 Task: Look for Airbnb options in Slavonski Brod, Croatia from 10th December, 2023 to 15th December, 2023 for 7 adults.4 bedrooms having 7 beds and 4 bathrooms. Property type can be house. Amenities needed are: wifi, TV, free parkinig on premises, gym, breakfast. Look for 4 properties as per requirement.
Action: Mouse pressed left at (523, 142)
Screenshot: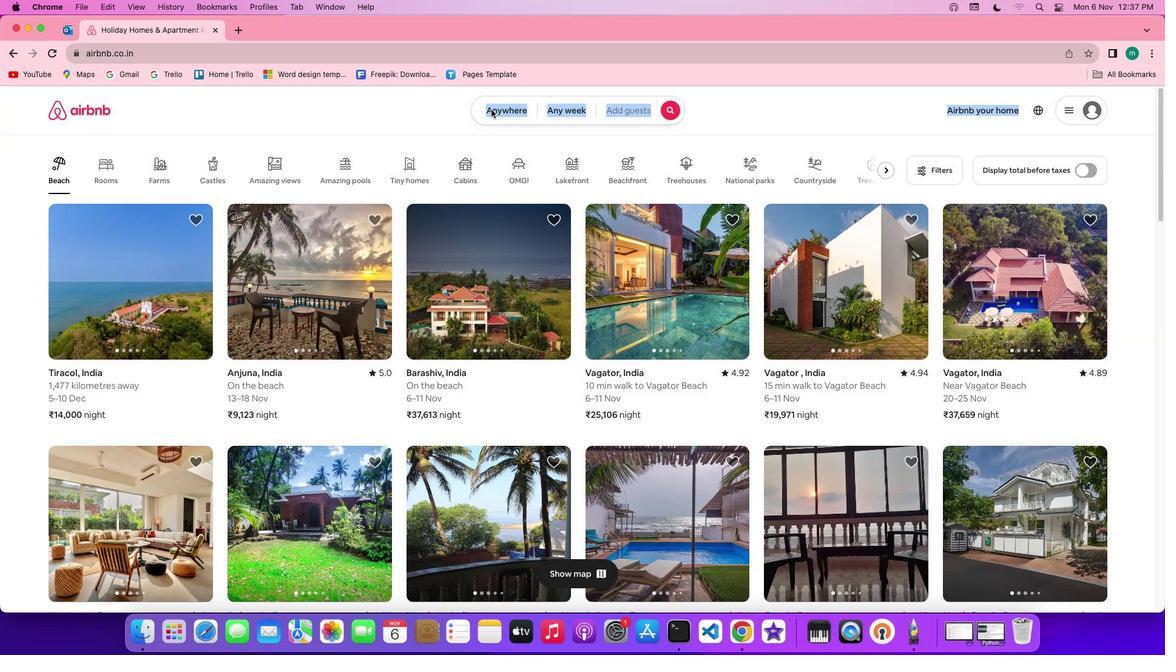 
Action: Mouse pressed left at (523, 142)
Screenshot: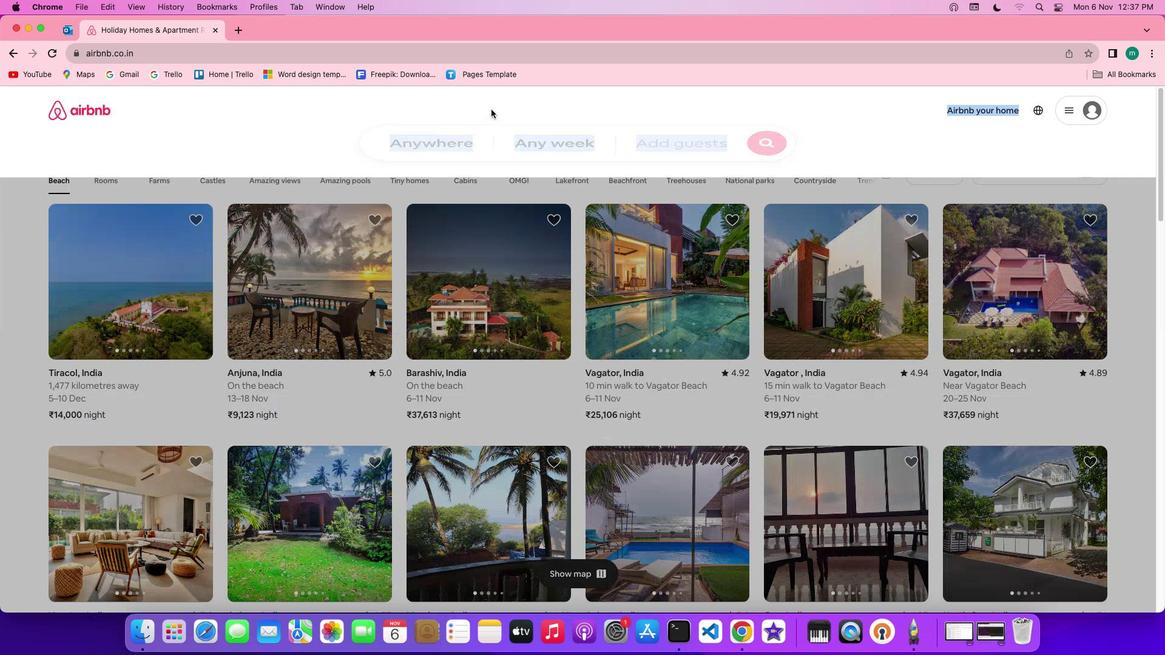 
Action: Mouse moved to (469, 188)
Screenshot: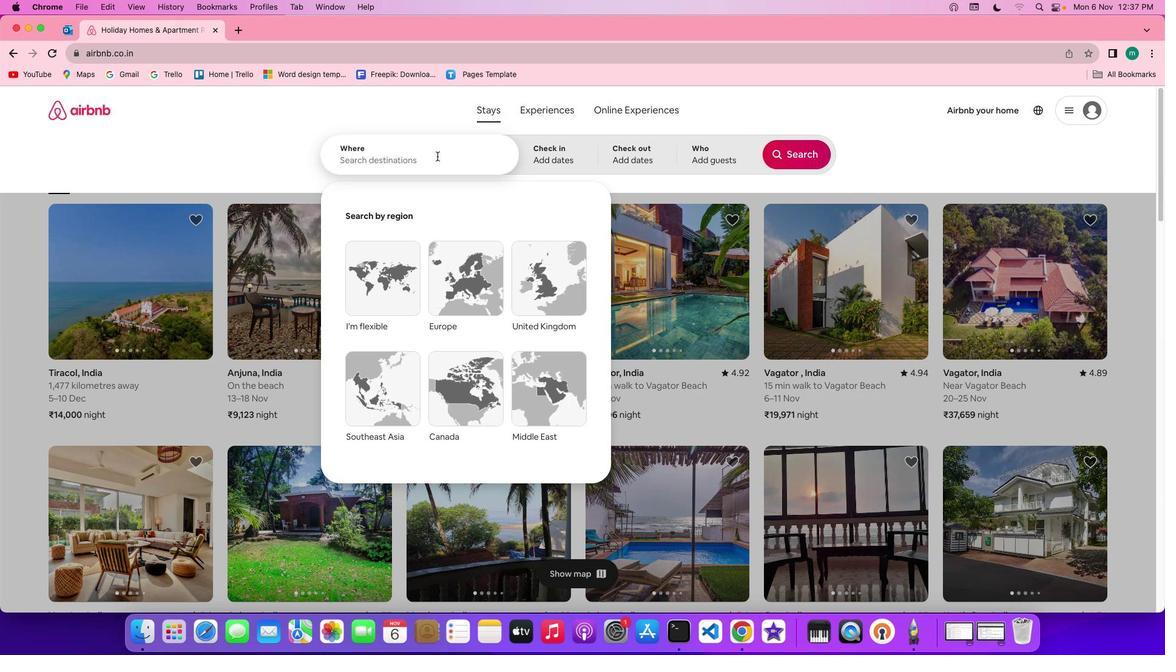 
Action: Key pressed Key.shift'S''l''a''v''o''n'
Screenshot: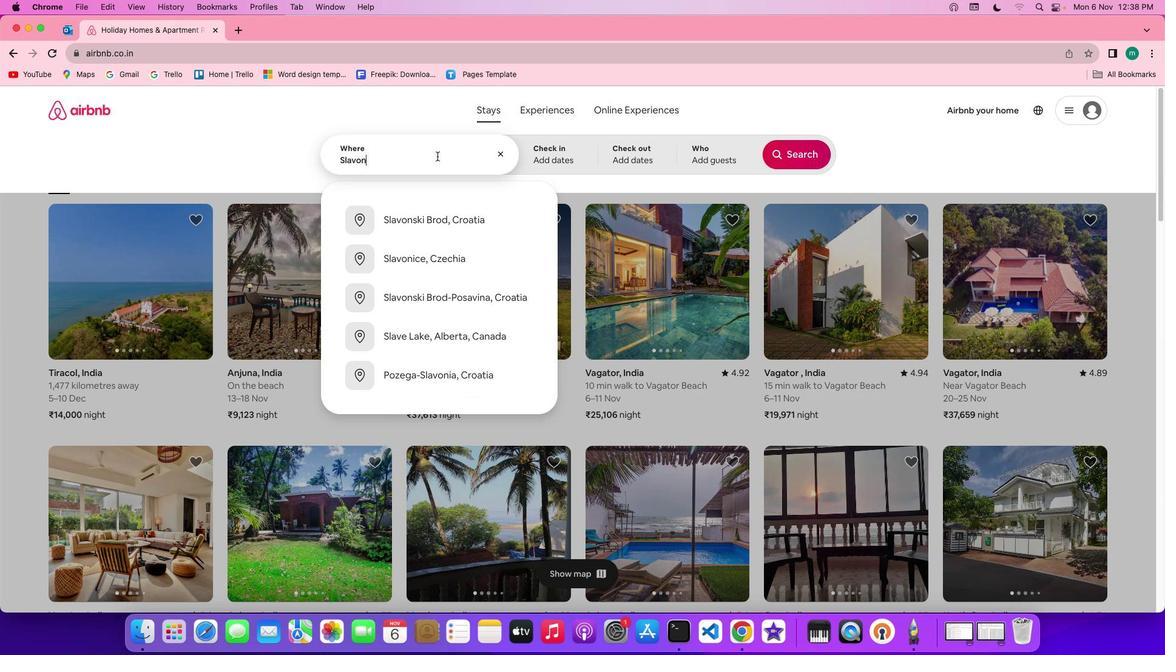 
Action: Mouse moved to (469, 189)
Screenshot: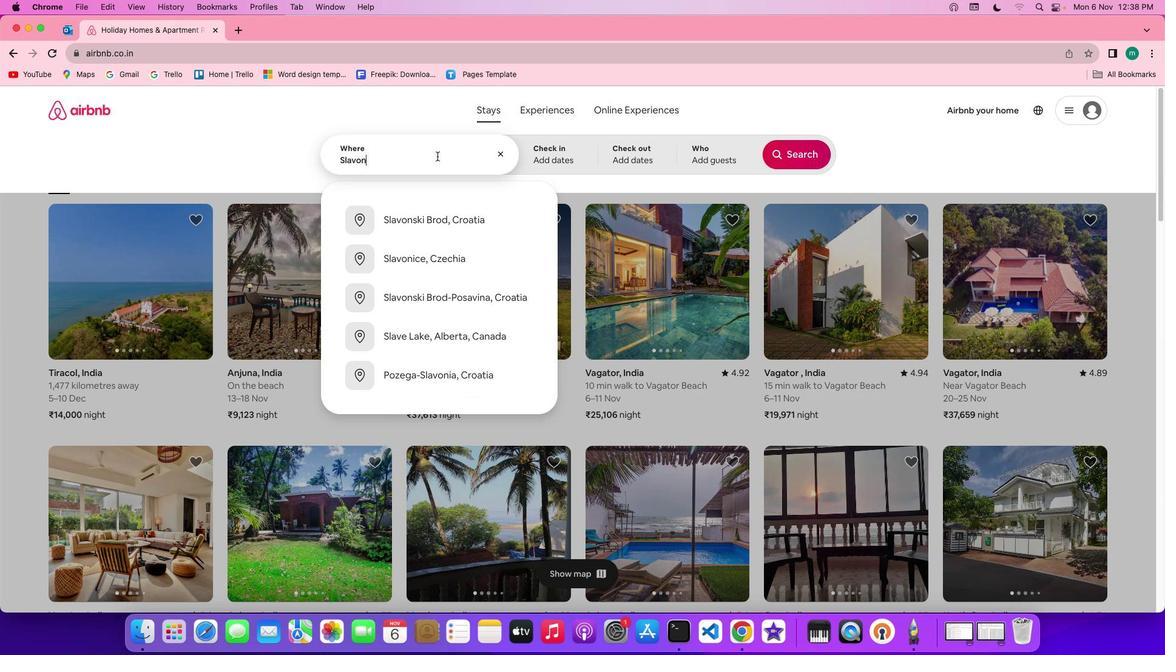 
Action: Key pressed 's''k''i'Key.spaceKey.shift'b''r''o''d'','Key.spaceKey.shift'C''r''o''a''t''i''a'
Screenshot: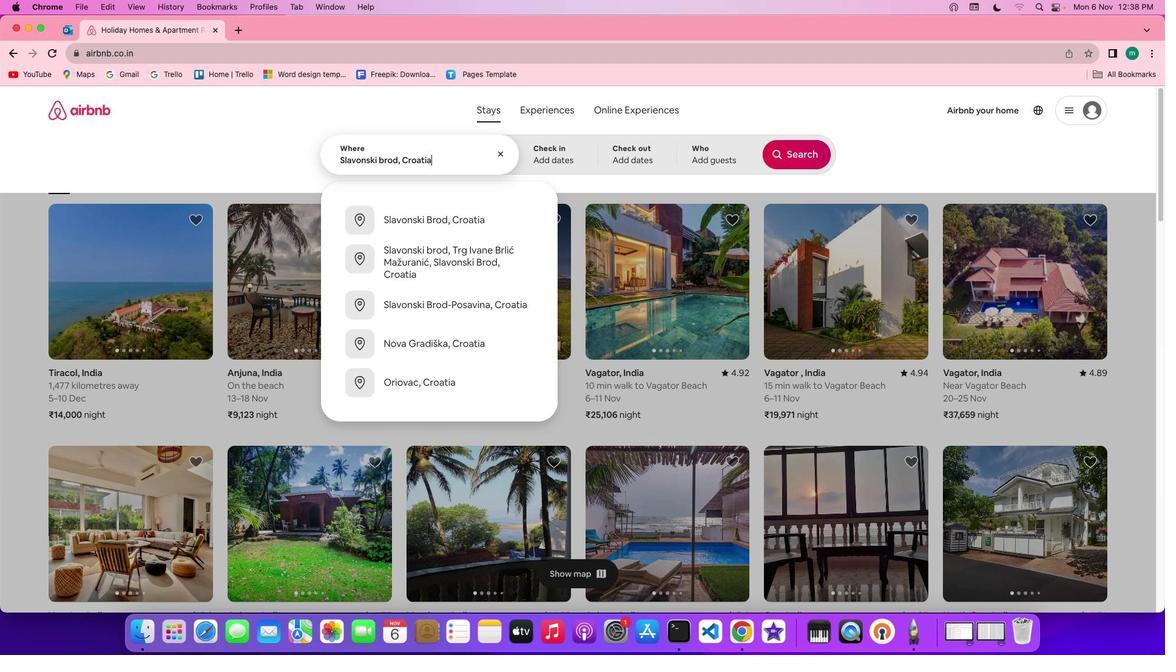 
Action: Mouse moved to (600, 189)
Screenshot: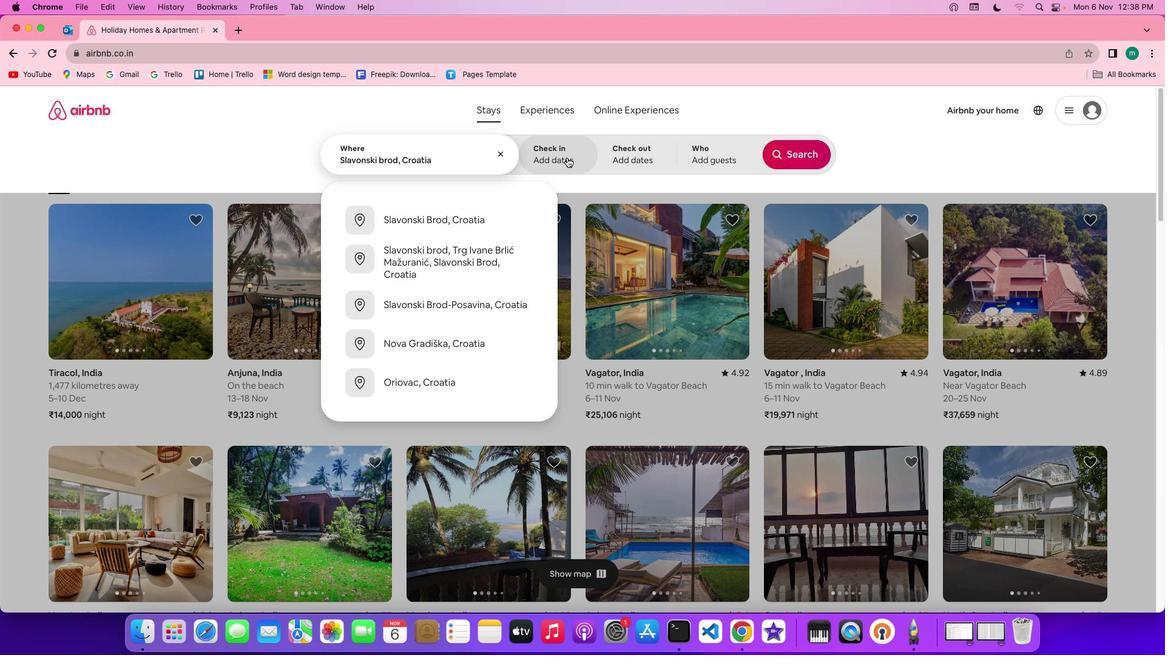 
Action: Mouse pressed left at (600, 189)
Screenshot: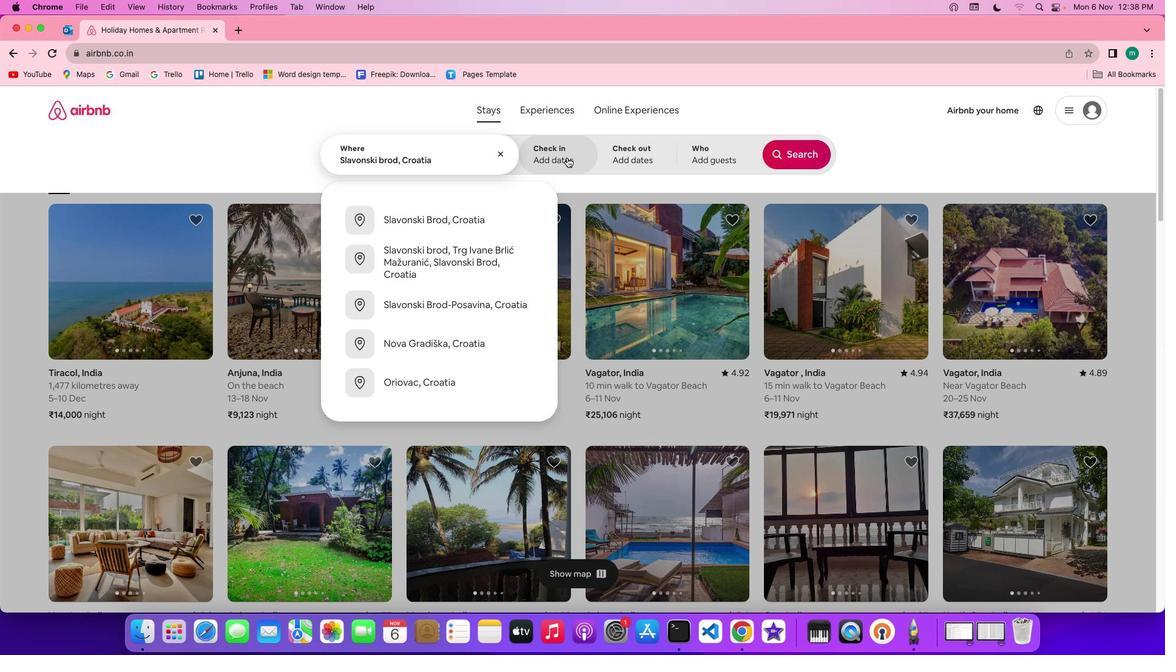
Action: Mouse moved to (646, 401)
Screenshot: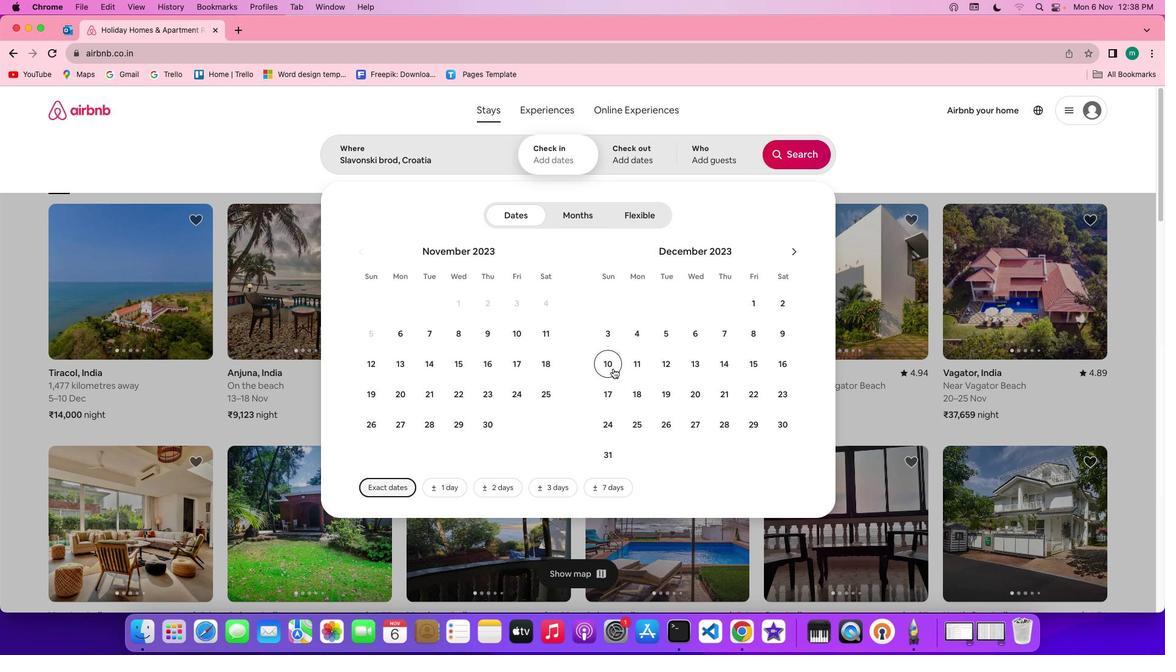 
Action: Mouse pressed left at (646, 401)
Screenshot: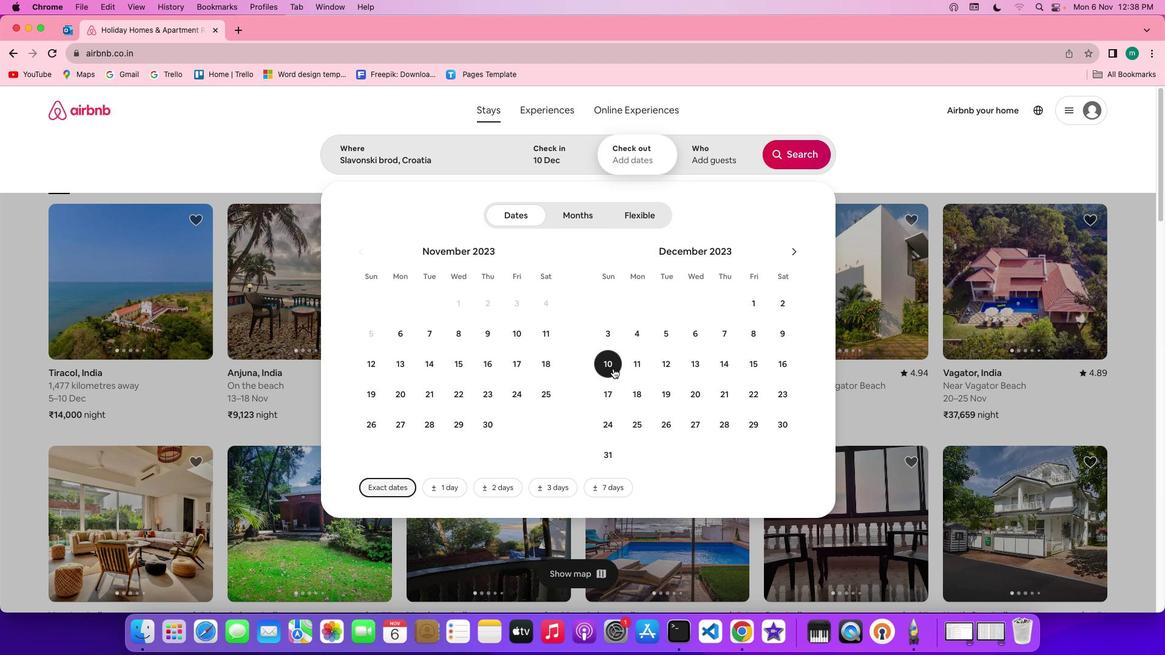 
Action: Mouse moved to (790, 400)
Screenshot: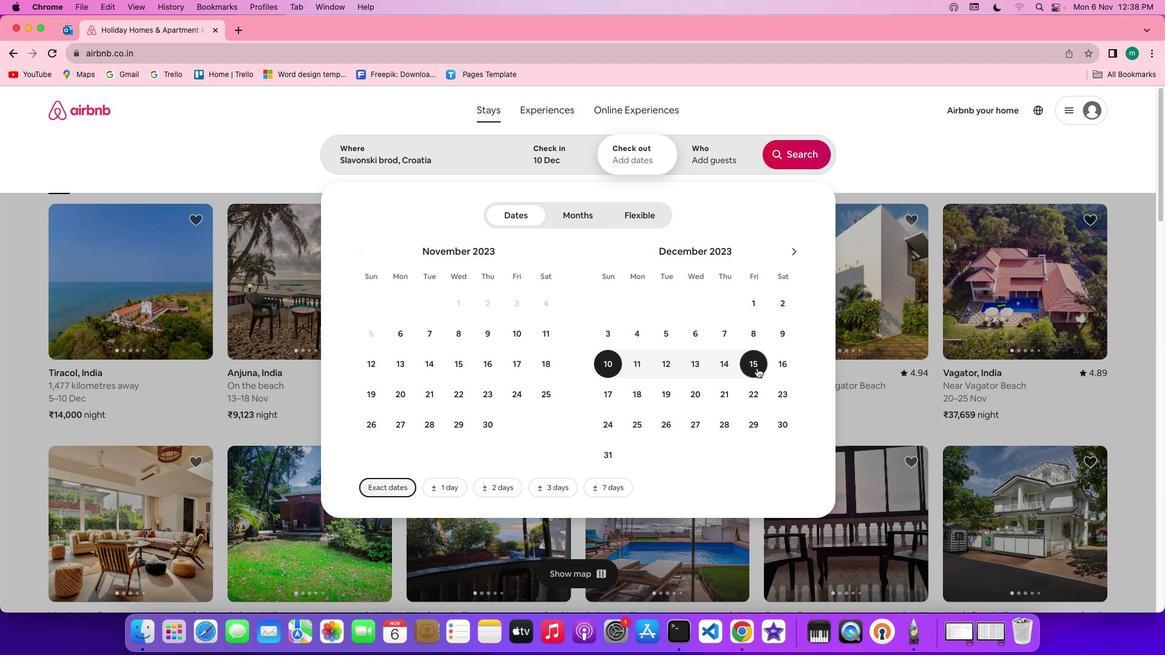 
Action: Mouse pressed left at (790, 400)
Screenshot: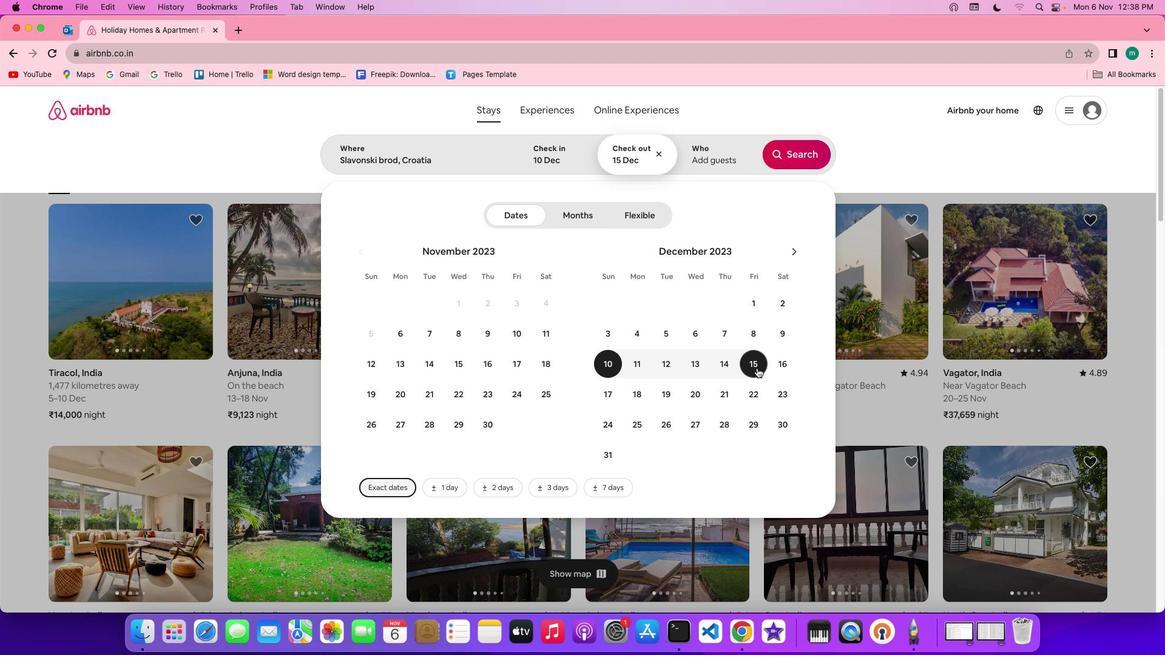 
Action: Mouse moved to (764, 183)
Screenshot: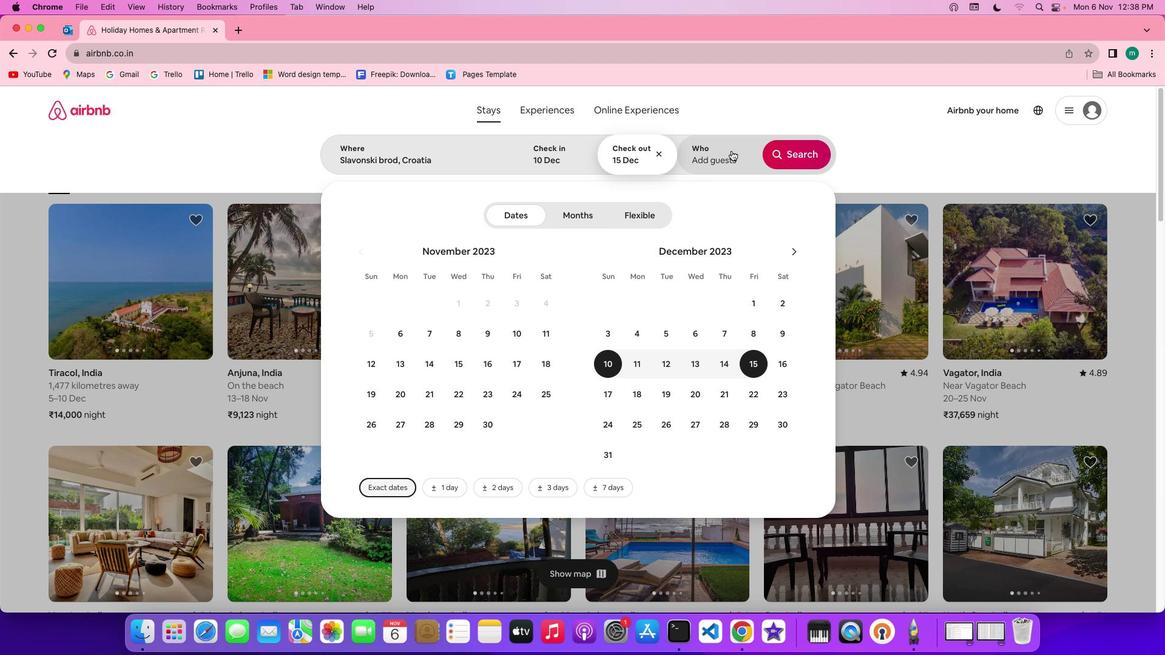 
Action: Mouse pressed left at (764, 183)
Screenshot: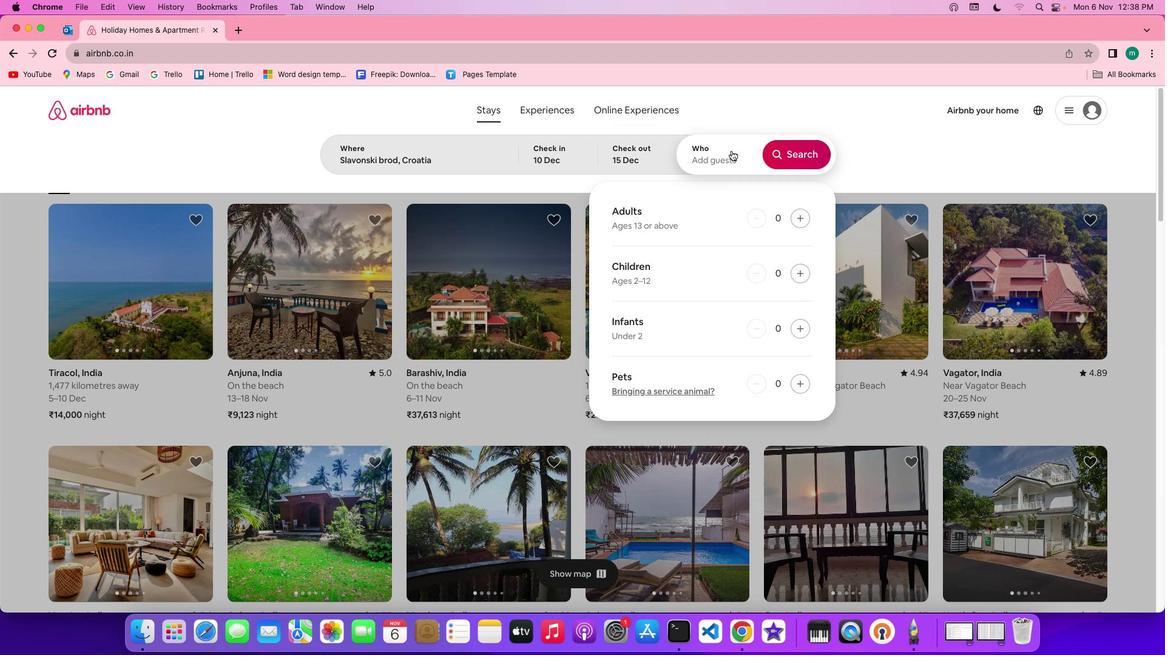 
Action: Mouse moved to (829, 250)
Screenshot: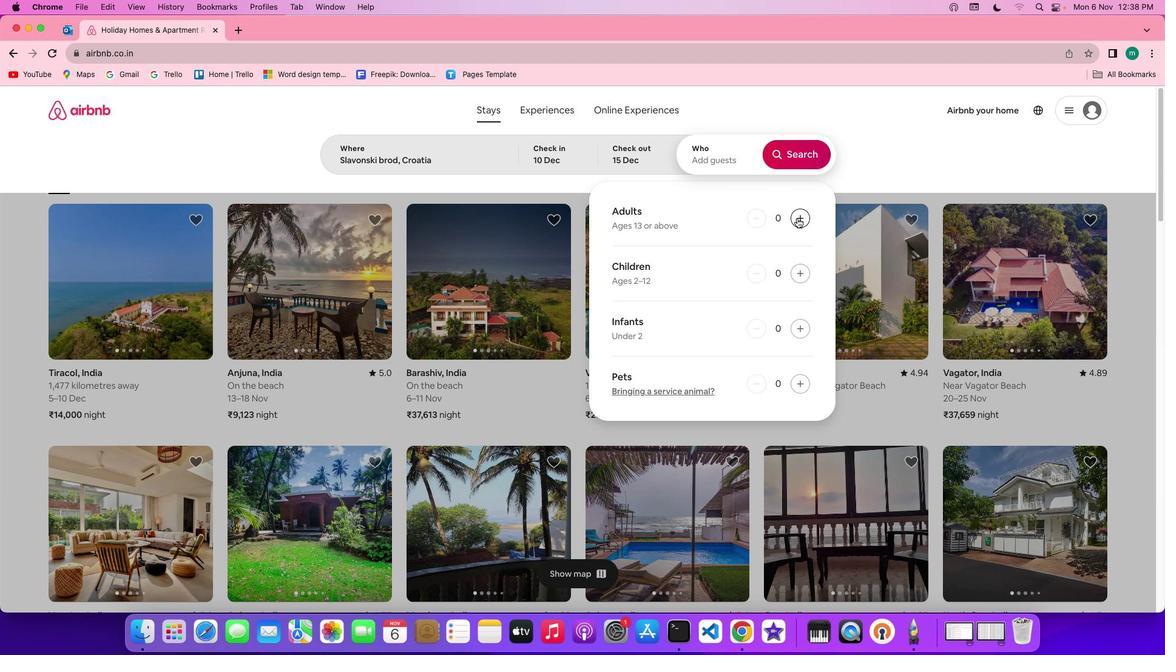 
Action: Mouse pressed left at (829, 250)
Screenshot: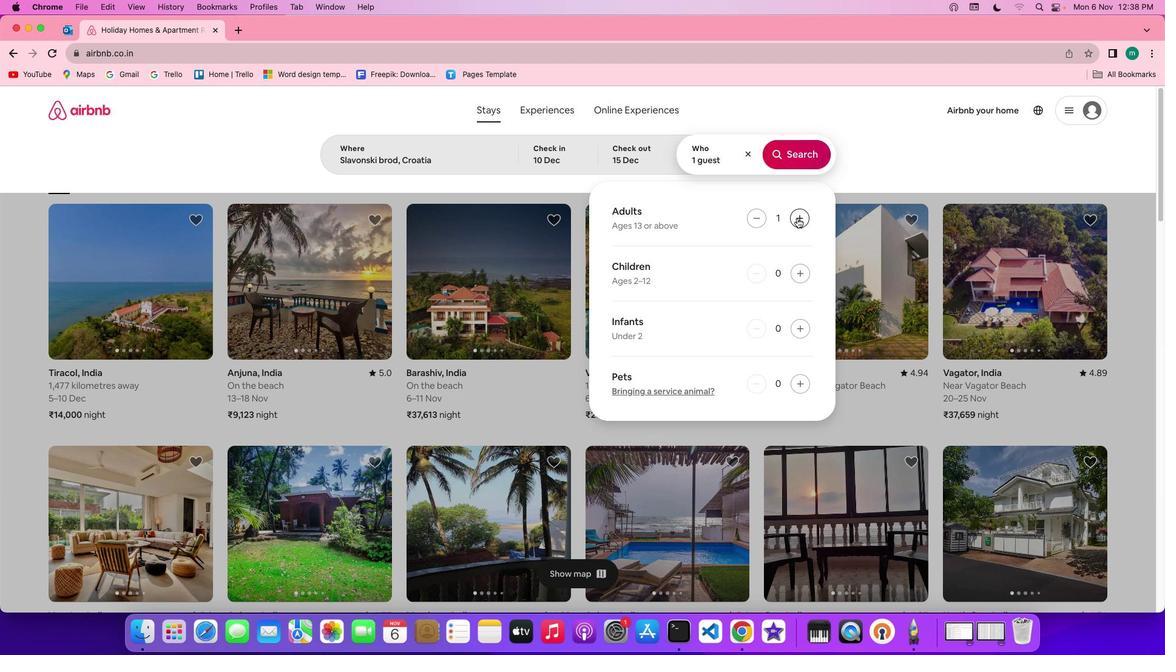 
Action: Mouse pressed left at (829, 250)
Screenshot: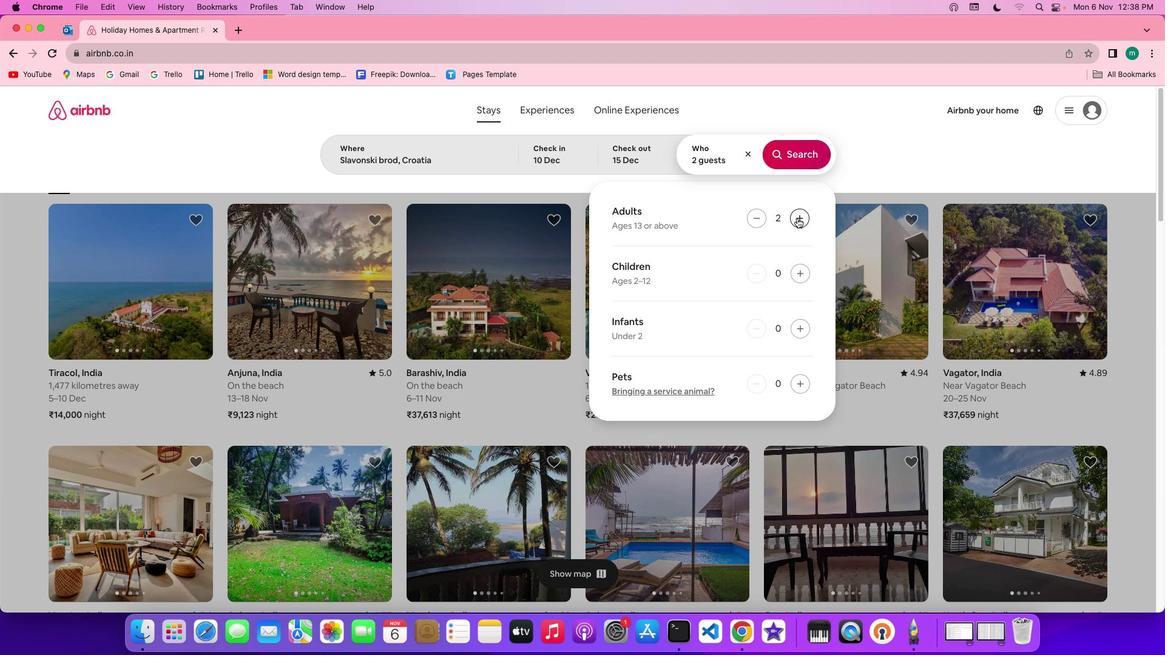 
Action: Mouse pressed left at (829, 250)
Screenshot: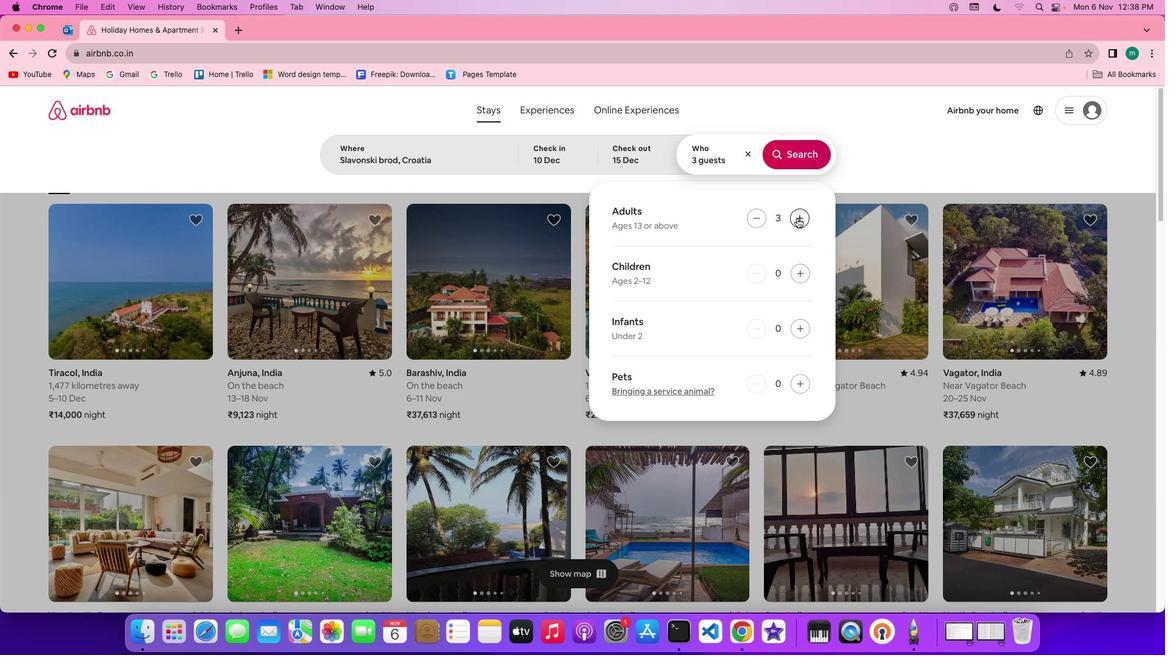 
Action: Mouse pressed left at (829, 250)
Screenshot: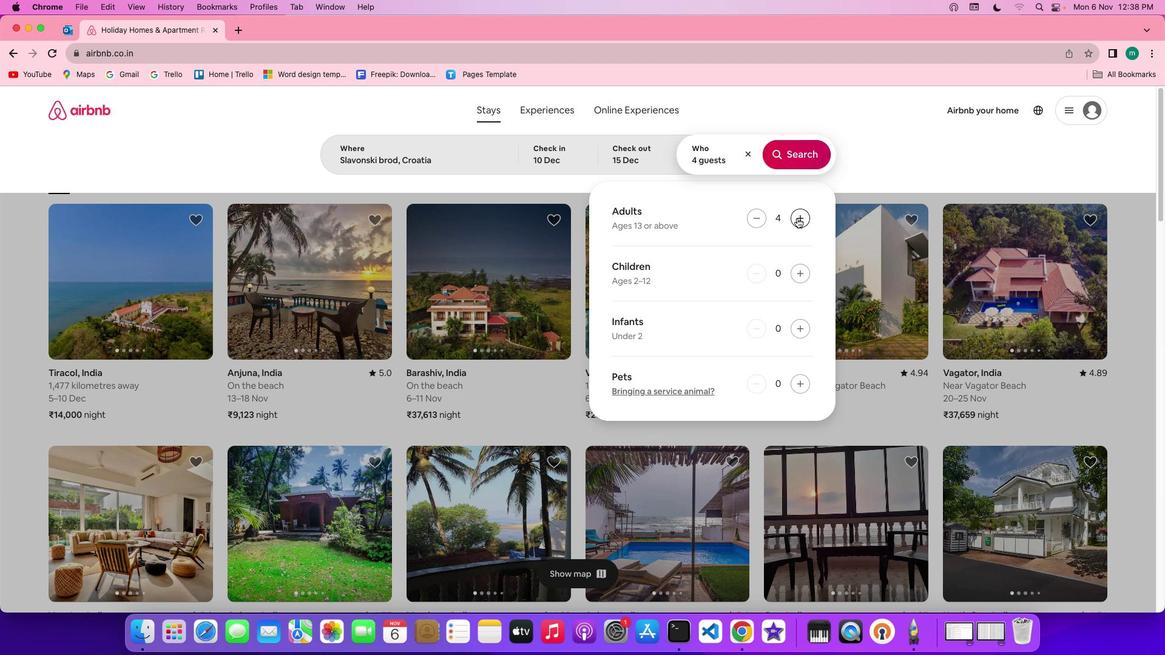 
Action: Mouse pressed left at (829, 250)
Screenshot: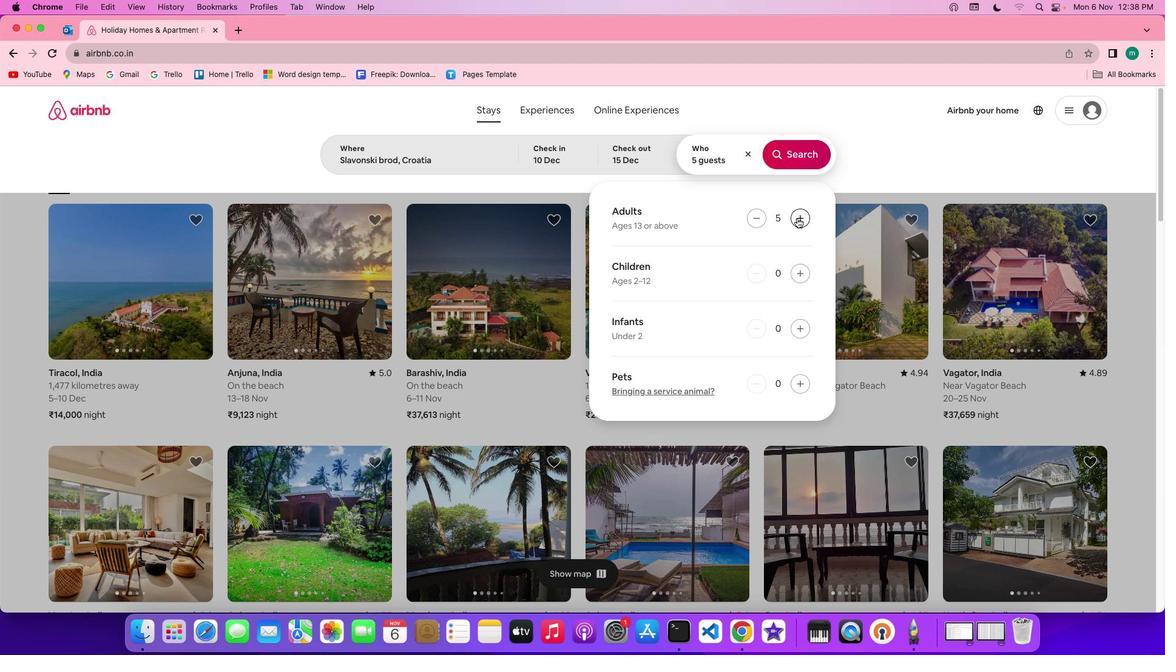 
Action: Mouse pressed left at (829, 250)
Screenshot: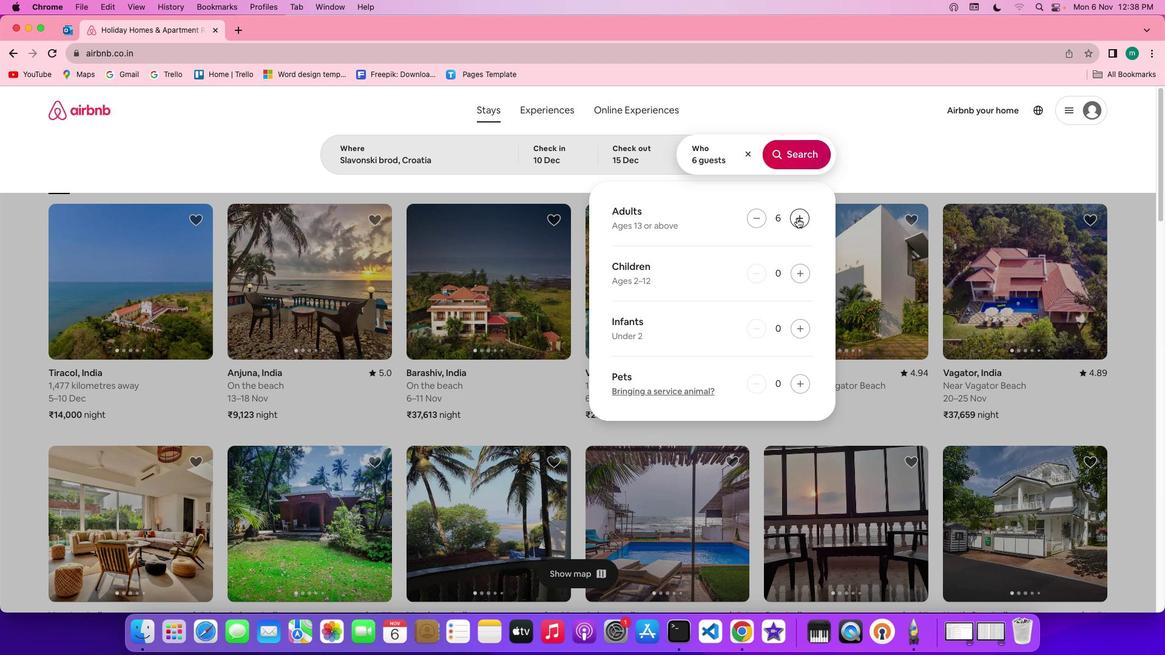 
Action: Mouse moved to (830, 251)
Screenshot: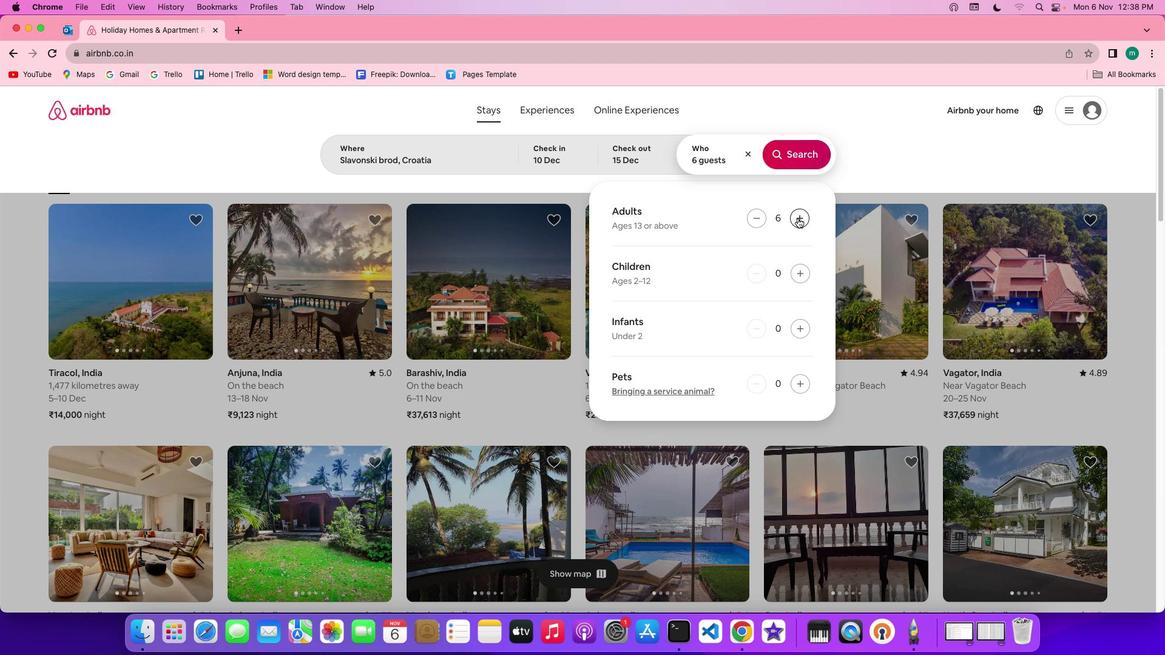 
Action: Mouse pressed left at (830, 251)
Screenshot: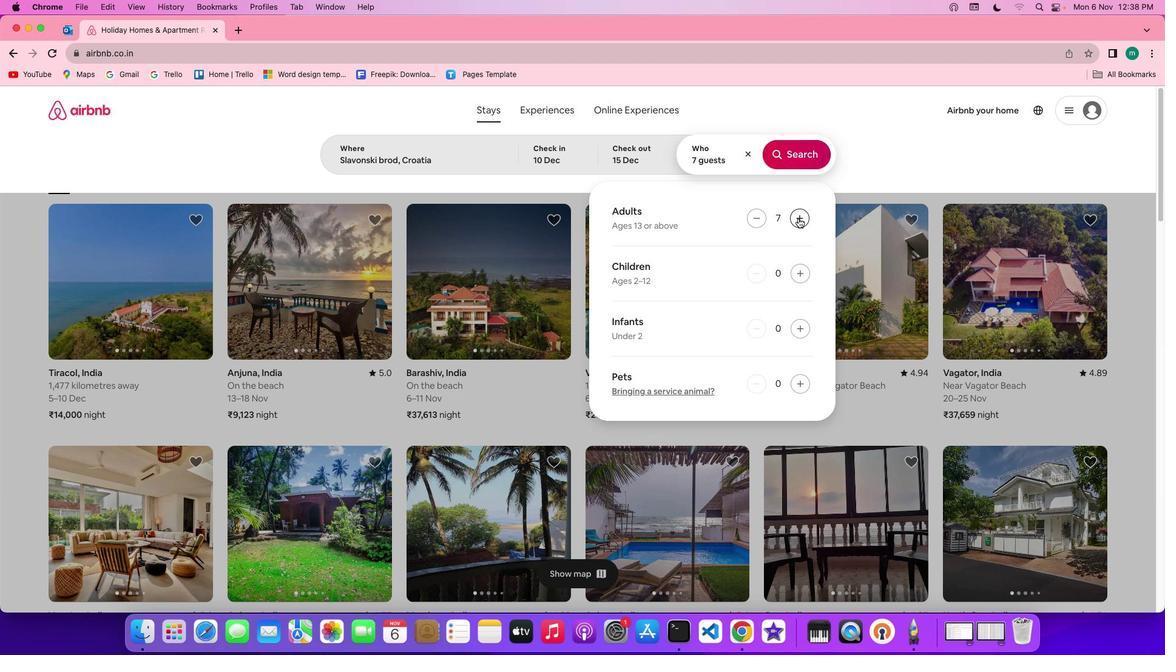 
Action: Mouse moved to (835, 188)
Screenshot: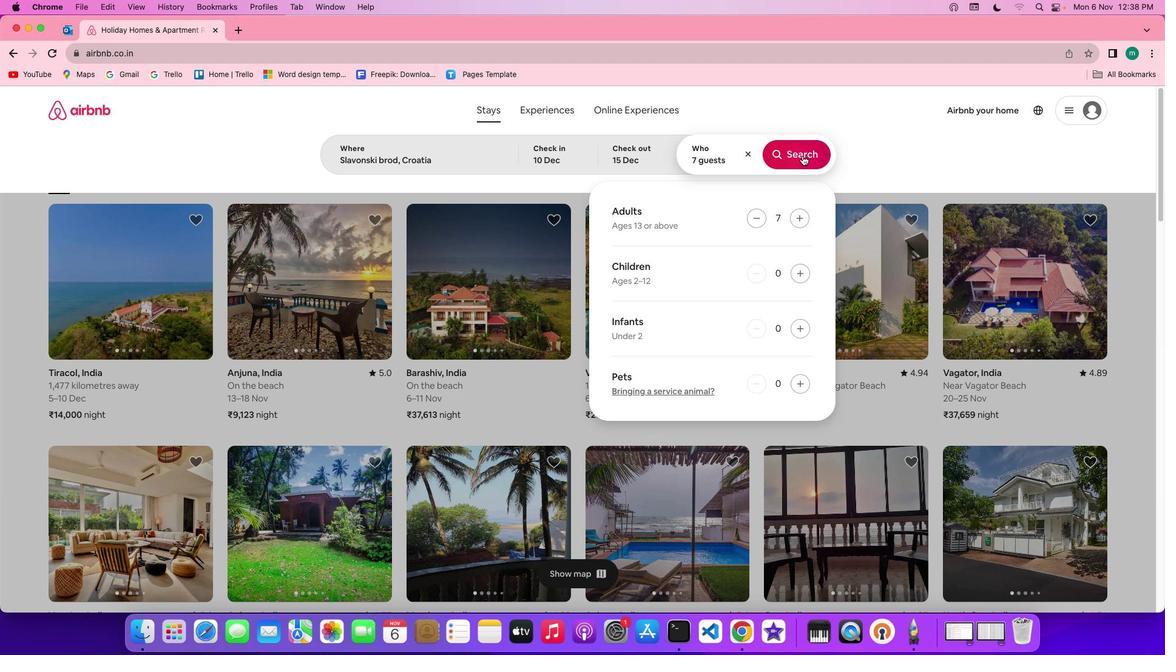 
Action: Mouse pressed left at (835, 188)
Screenshot: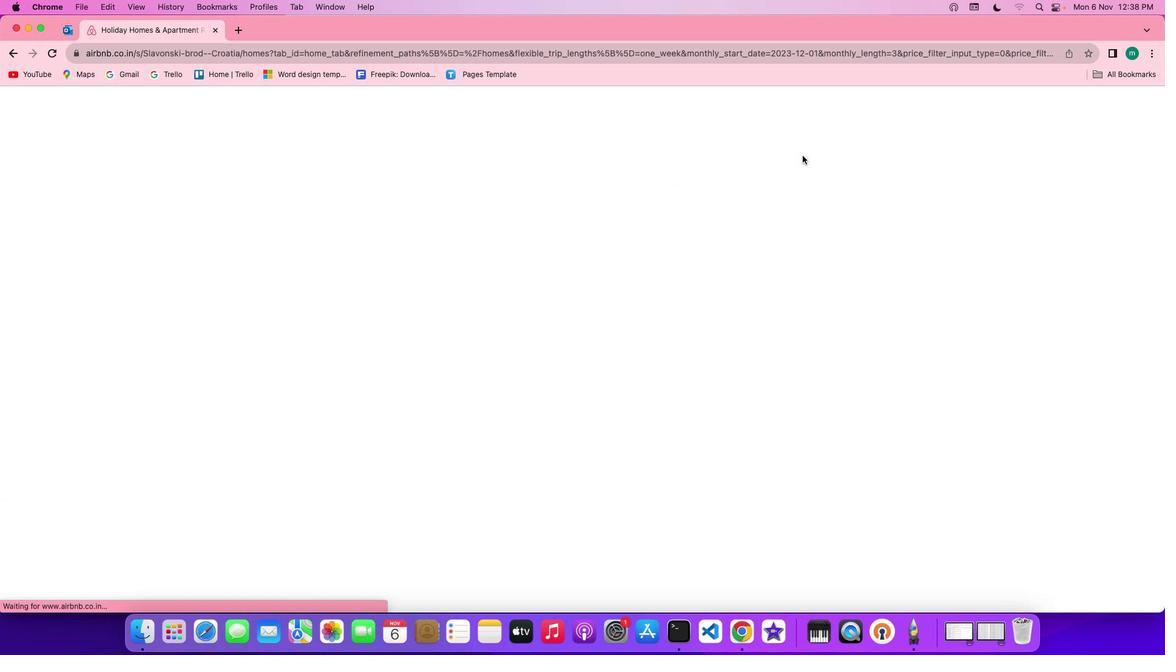 
Action: Mouse moved to (989, 185)
Screenshot: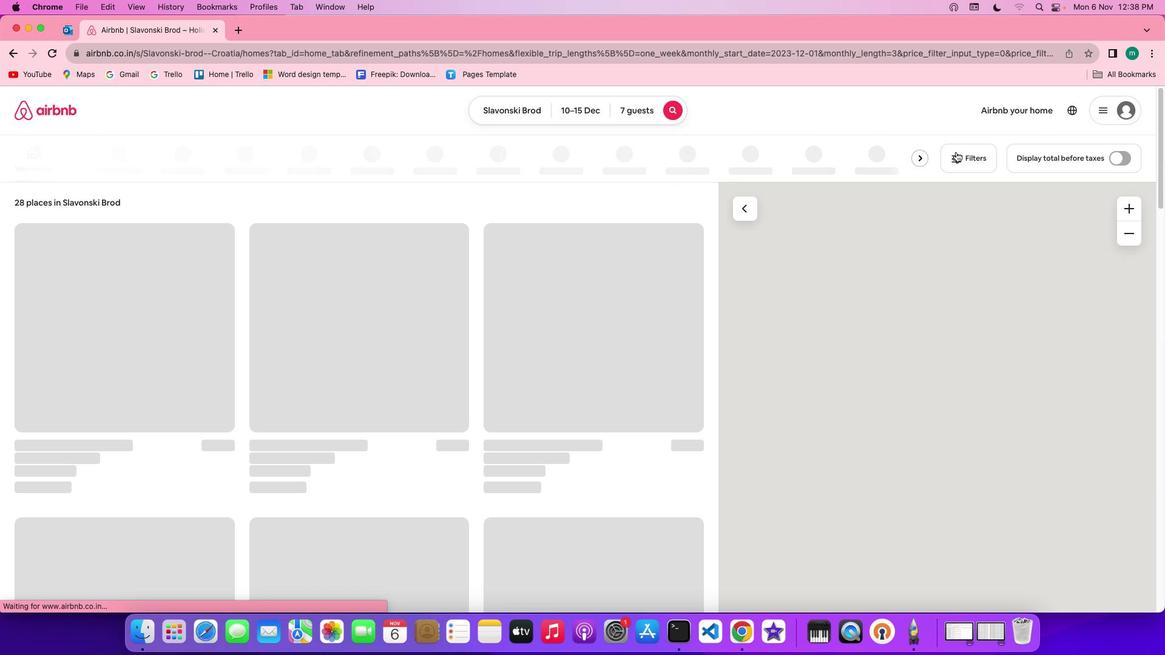 
Action: Mouse pressed left at (989, 185)
Screenshot: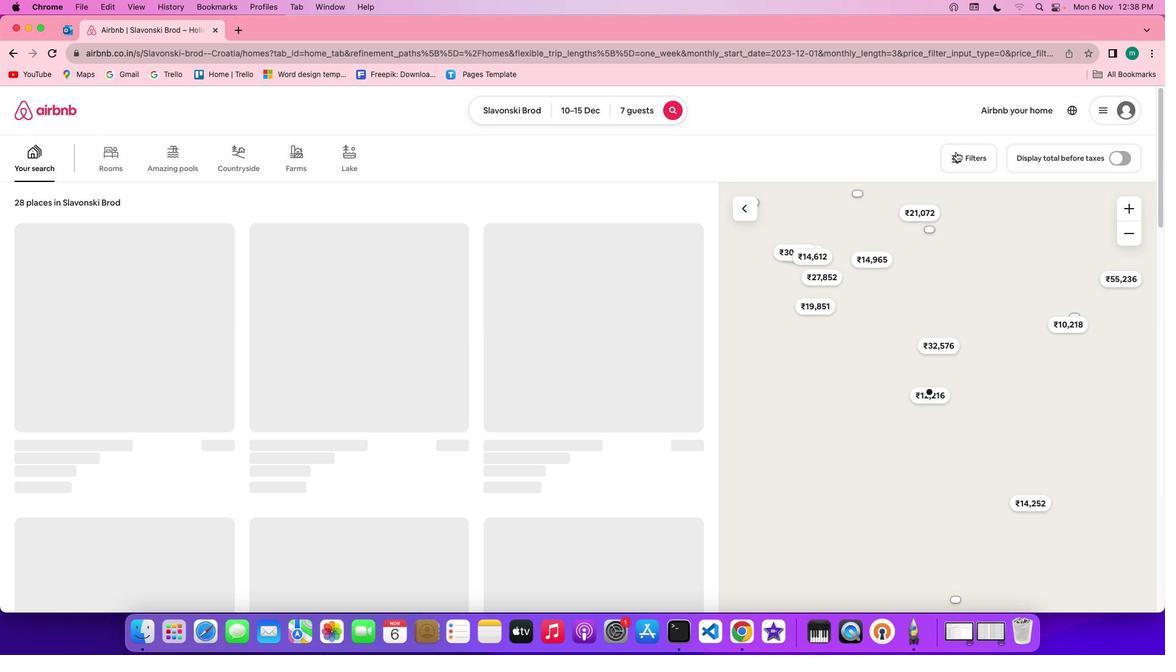 
Action: Mouse moved to (996, 189)
Screenshot: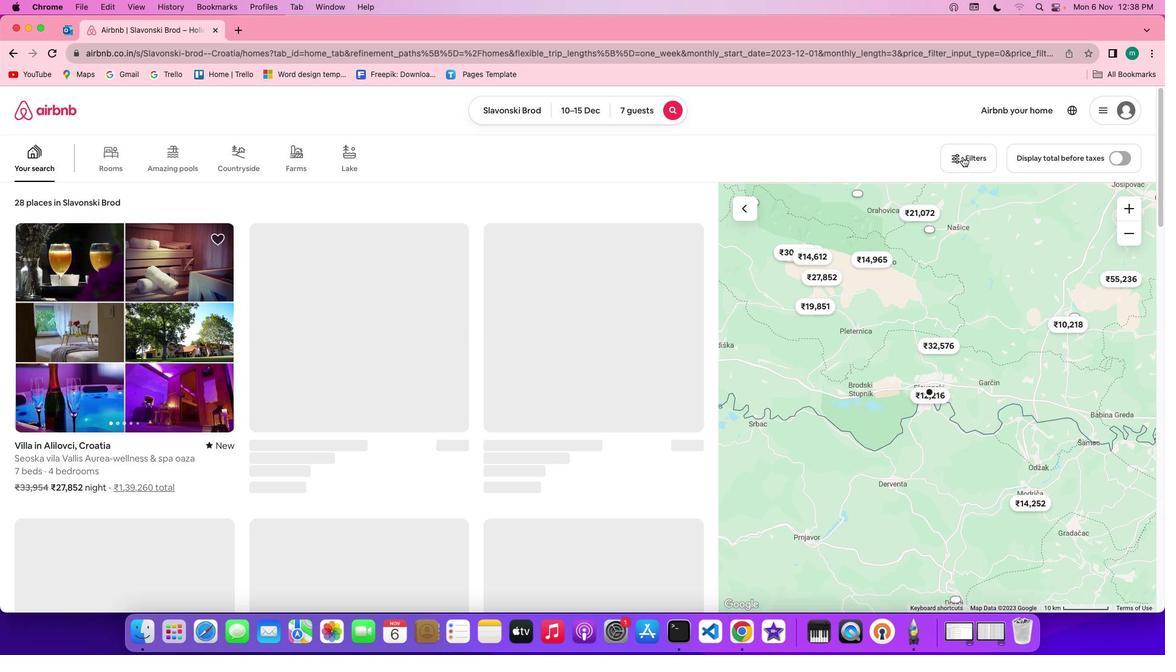 
Action: Mouse pressed left at (996, 189)
Screenshot: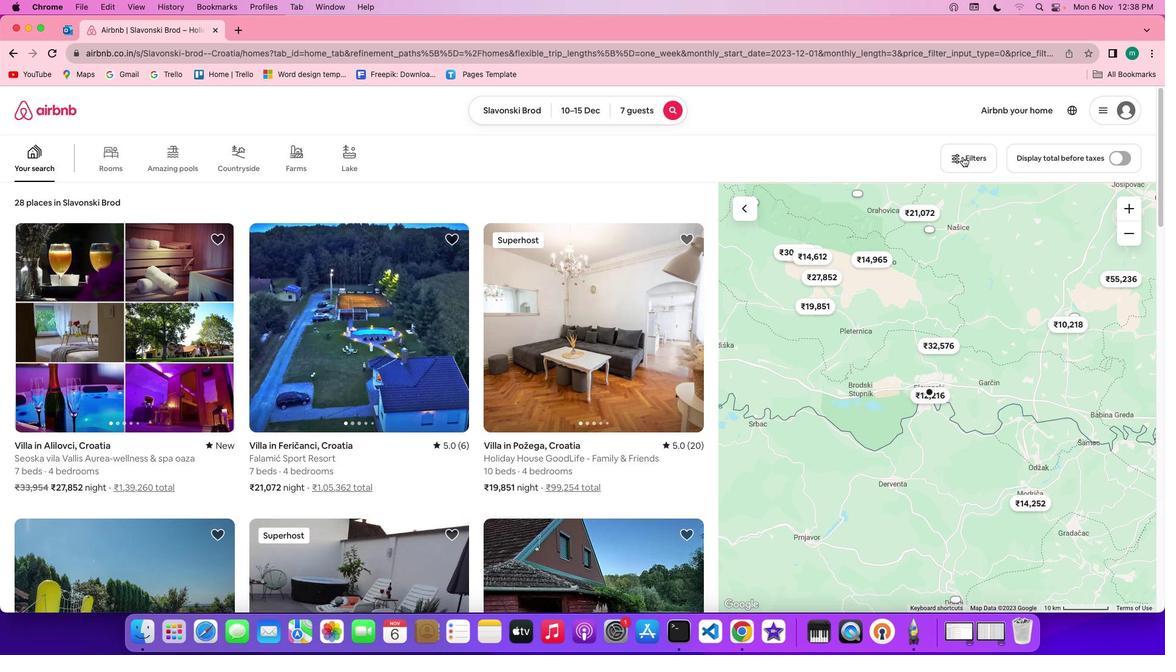 
Action: Mouse moved to (631, 387)
Screenshot: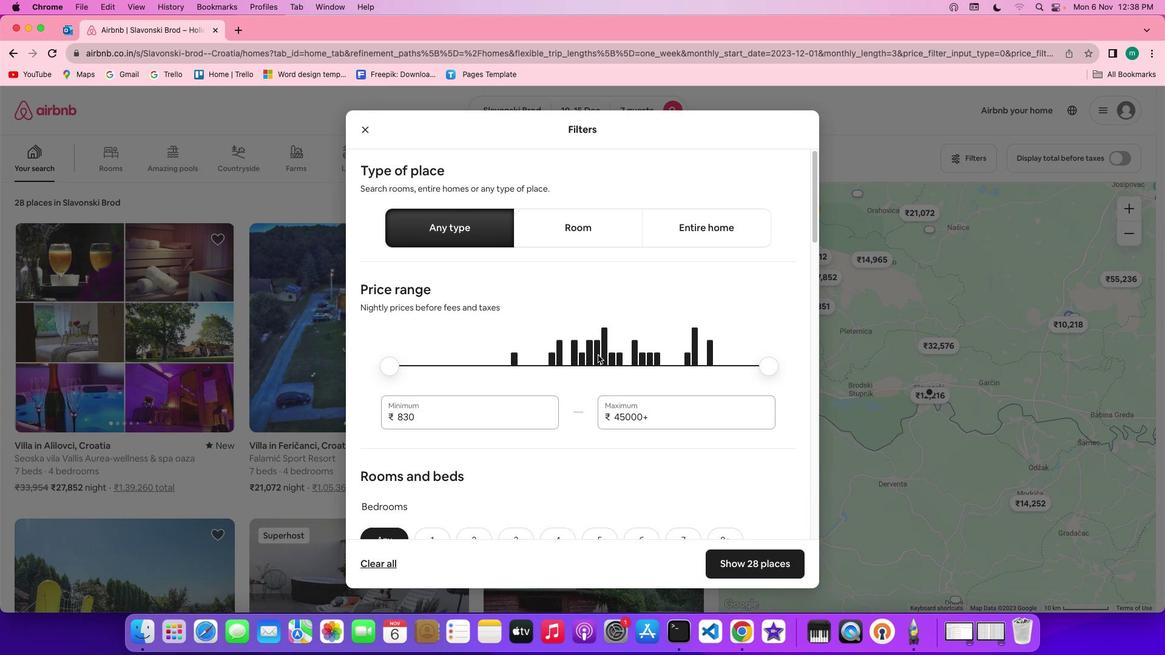 
Action: Mouse scrolled (631, 387) with delta (32, 32)
Screenshot: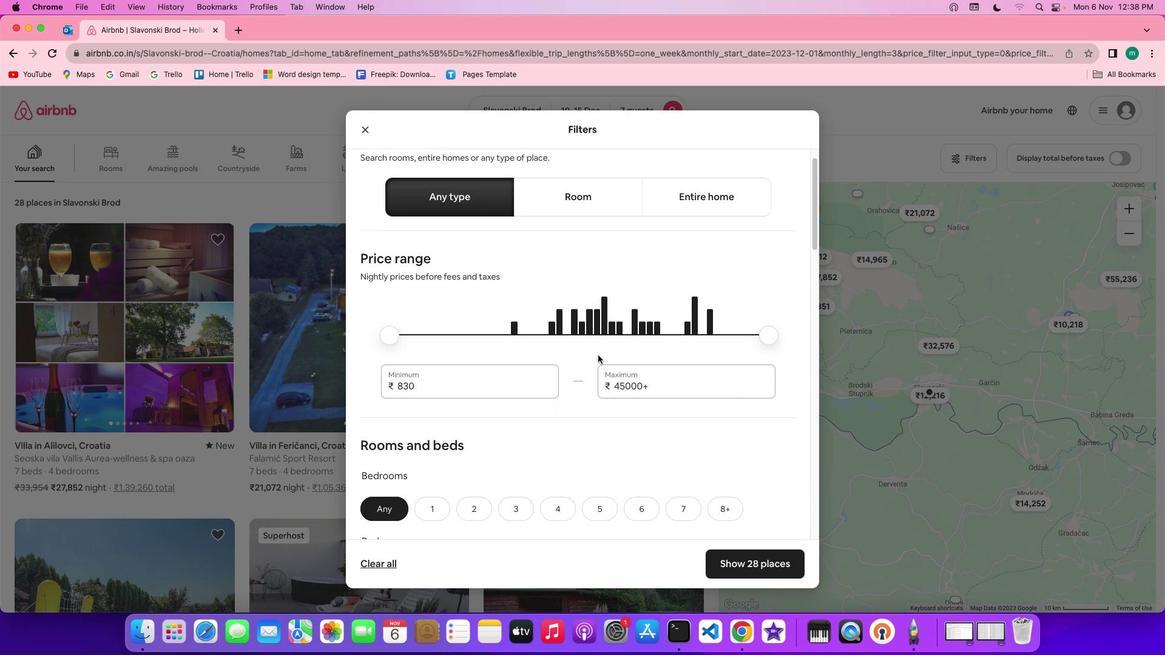 
Action: Mouse scrolled (631, 387) with delta (32, 32)
Screenshot: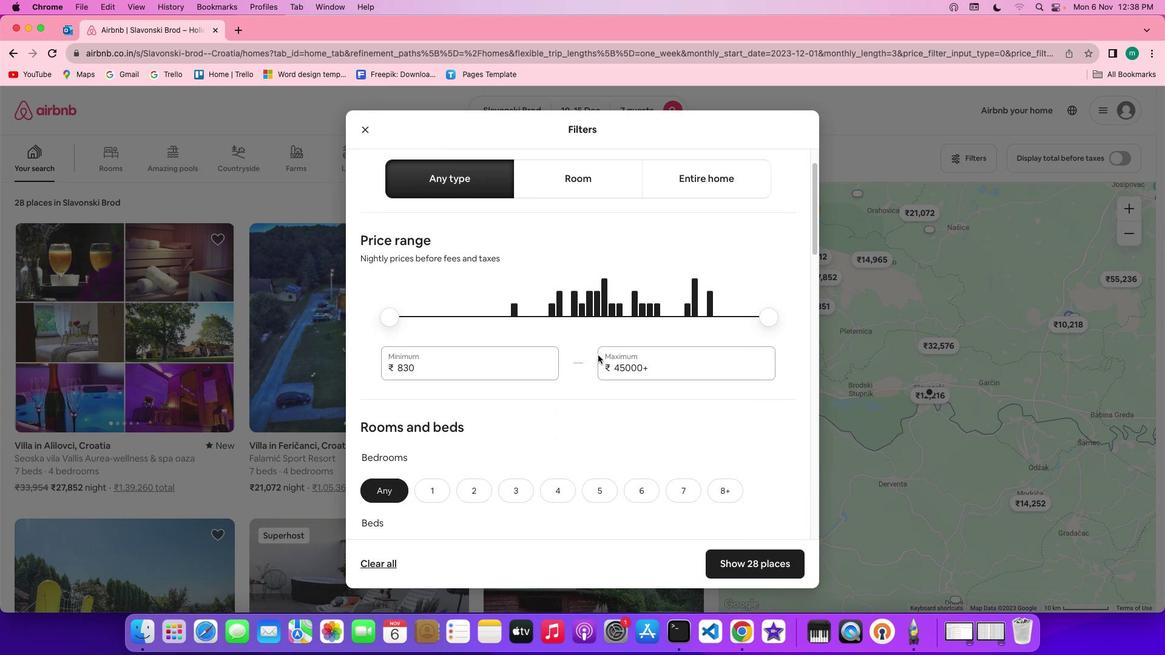 
Action: Mouse scrolled (631, 387) with delta (32, 31)
Screenshot: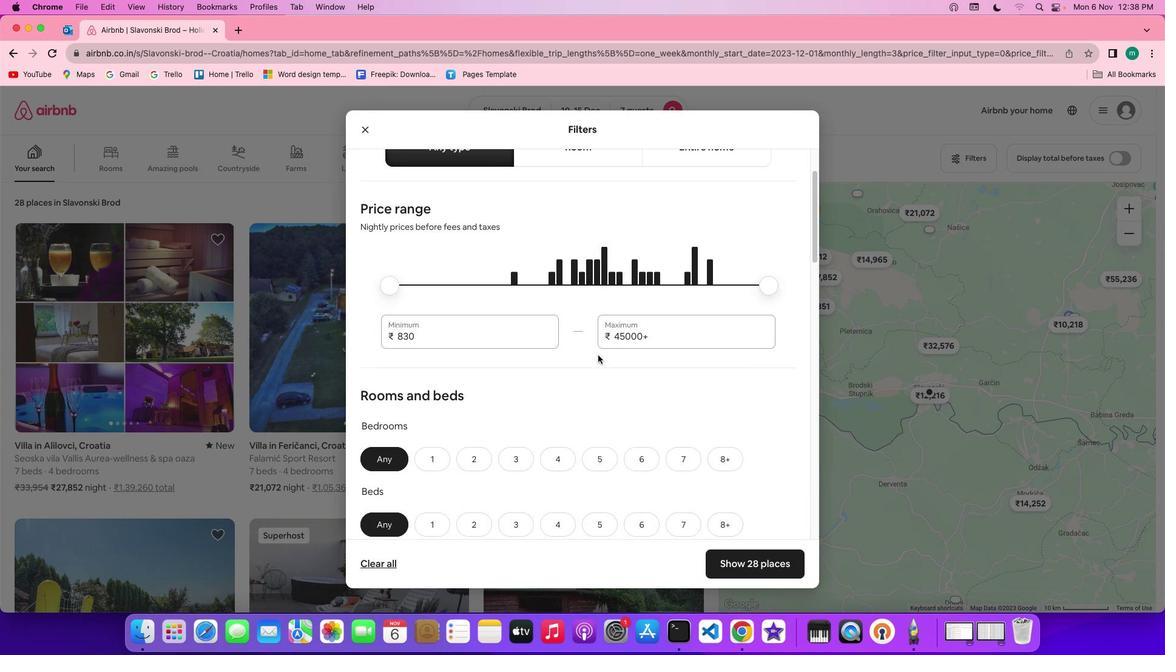 
Action: Mouse scrolled (631, 387) with delta (32, 32)
Screenshot: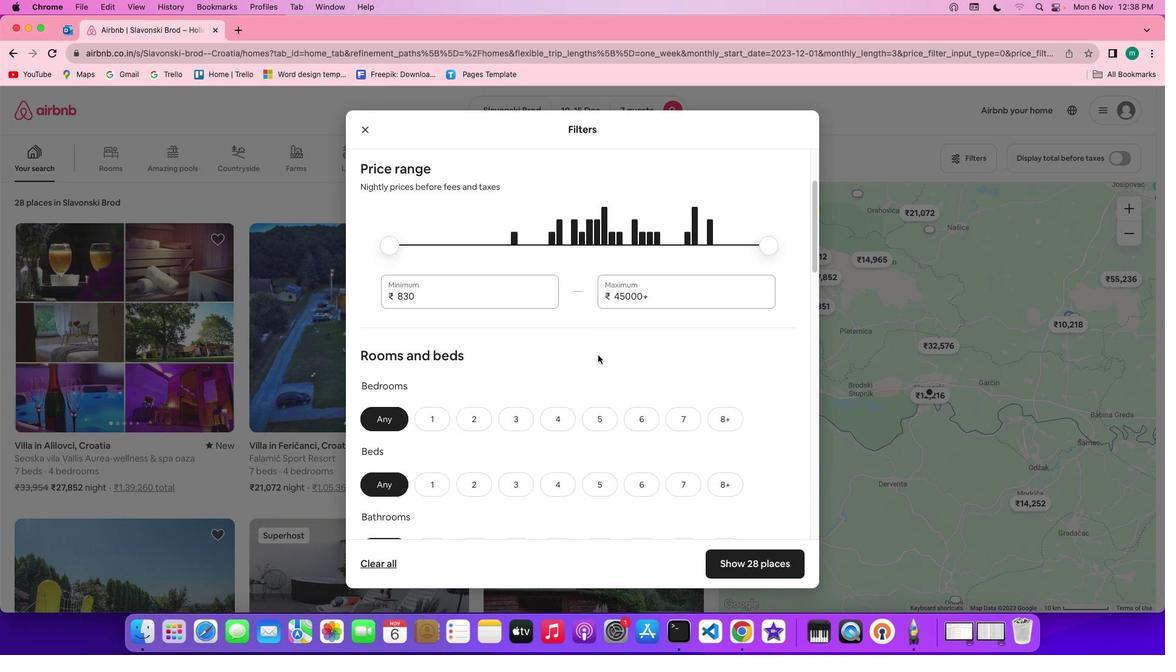
Action: Mouse scrolled (631, 387) with delta (32, 32)
Screenshot: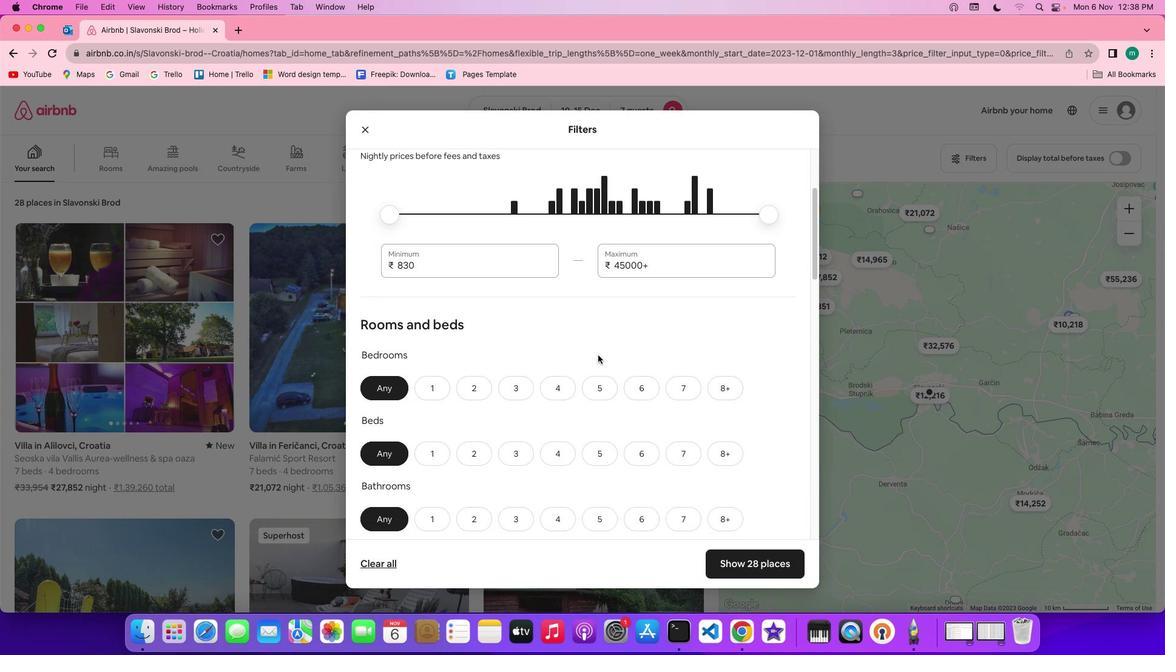 
Action: Mouse scrolled (631, 387) with delta (32, 32)
Screenshot: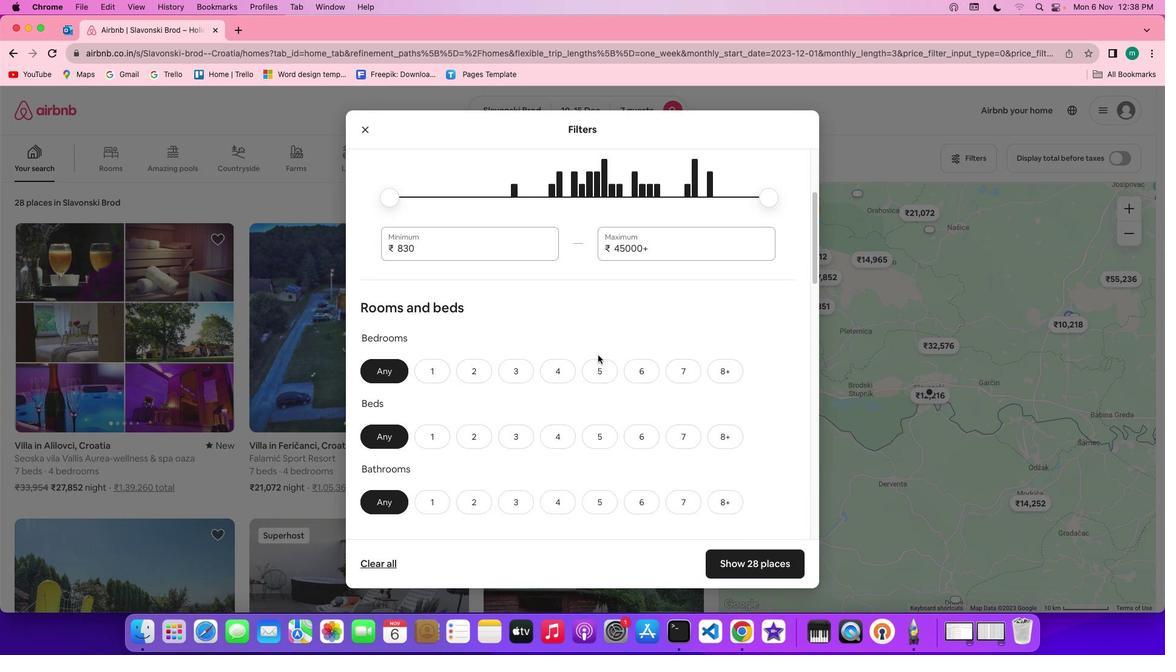 
Action: Mouse scrolled (631, 387) with delta (32, 31)
Screenshot: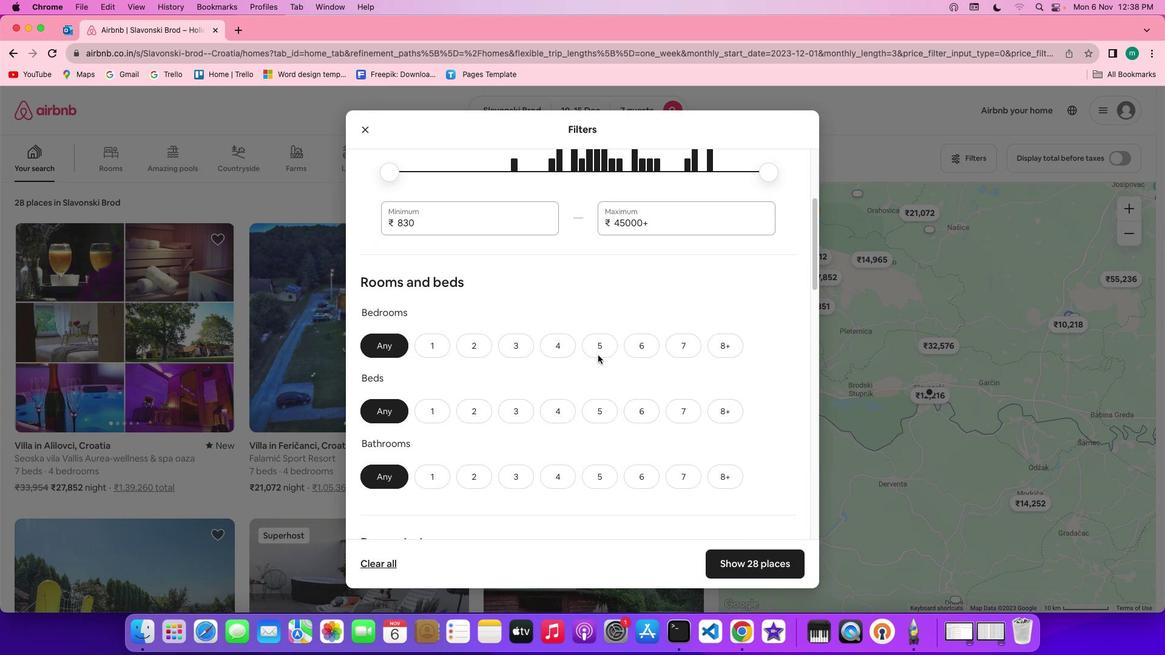 
Action: Mouse scrolled (631, 387) with delta (32, 31)
Screenshot: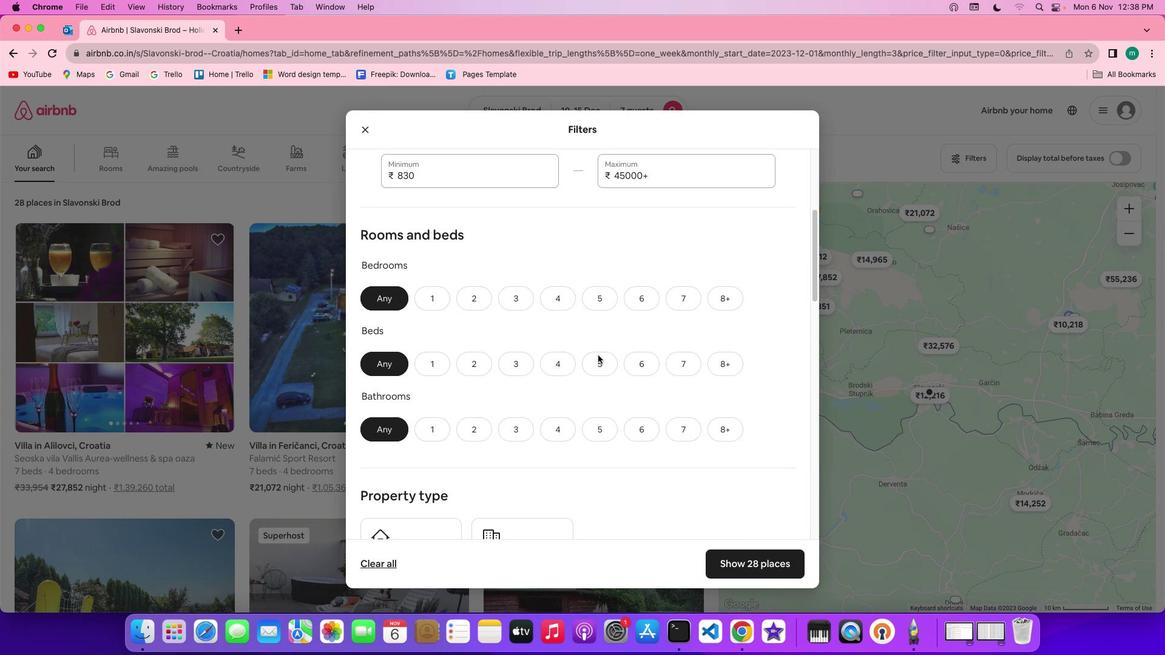 
Action: Mouse scrolled (631, 387) with delta (32, 32)
Screenshot: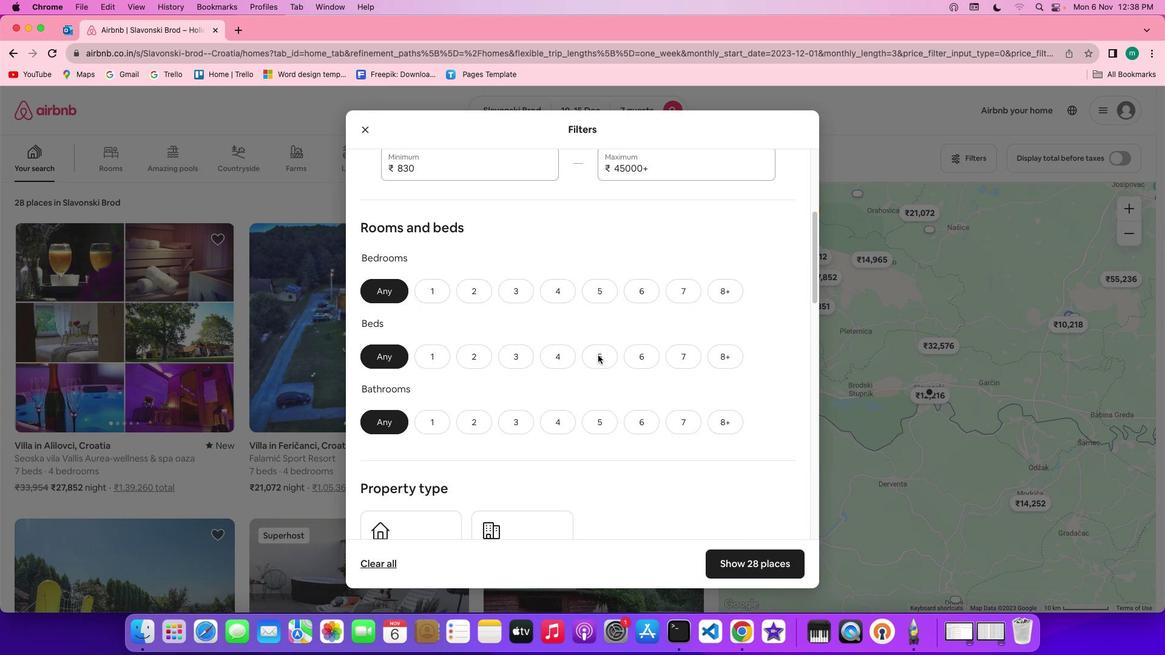 
Action: Mouse scrolled (631, 387) with delta (32, 32)
Screenshot: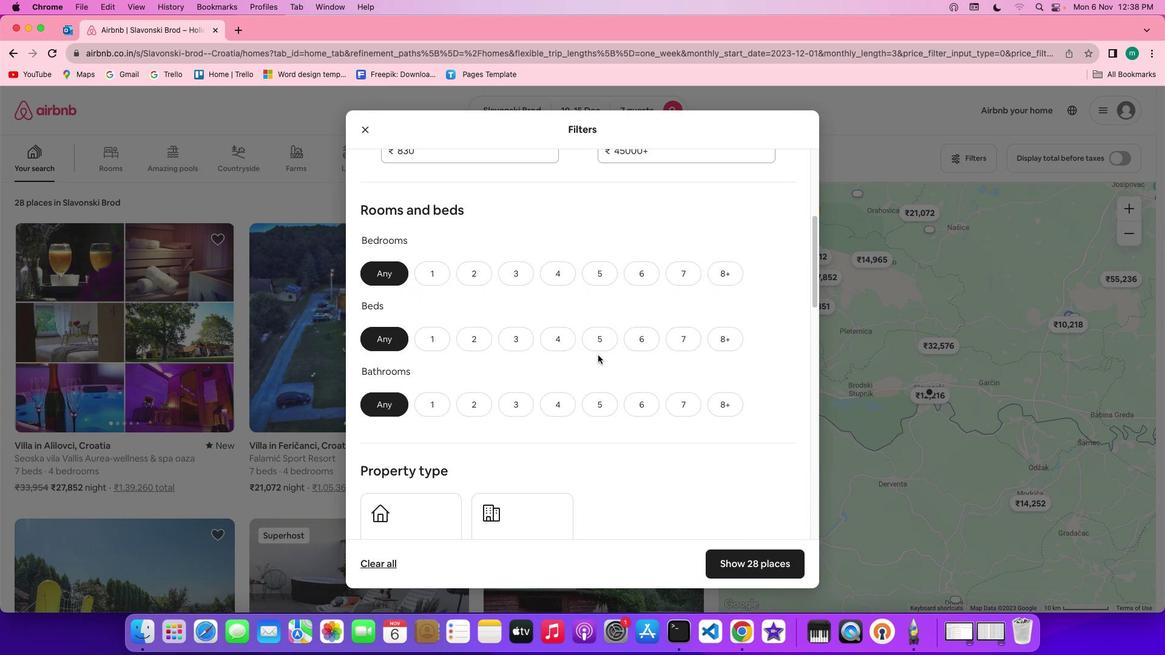 
Action: Mouse scrolled (631, 387) with delta (32, 32)
Screenshot: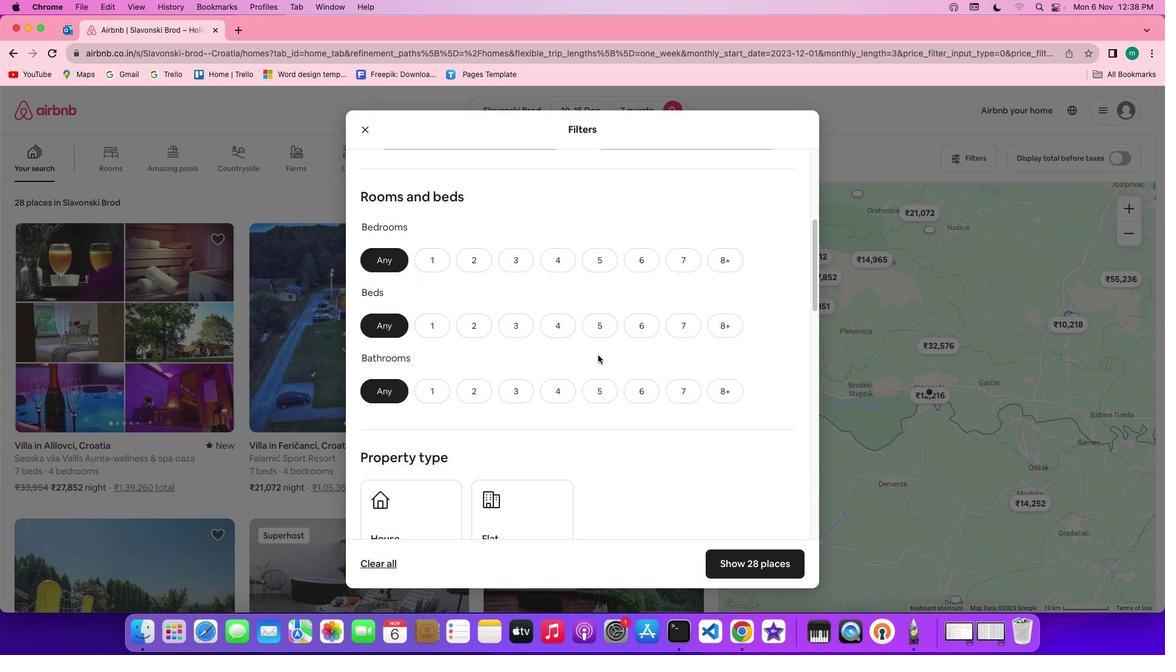 
Action: Mouse scrolled (631, 387) with delta (32, 32)
Screenshot: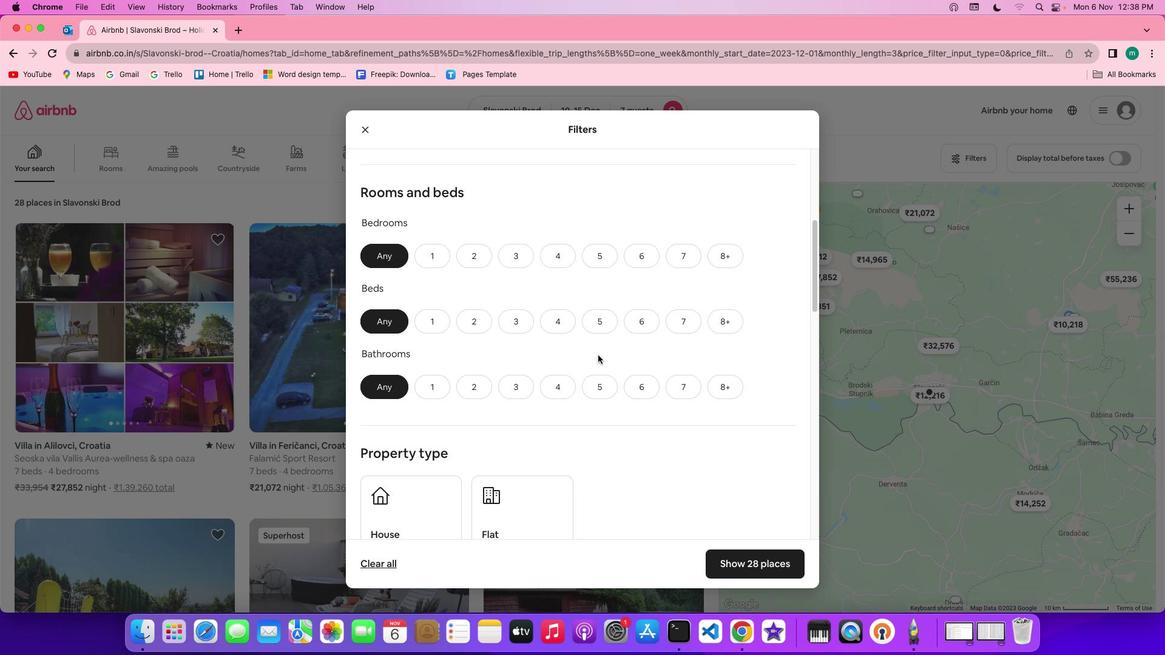 
Action: Mouse scrolled (631, 387) with delta (32, 32)
Screenshot: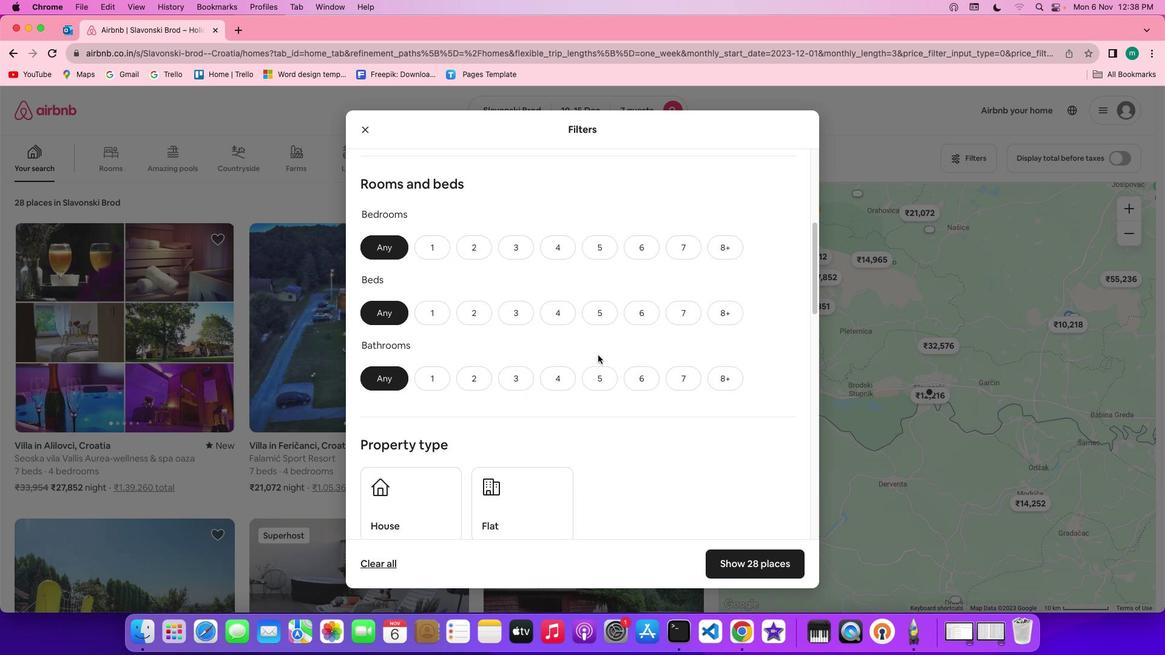 
Action: Mouse scrolled (631, 387) with delta (32, 32)
Screenshot: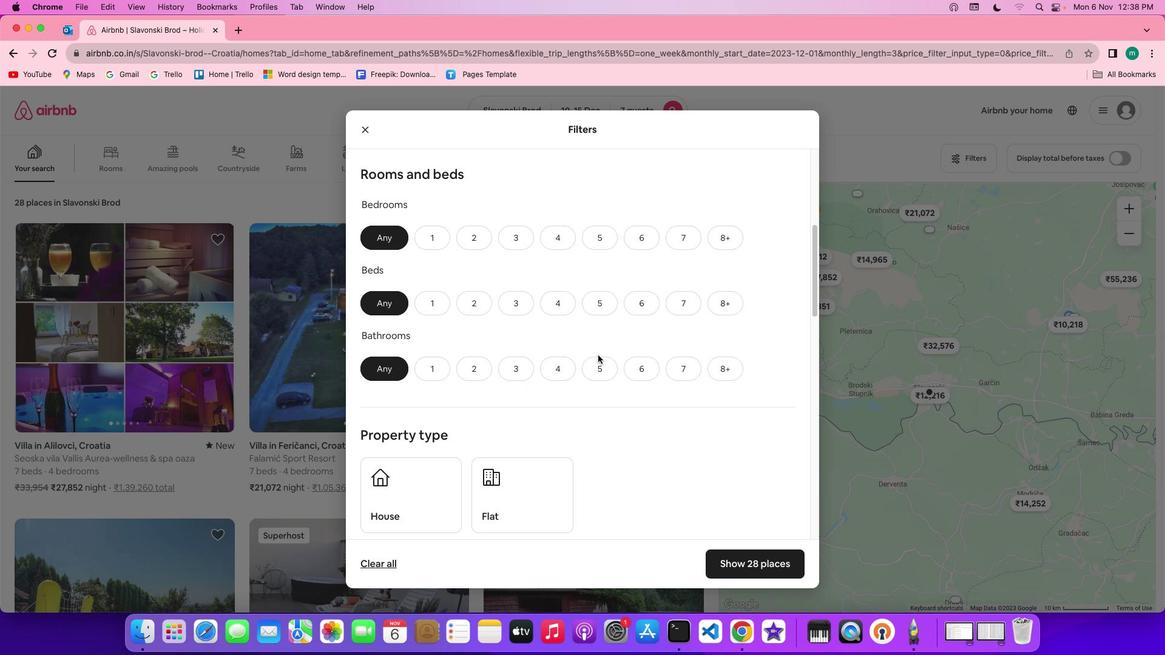 
Action: Mouse scrolled (631, 387) with delta (32, 32)
Screenshot: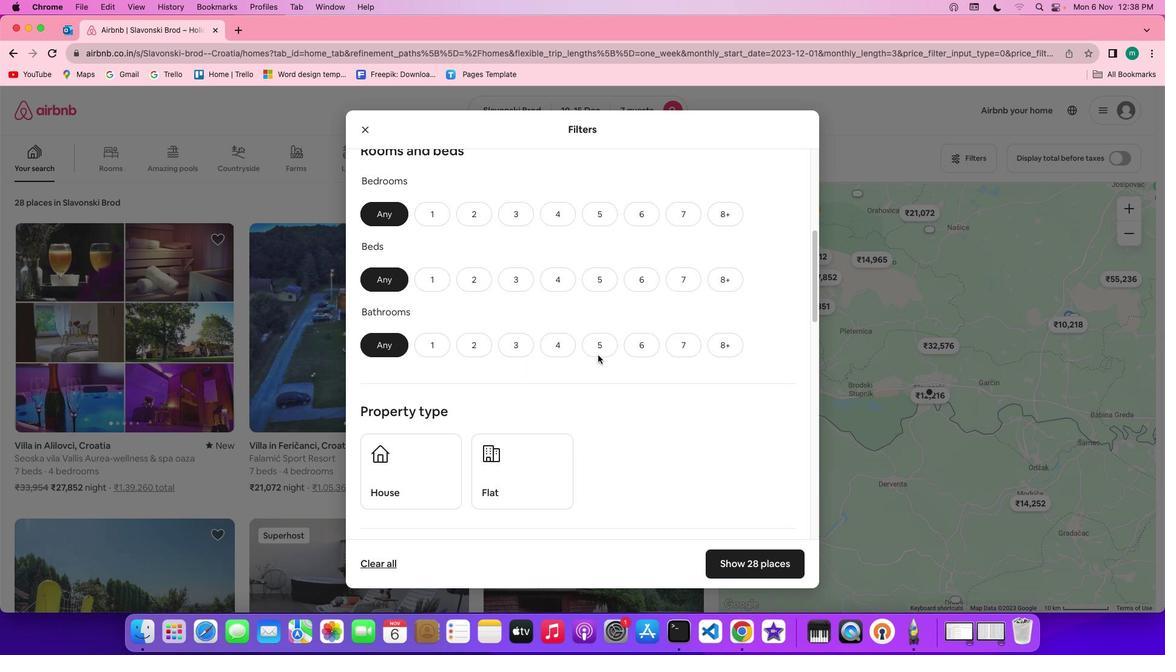 
Action: Mouse scrolled (631, 387) with delta (32, 32)
Screenshot: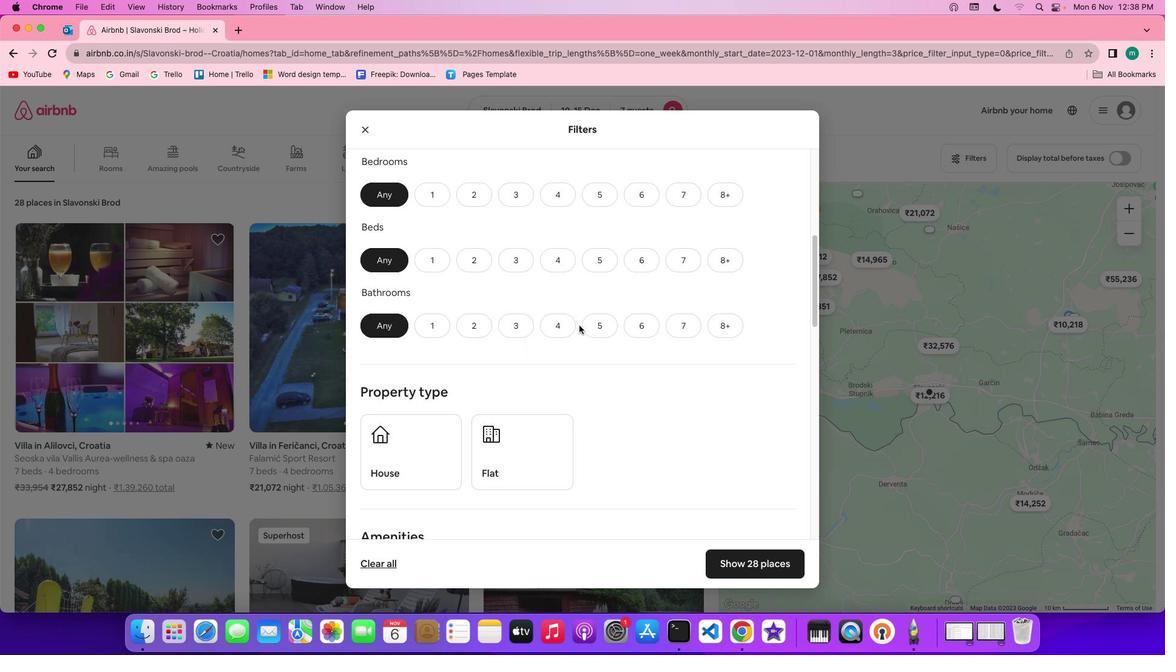
Action: Mouse moved to (594, 226)
Screenshot: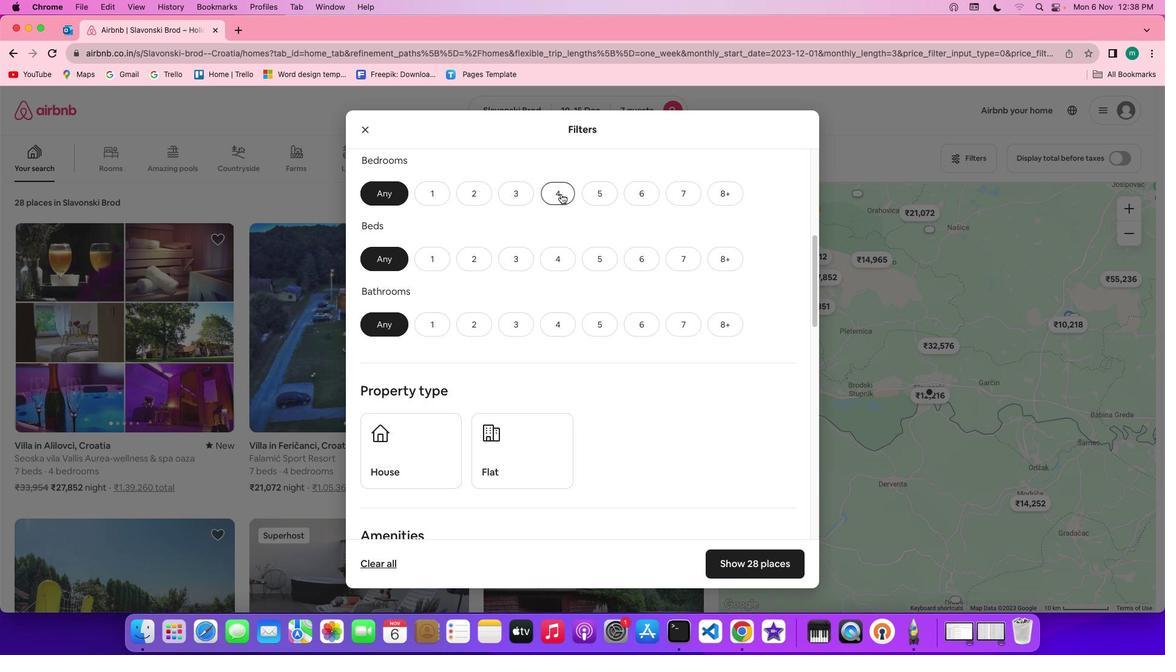 
Action: Mouse pressed left at (594, 226)
Screenshot: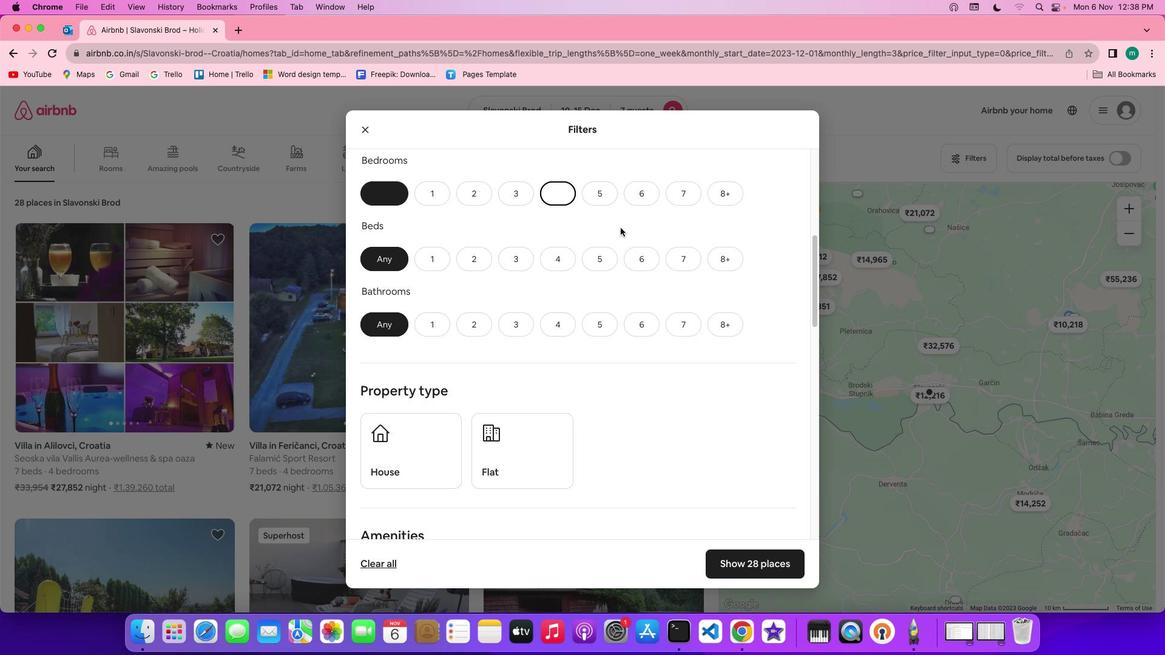 
Action: Mouse moved to (730, 285)
Screenshot: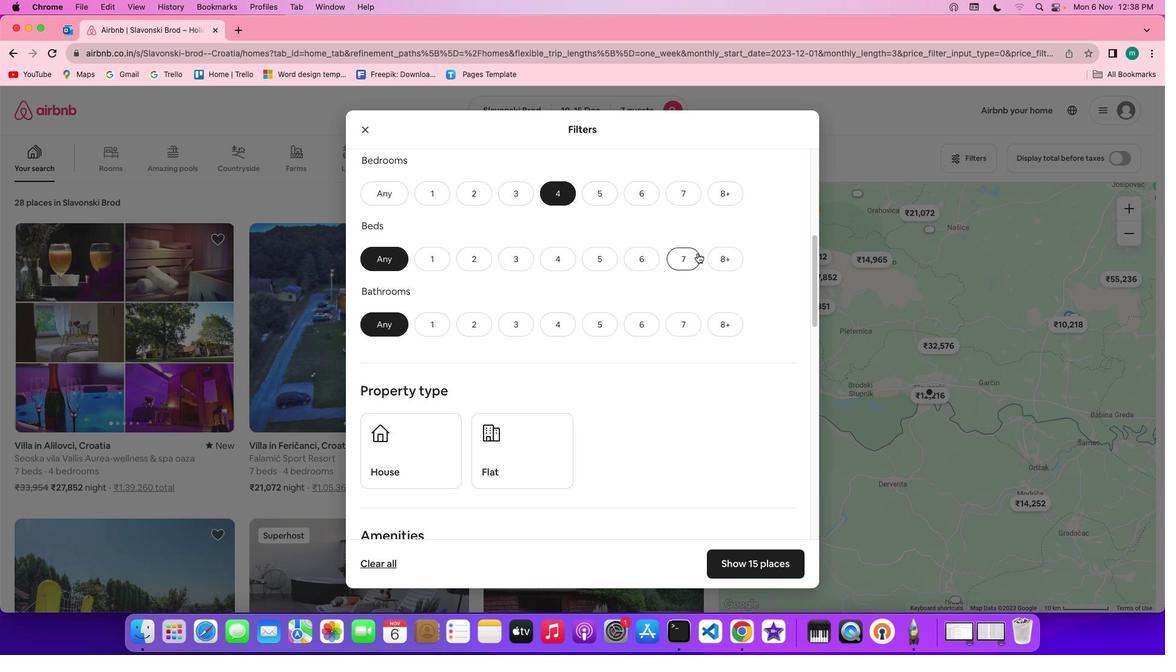 
Action: Mouse pressed left at (730, 285)
Screenshot: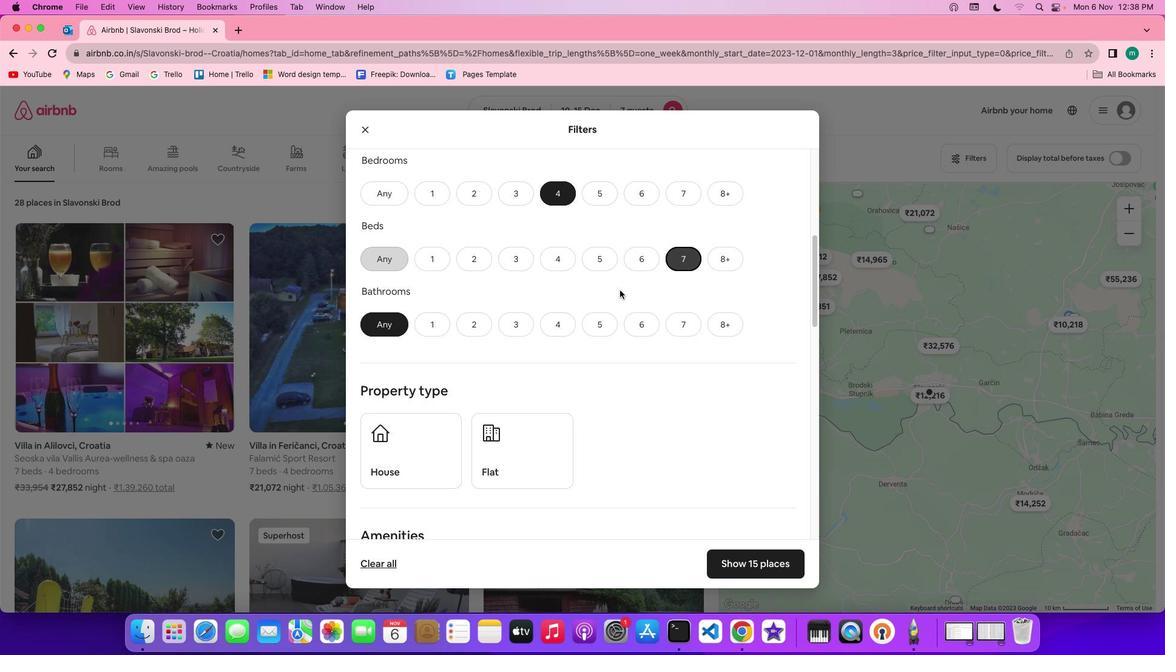 
Action: Mouse moved to (599, 353)
Screenshot: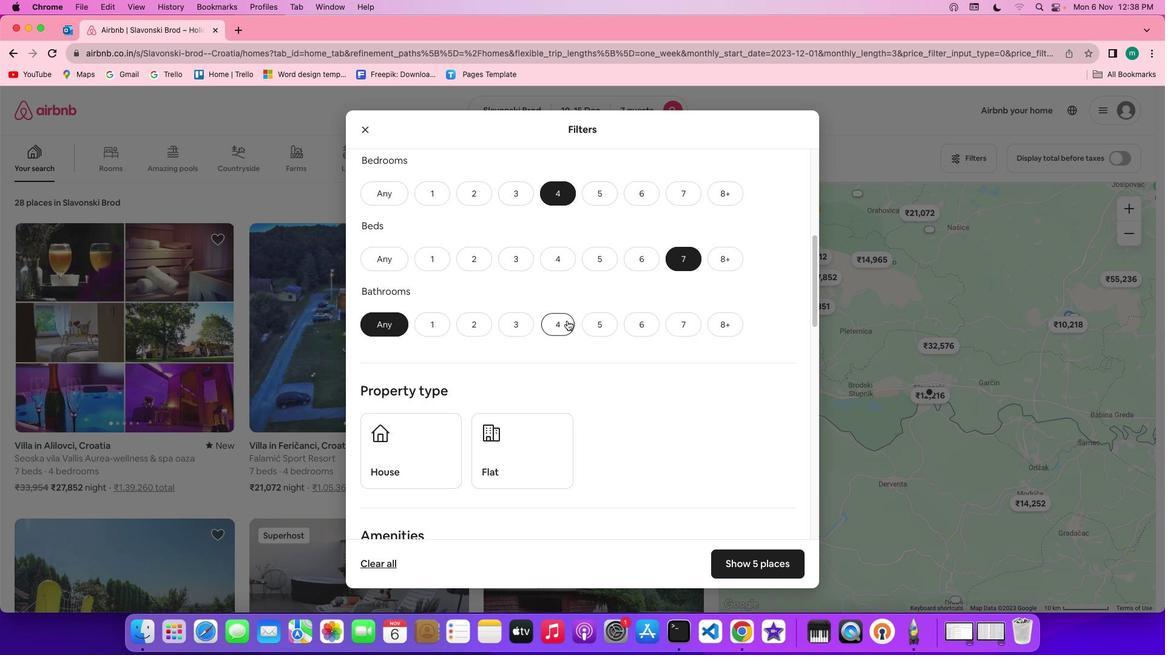 
Action: Mouse pressed left at (599, 353)
Screenshot: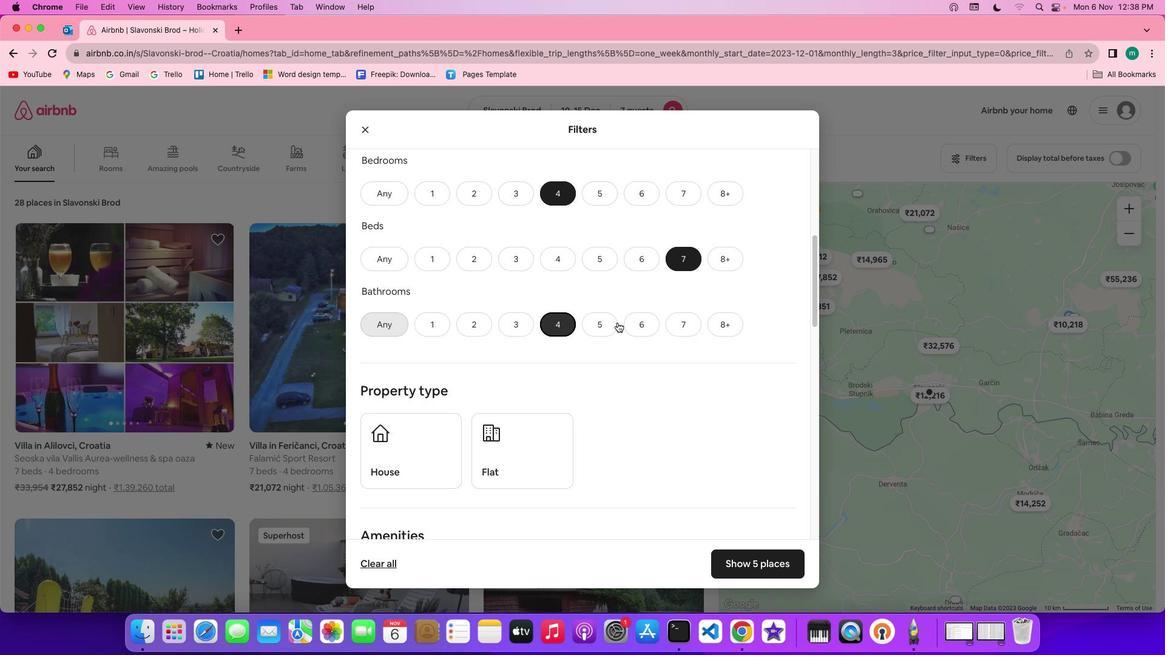 
Action: Mouse moved to (683, 359)
Screenshot: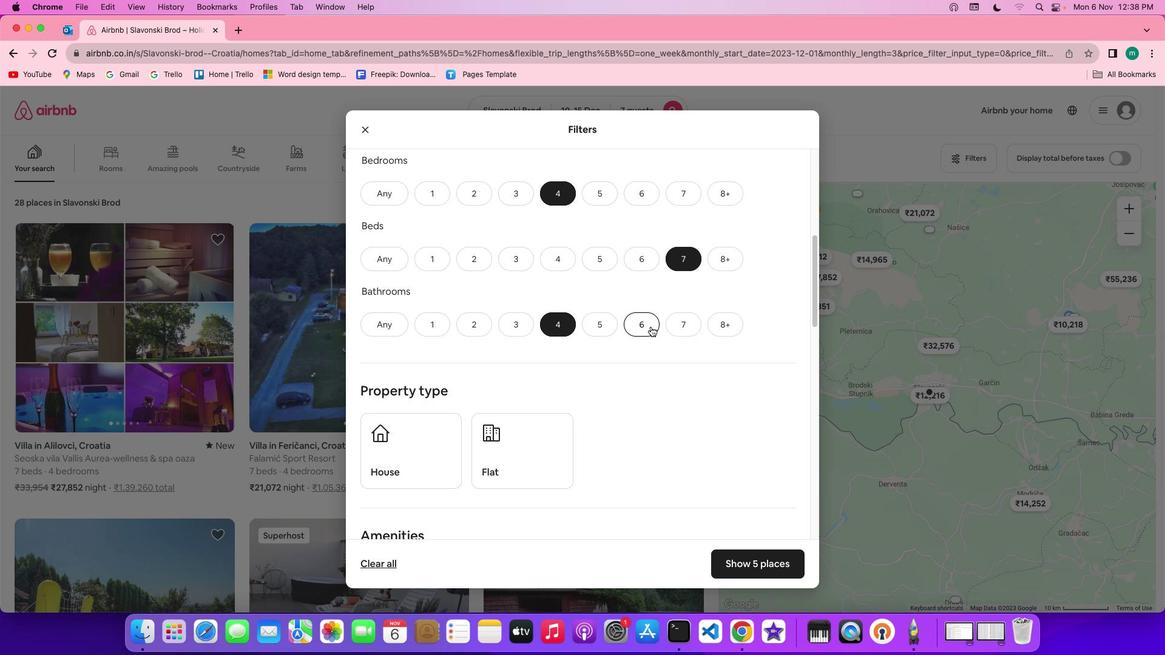 
Action: Mouse scrolled (683, 359) with delta (32, 32)
Screenshot: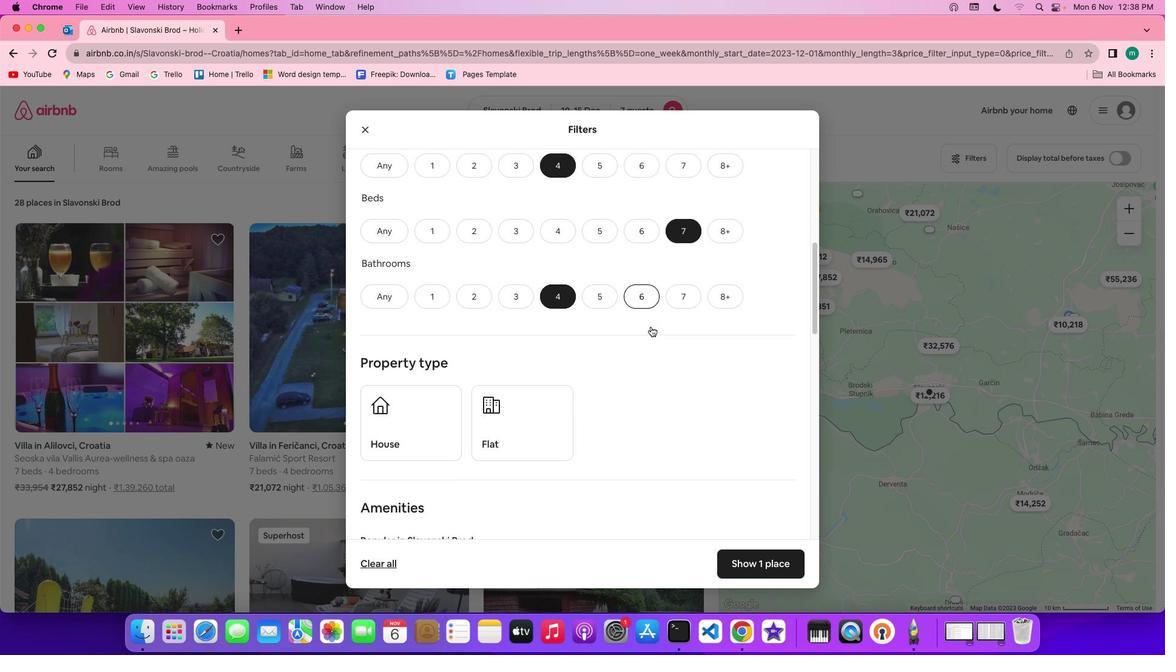 
Action: Mouse scrolled (683, 359) with delta (32, 32)
Screenshot: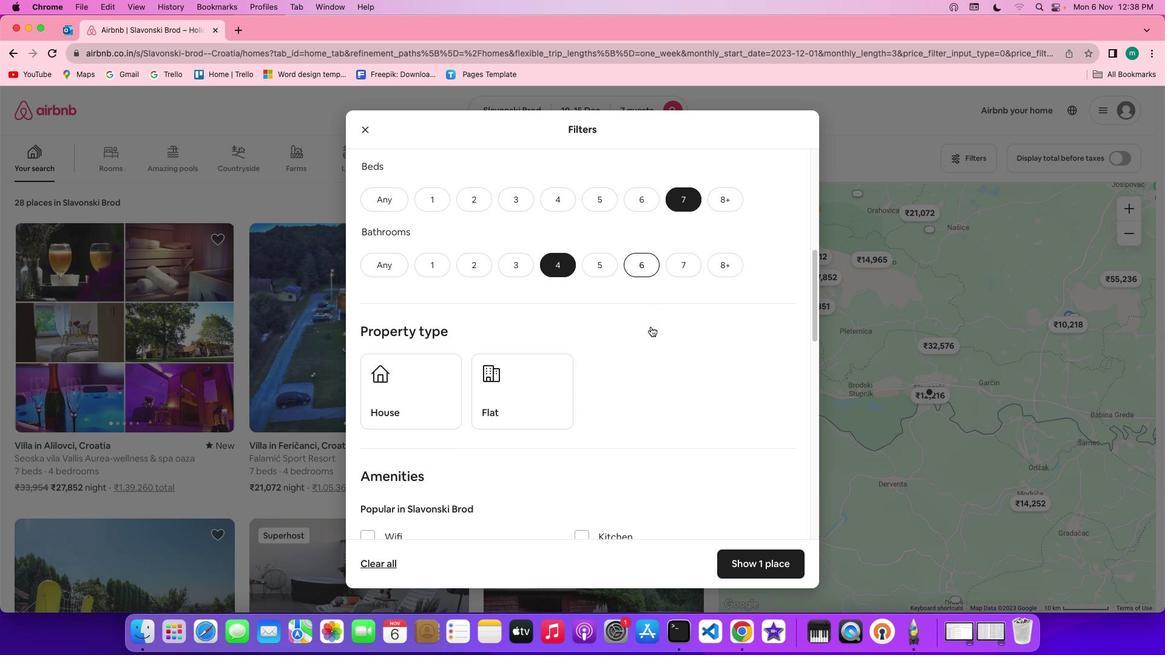
Action: Mouse scrolled (683, 359) with delta (32, 31)
Screenshot: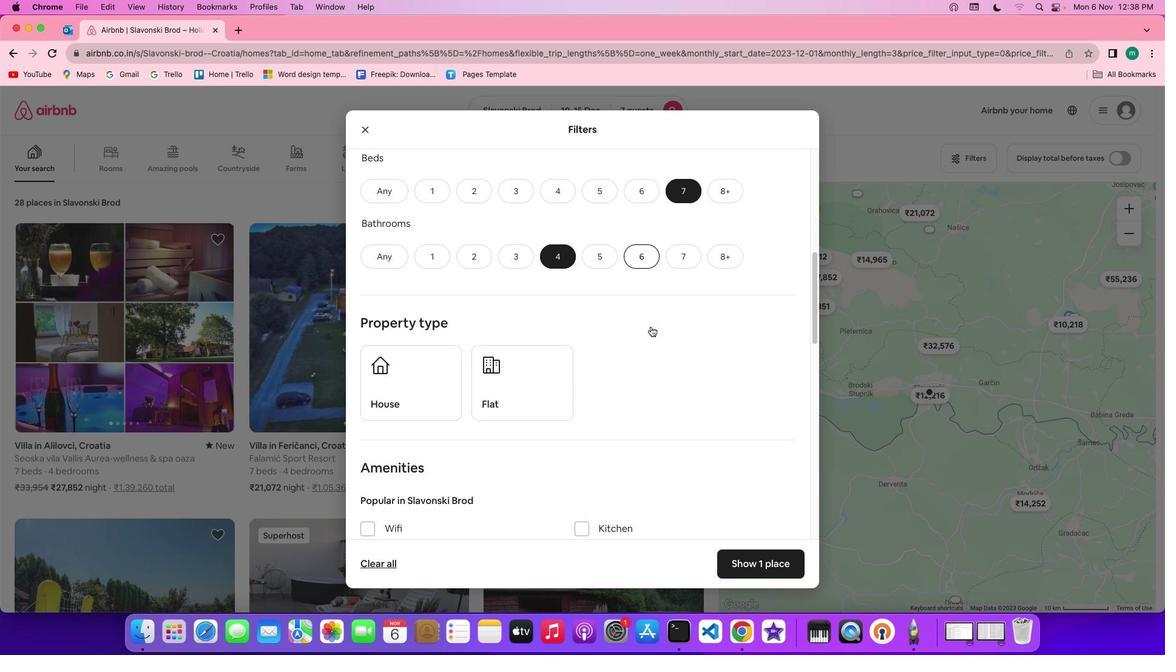 
Action: Mouse scrolled (683, 359) with delta (32, 32)
Screenshot: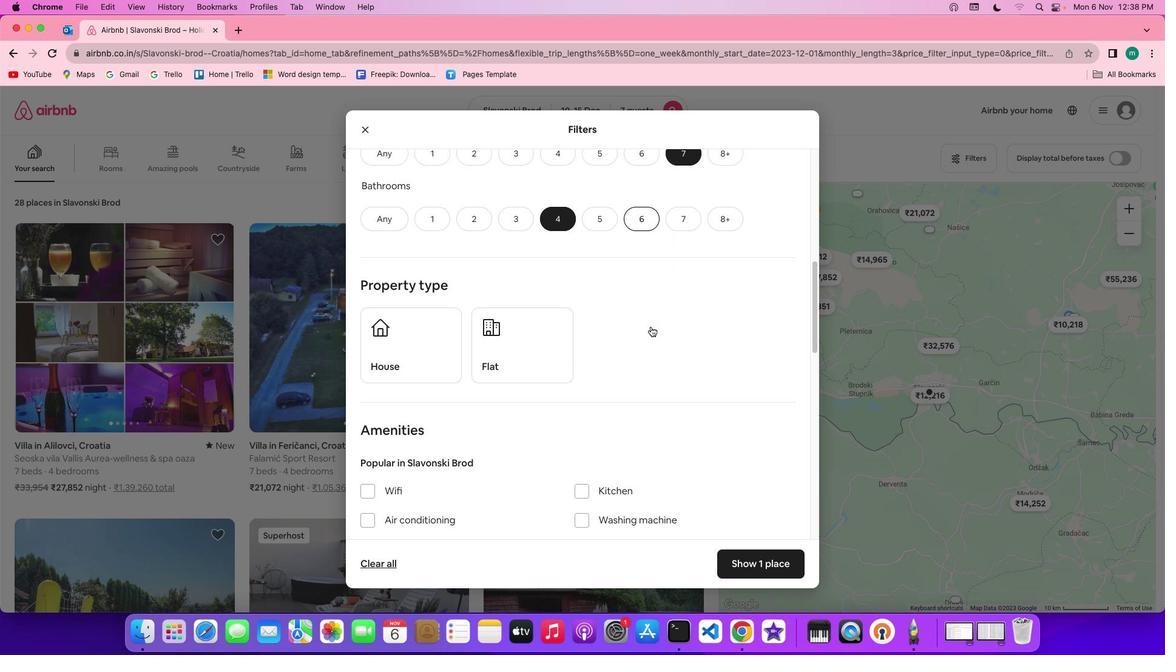 
Action: Mouse scrolled (683, 359) with delta (32, 32)
Screenshot: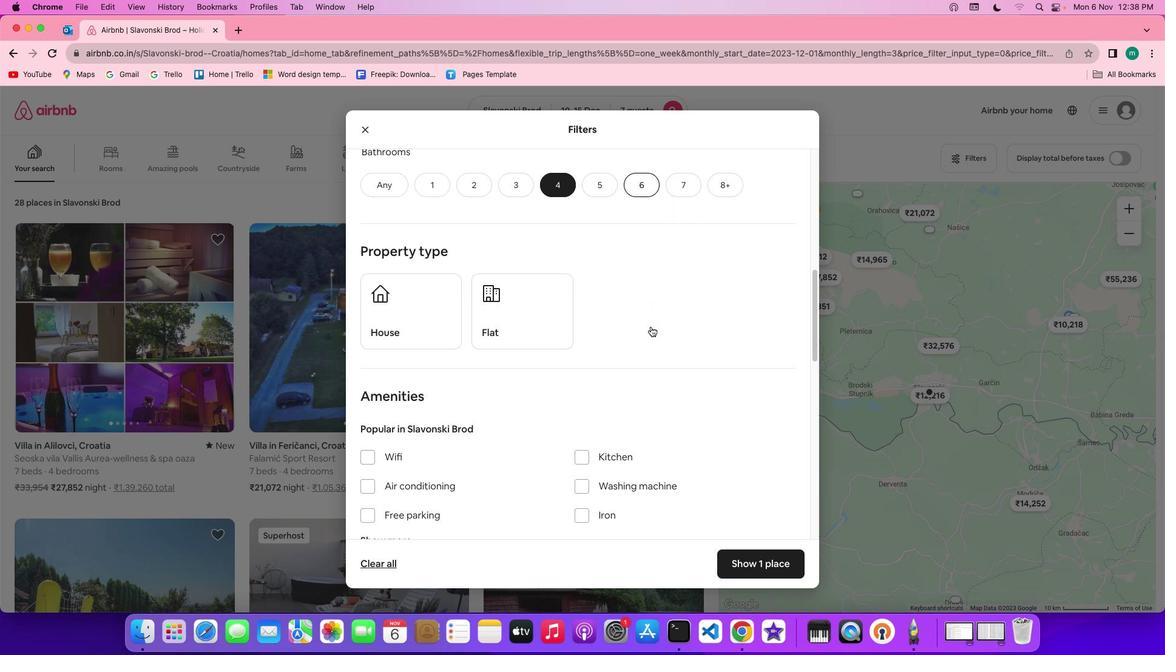 
Action: Mouse scrolled (683, 359) with delta (32, 31)
Screenshot: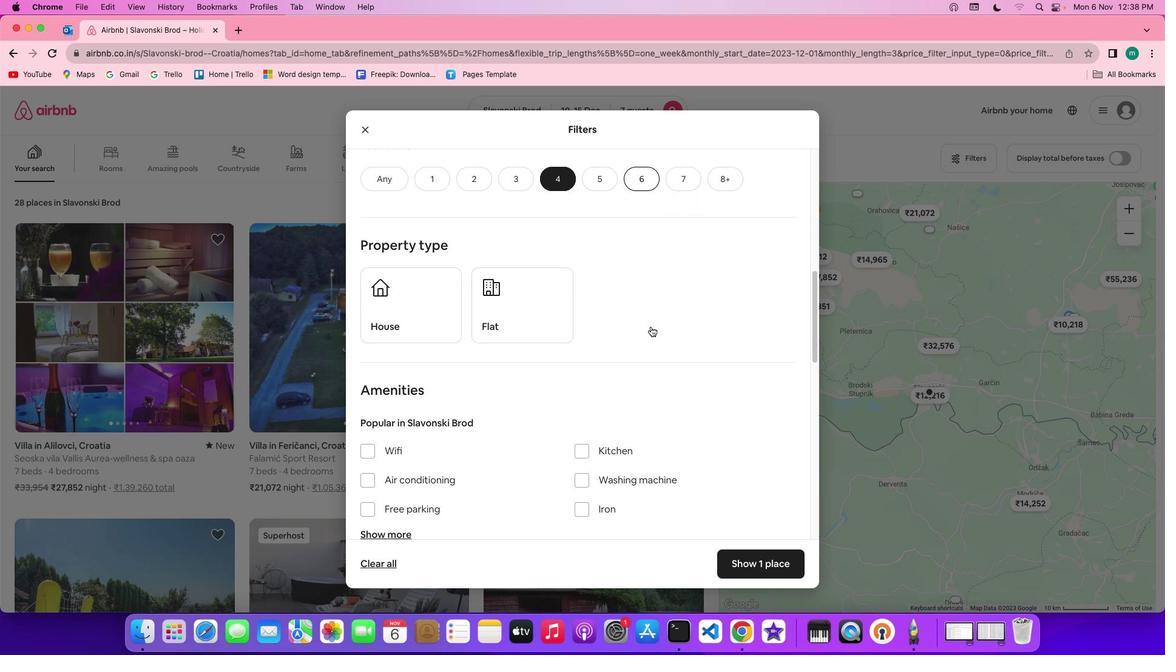
Action: Mouse scrolled (683, 359) with delta (32, 32)
Screenshot: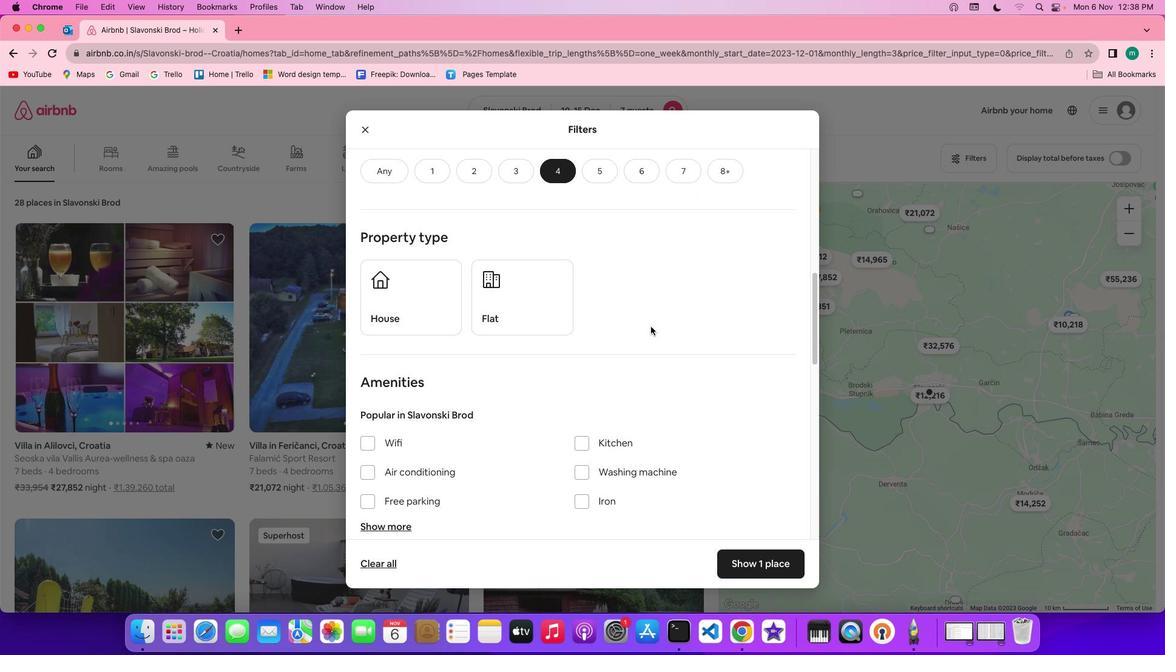 
Action: Mouse scrolled (683, 359) with delta (32, 32)
Screenshot: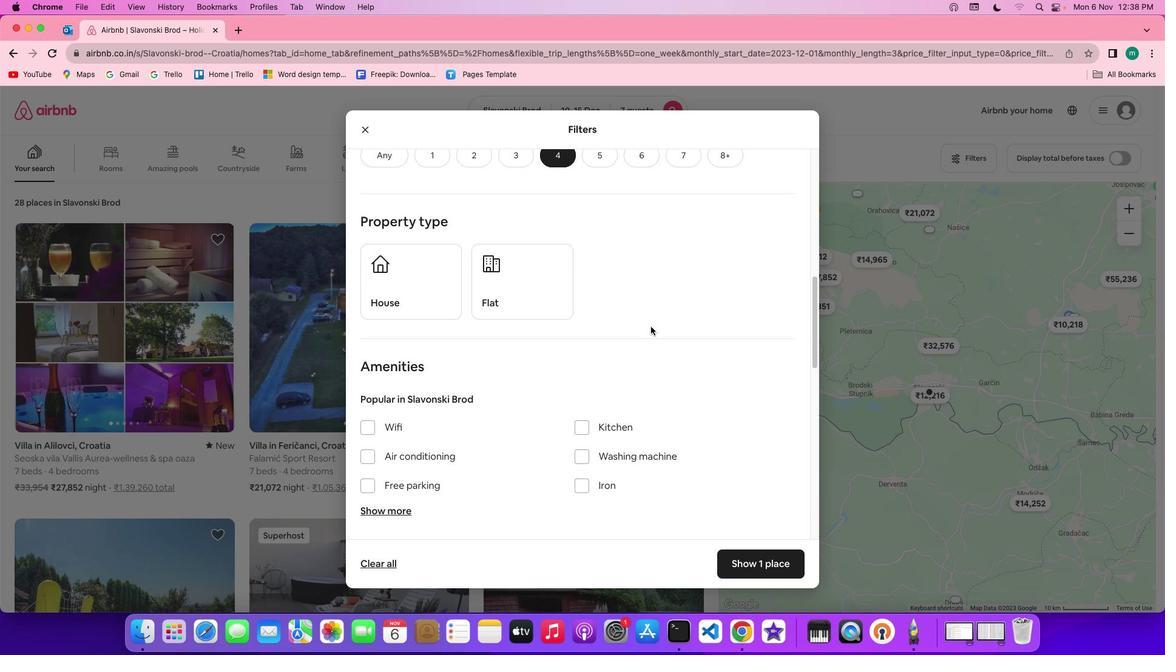 
Action: Mouse scrolled (683, 359) with delta (32, 32)
Screenshot: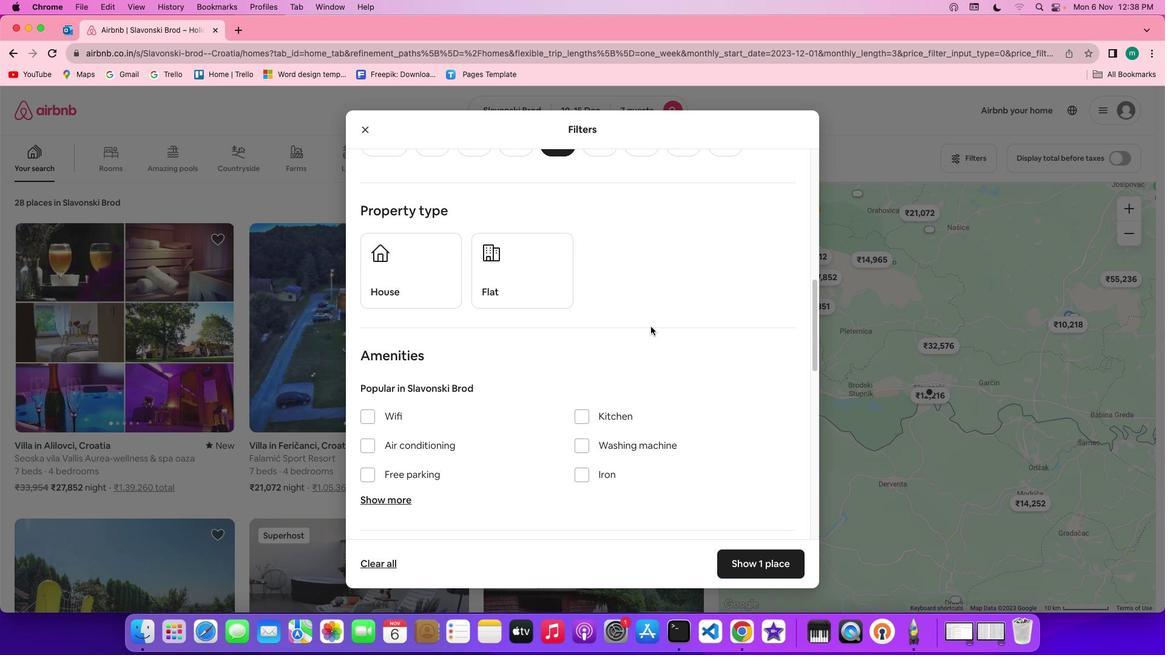 
Action: Mouse moved to (471, 319)
Screenshot: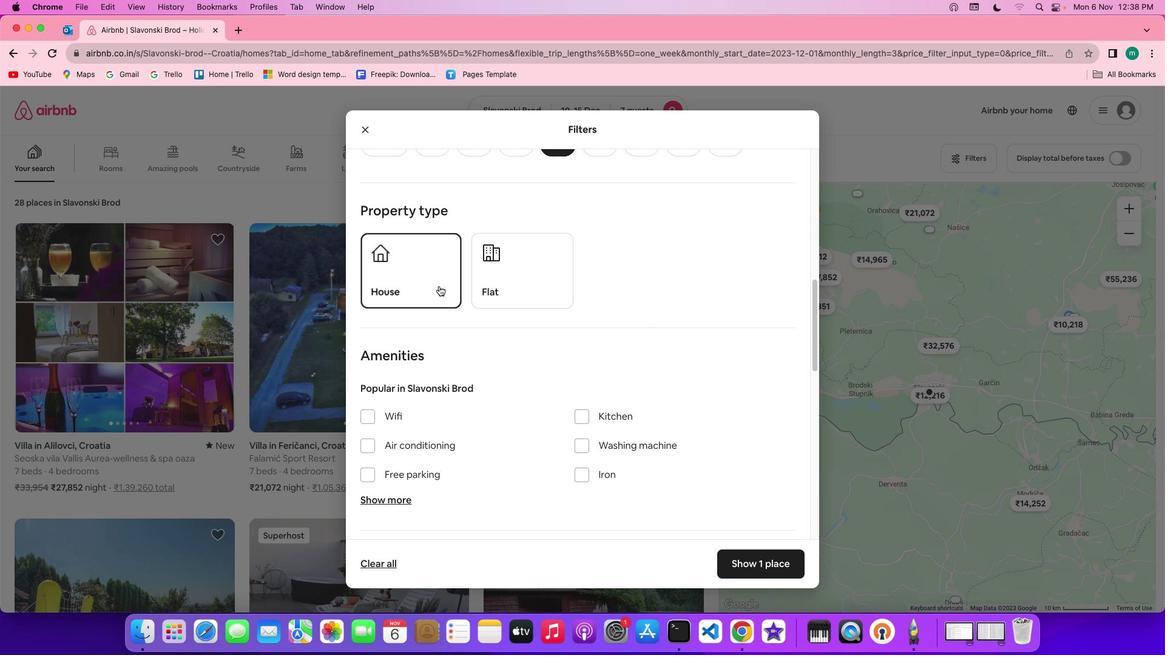 
Action: Mouse pressed left at (471, 319)
Screenshot: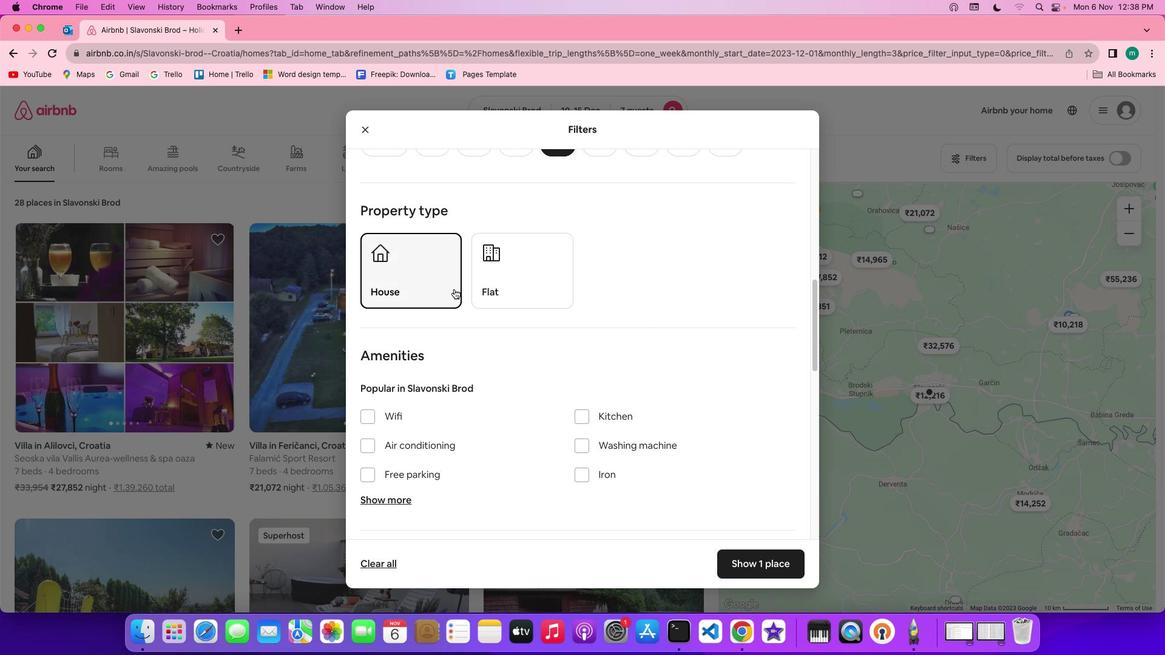 
Action: Mouse moved to (592, 352)
Screenshot: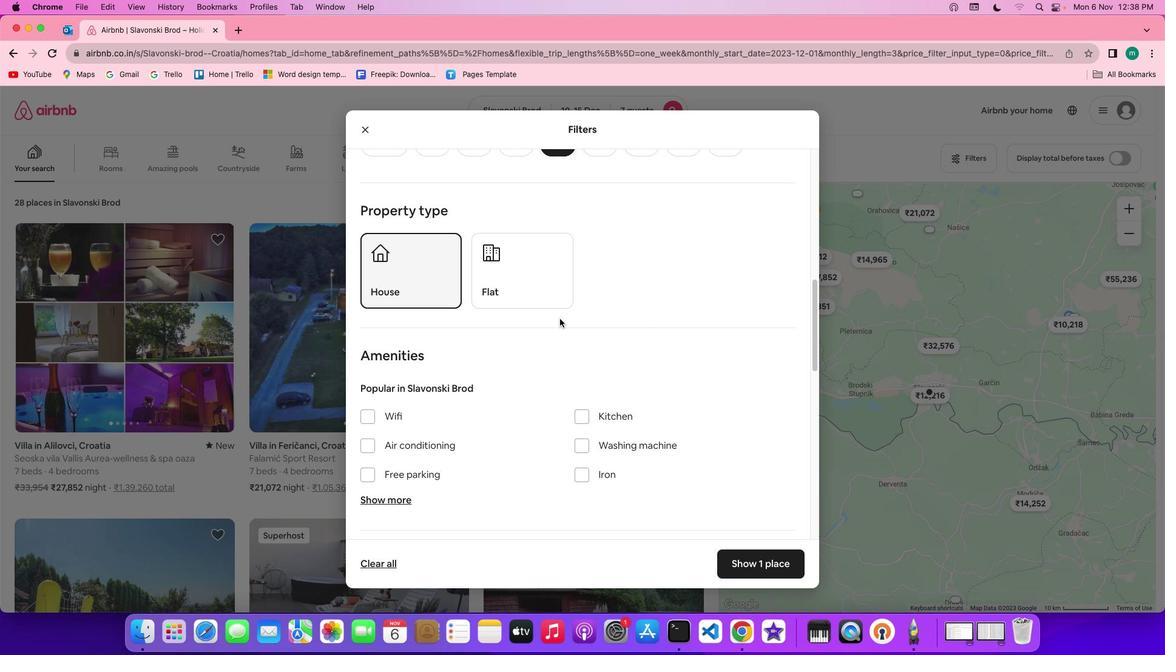 
Action: Mouse scrolled (592, 352) with delta (32, 32)
Screenshot: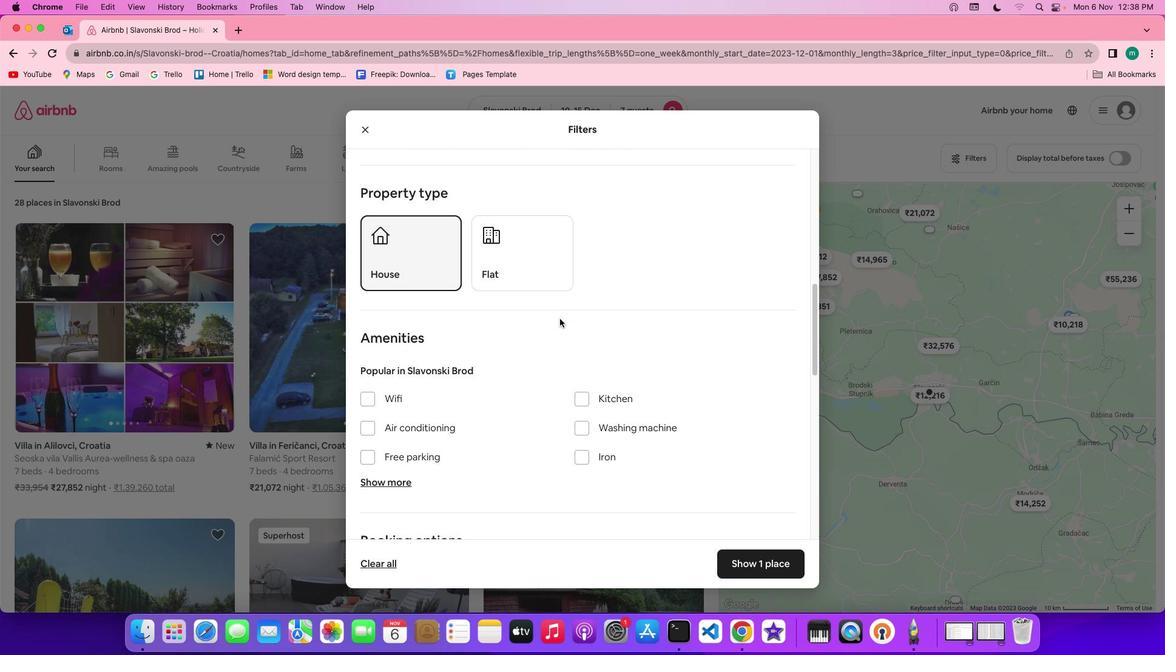 
Action: Mouse scrolled (592, 352) with delta (32, 32)
Screenshot: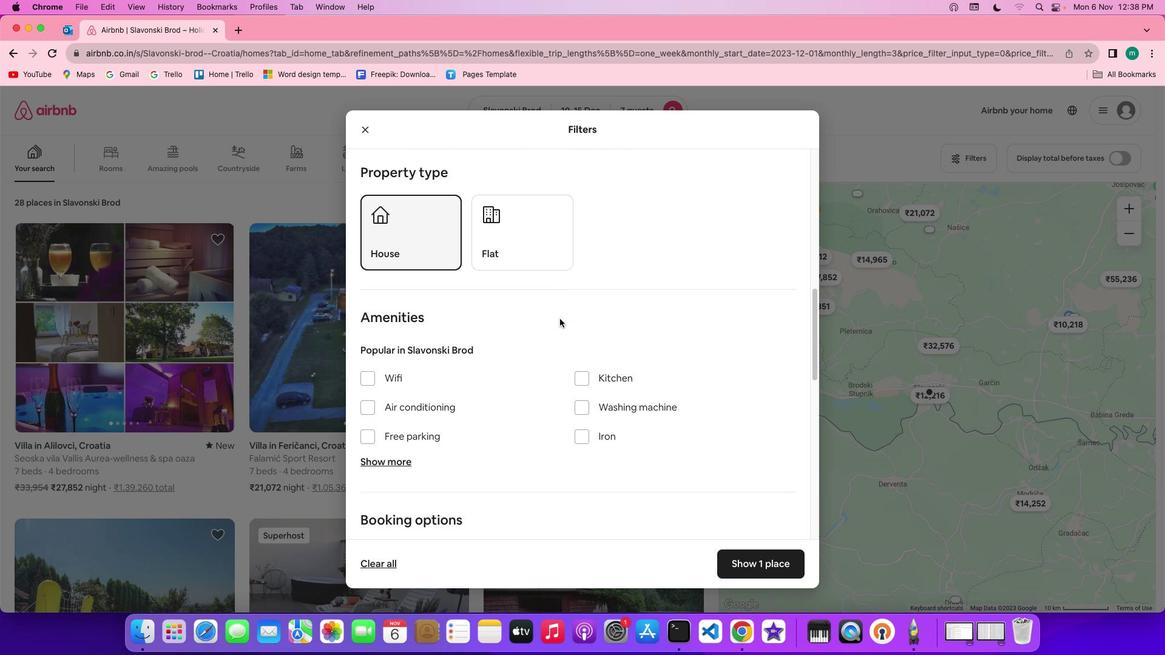 
Action: Mouse scrolled (592, 352) with delta (32, 32)
Screenshot: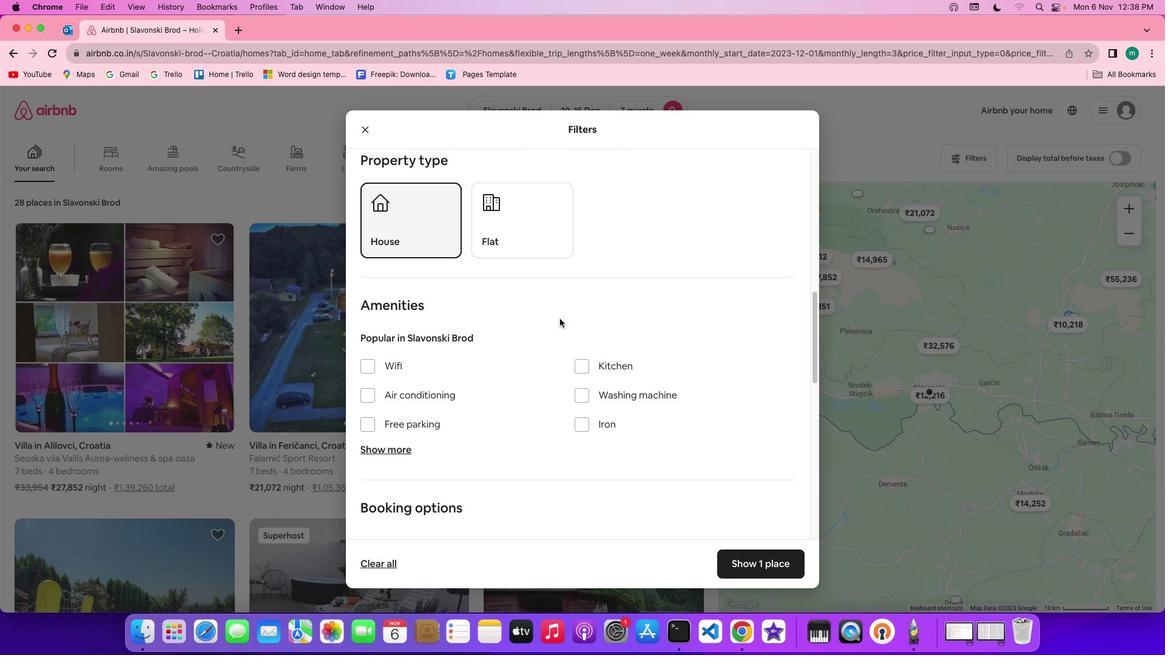 
Action: Mouse moved to (602, 356)
Screenshot: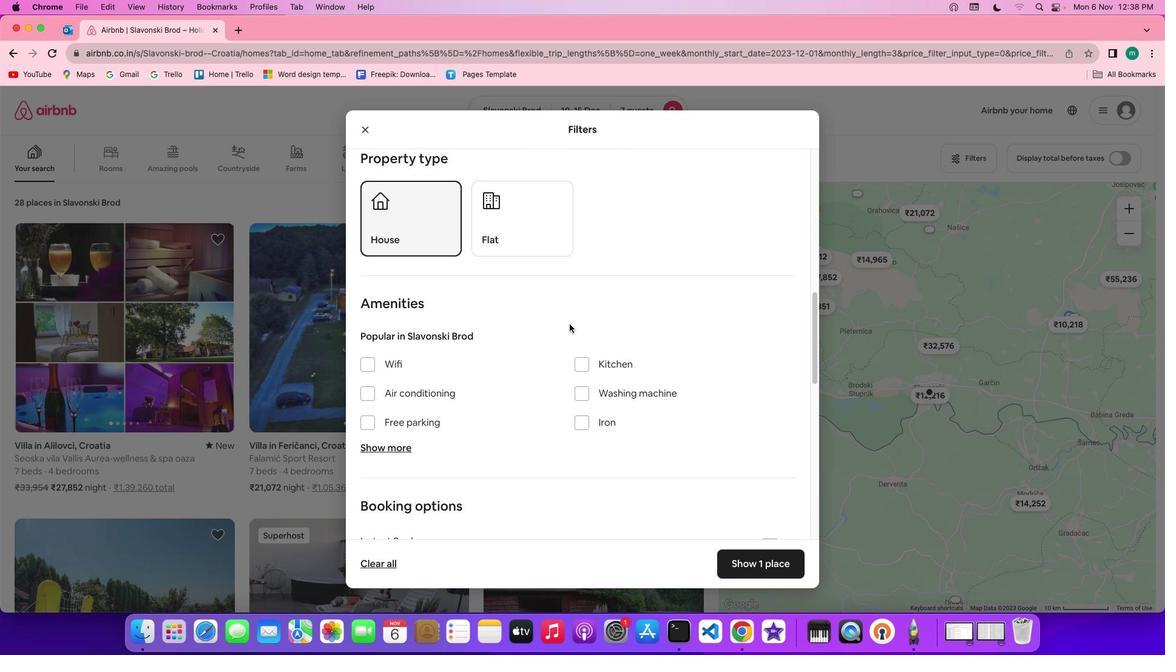 
Action: Mouse scrolled (602, 356) with delta (32, 32)
Screenshot: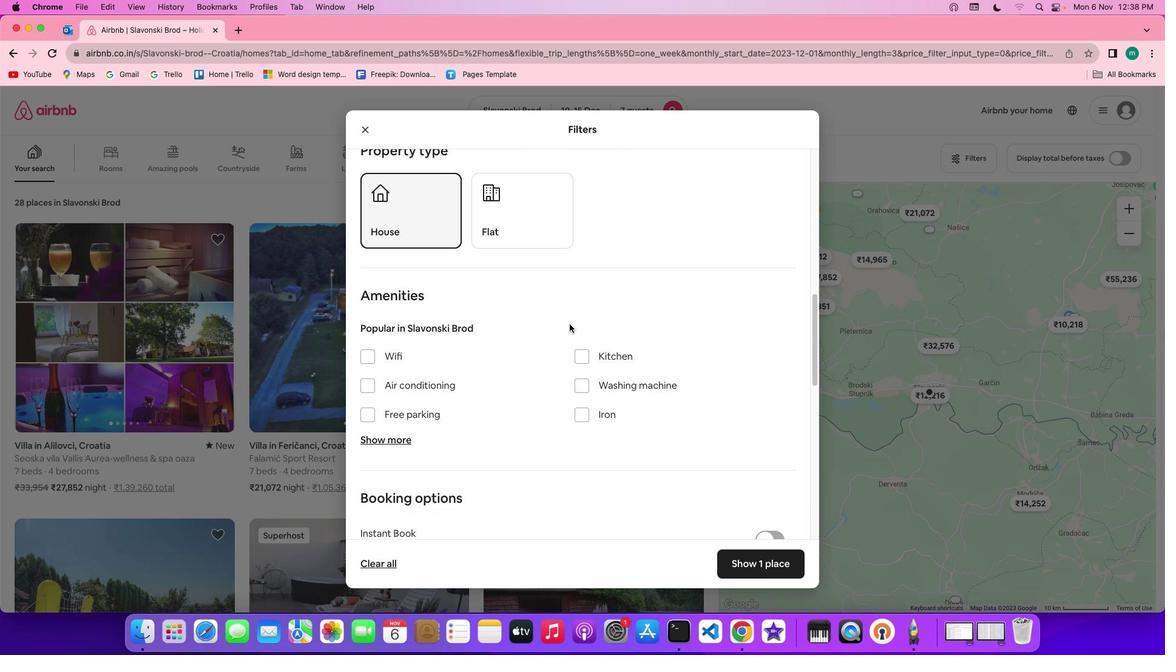 
Action: Mouse scrolled (602, 356) with delta (32, 32)
Screenshot: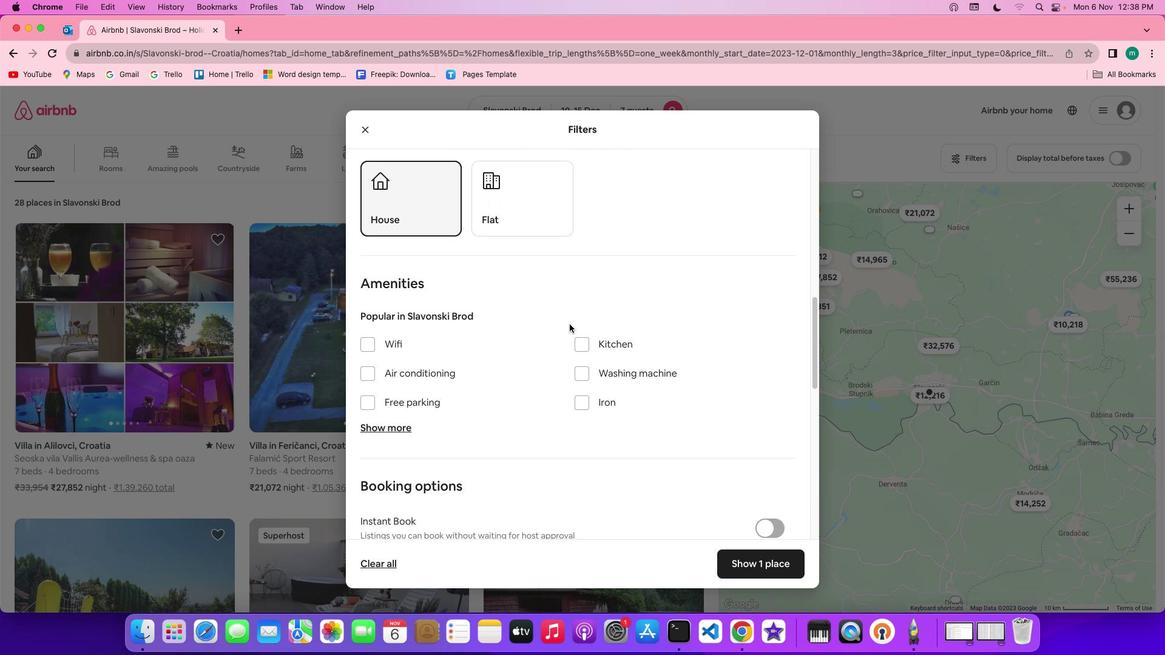 
Action: Mouse scrolled (602, 356) with delta (32, 32)
Screenshot: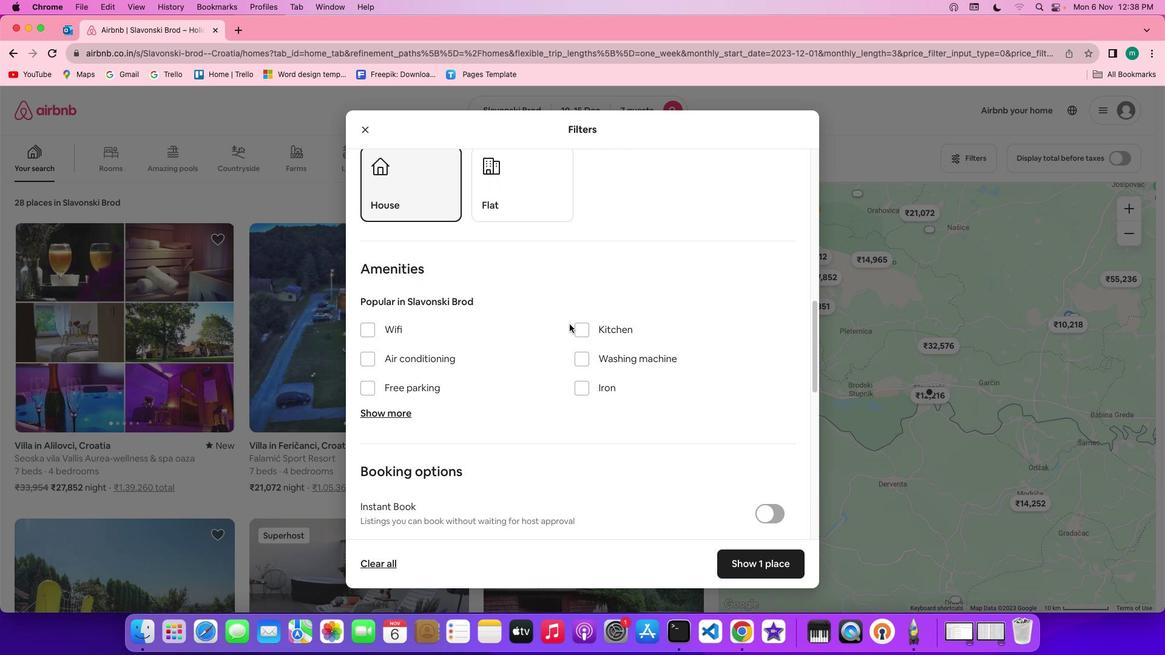 
Action: Mouse scrolled (602, 356) with delta (32, 32)
Screenshot: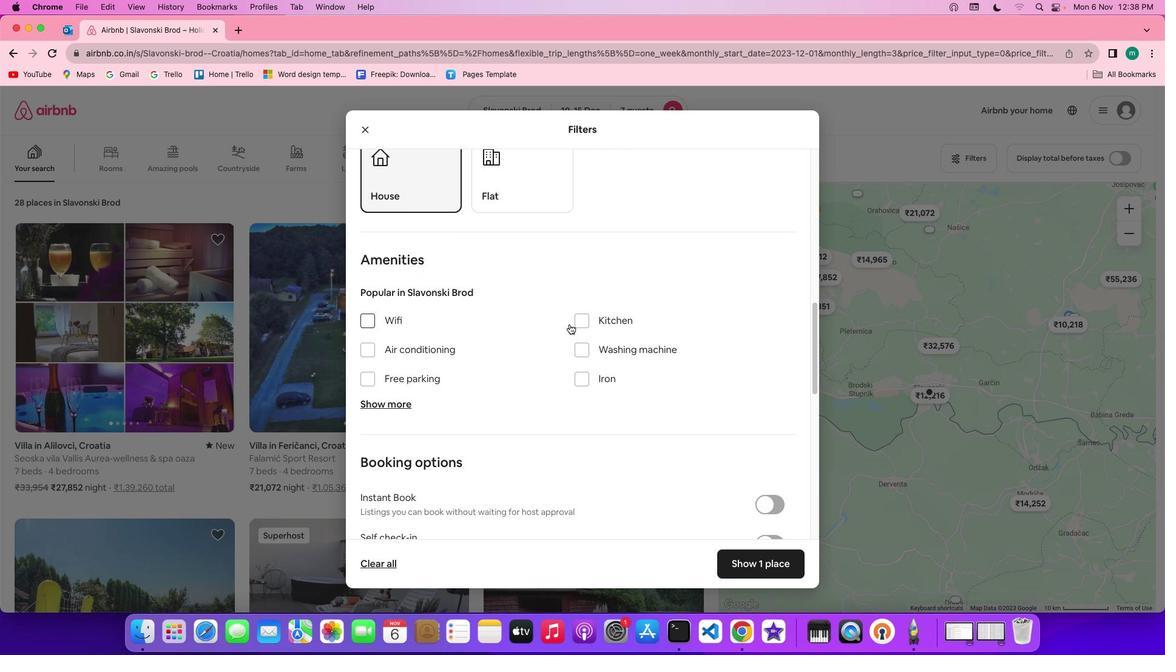 
Action: Mouse scrolled (602, 356) with delta (32, 32)
Screenshot: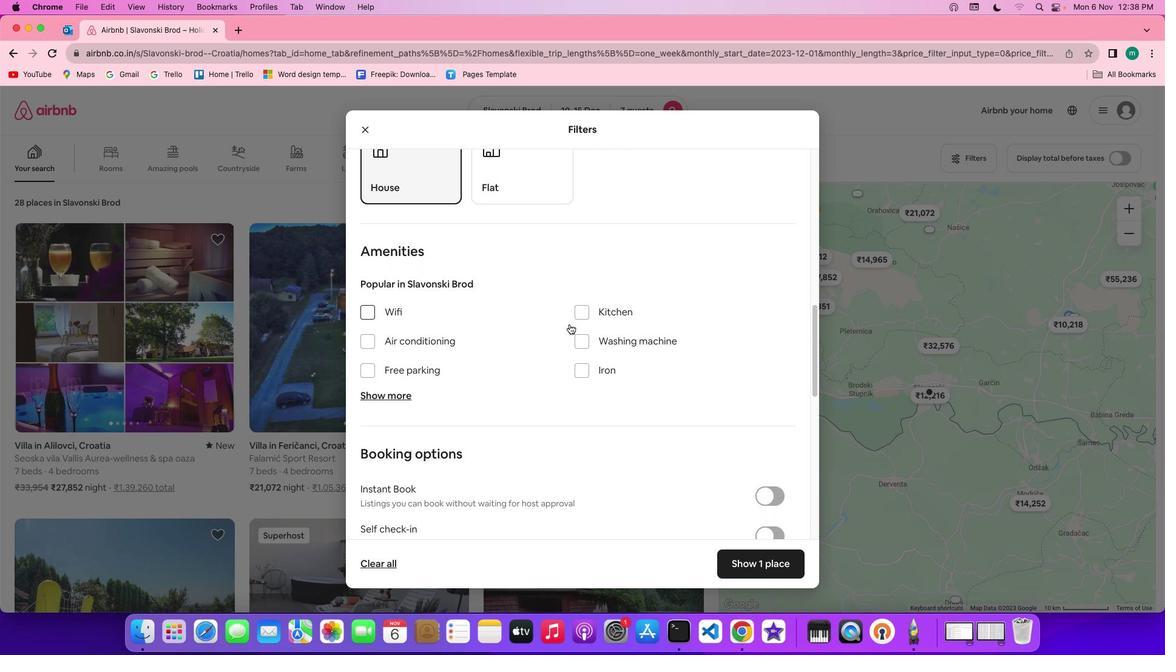 
Action: Mouse scrolled (602, 356) with delta (32, 32)
Screenshot: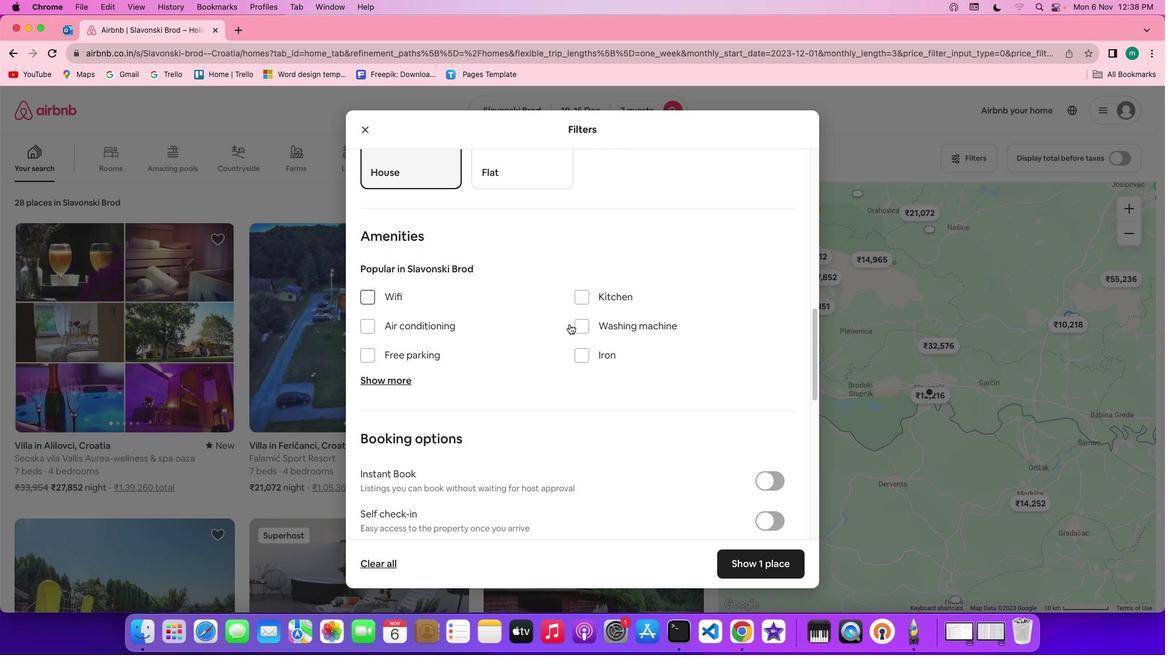 
Action: Mouse scrolled (602, 356) with delta (32, 32)
Screenshot: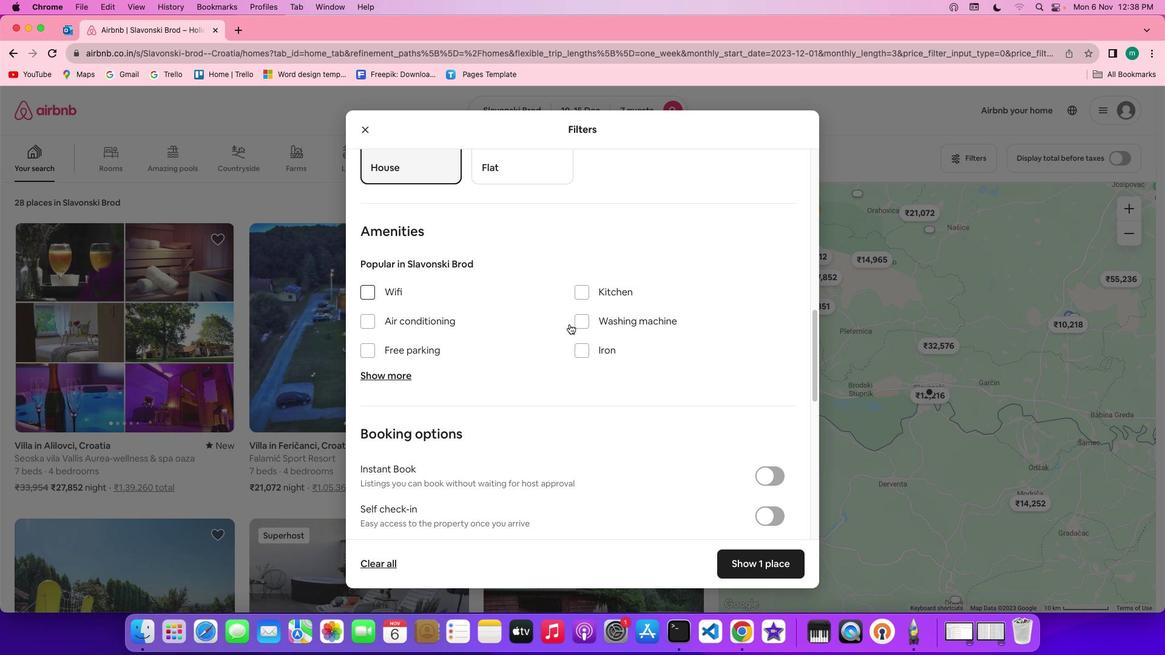 
Action: Mouse scrolled (602, 356) with delta (32, 32)
Screenshot: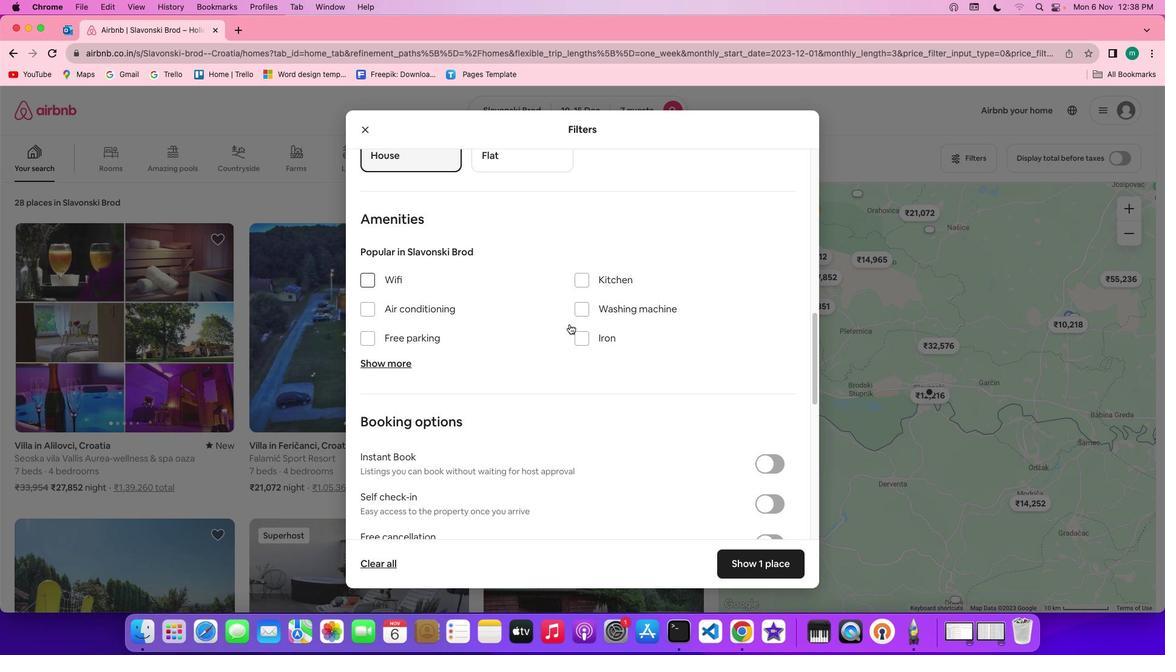 
Action: Mouse scrolled (602, 356) with delta (32, 32)
Screenshot: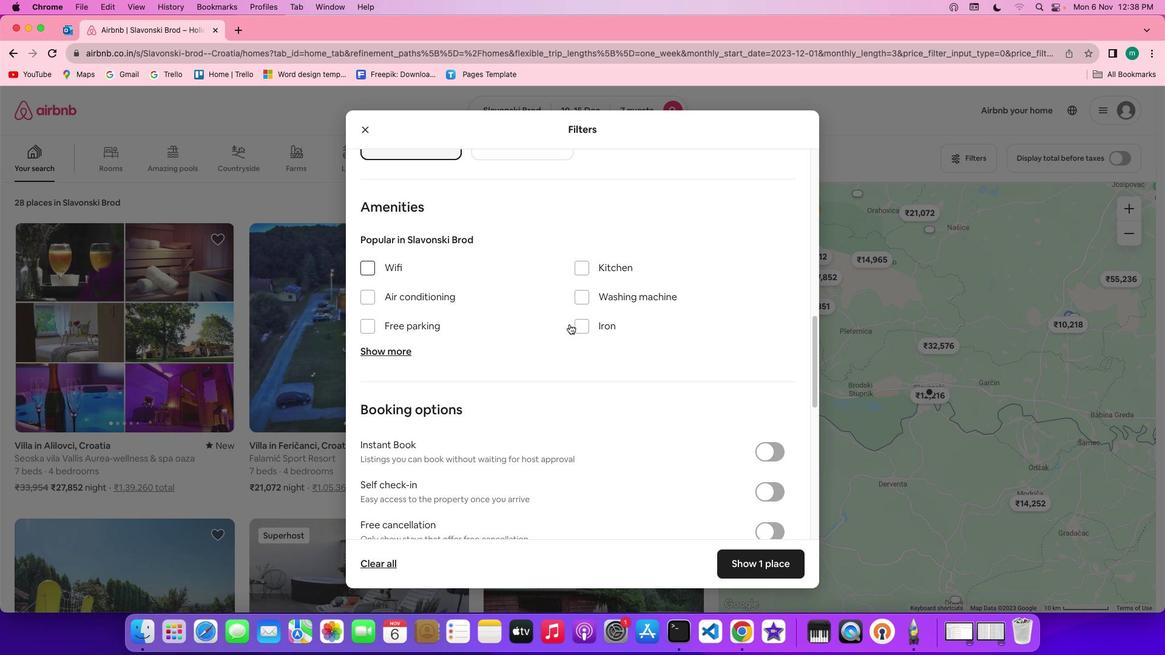 
Action: Mouse scrolled (602, 356) with delta (32, 32)
Screenshot: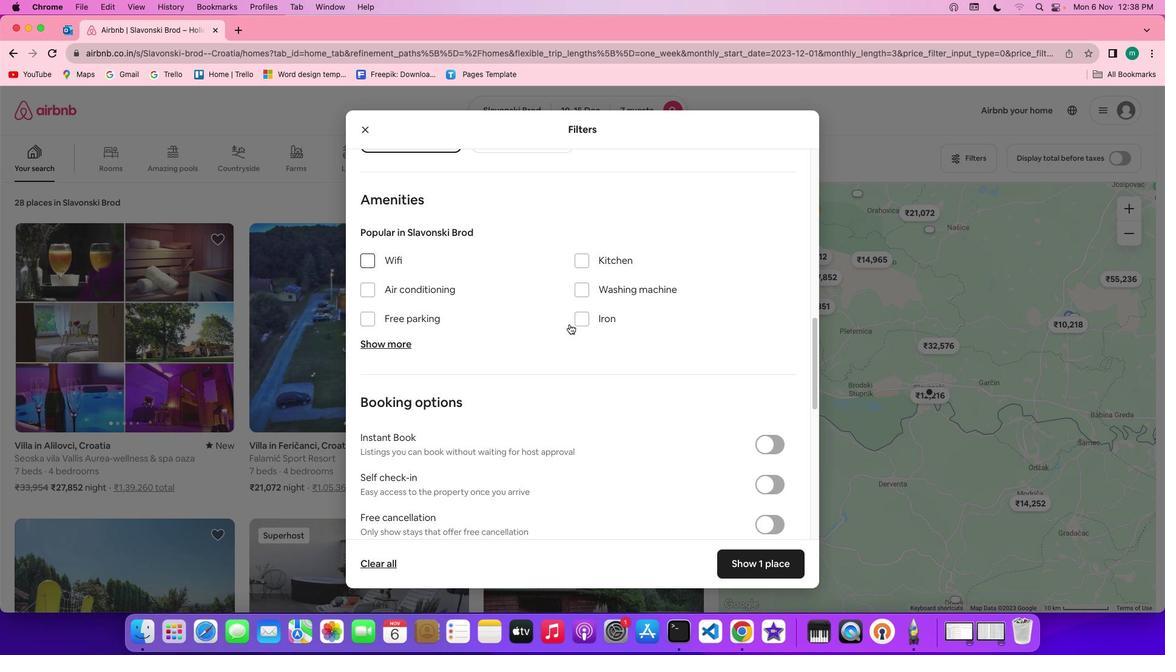 
Action: Mouse scrolled (602, 356) with delta (32, 32)
Screenshot: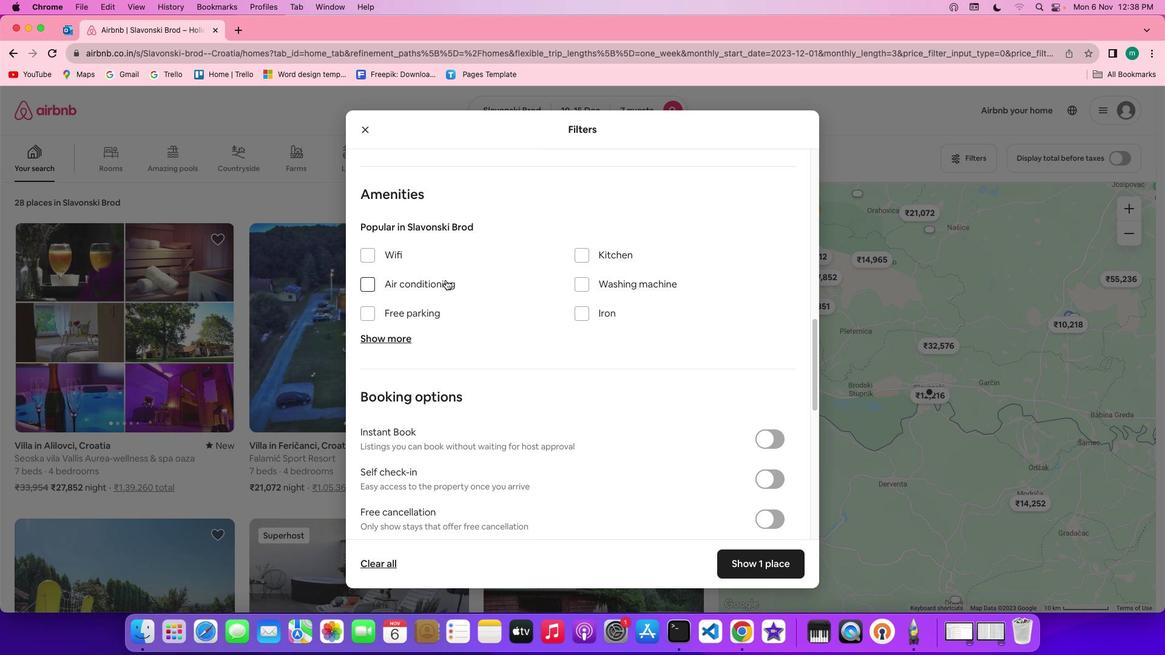 
Action: Mouse moved to (430, 290)
Screenshot: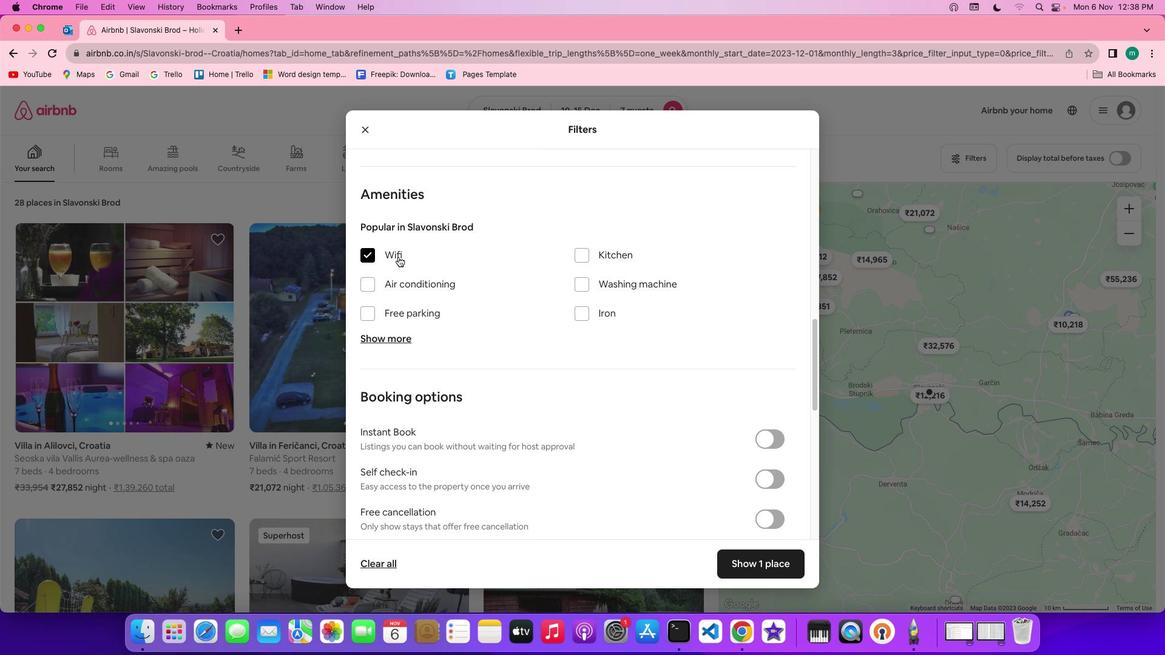 
Action: Mouse pressed left at (430, 290)
Screenshot: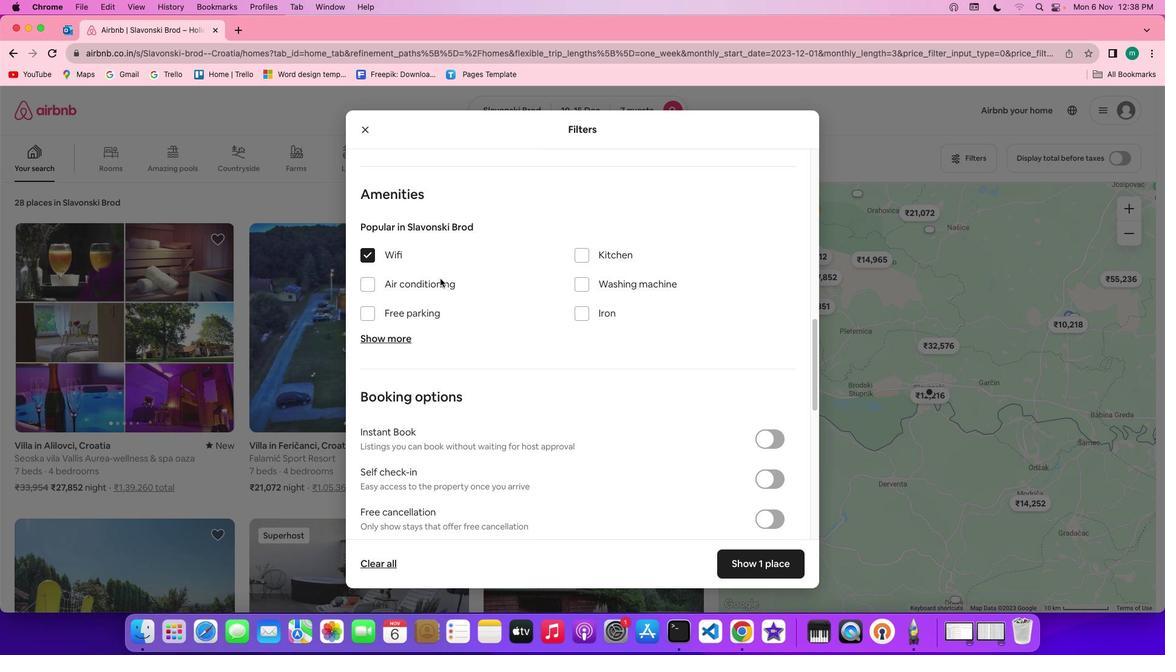 
Action: Mouse moved to (506, 332)
Screenshot: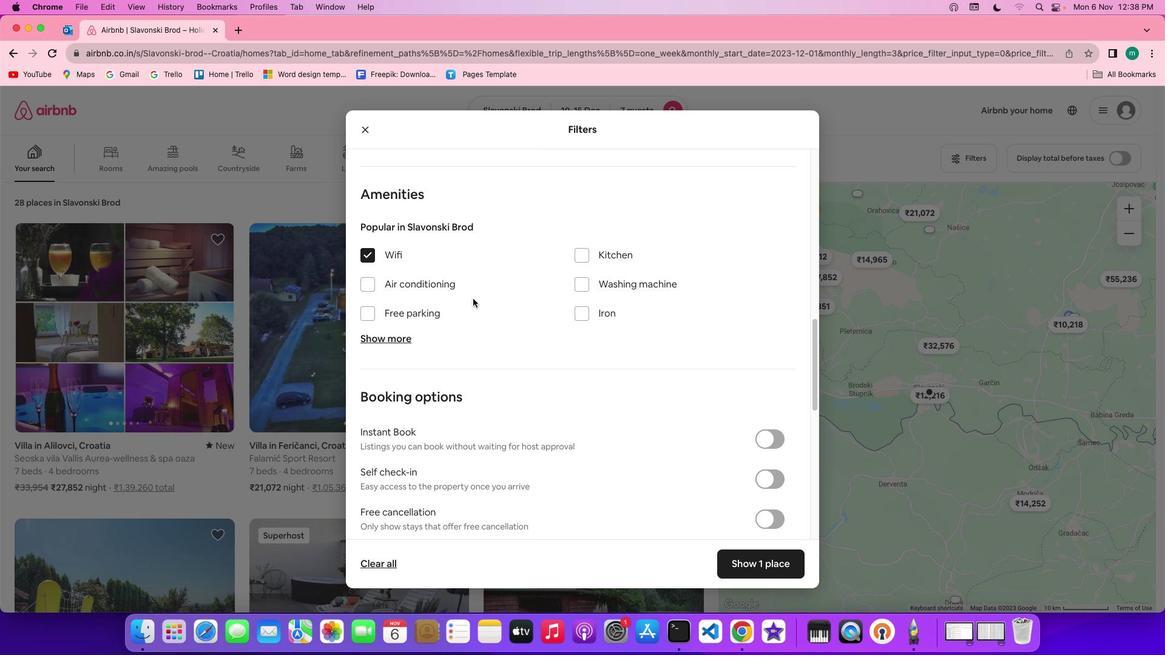 
Action: Mouse scrolled (506, 332) with delta (32, 32)
Screenshot: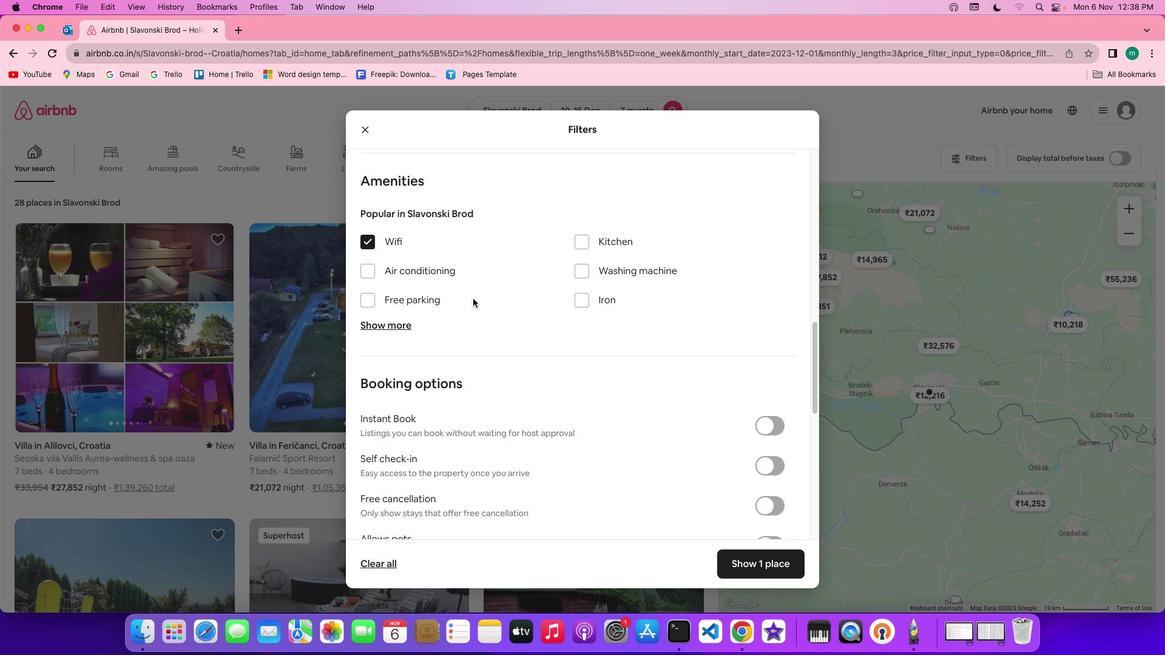 
Action: Mouse scrolled (506, 332) with delta (32, 32)
Screenshot: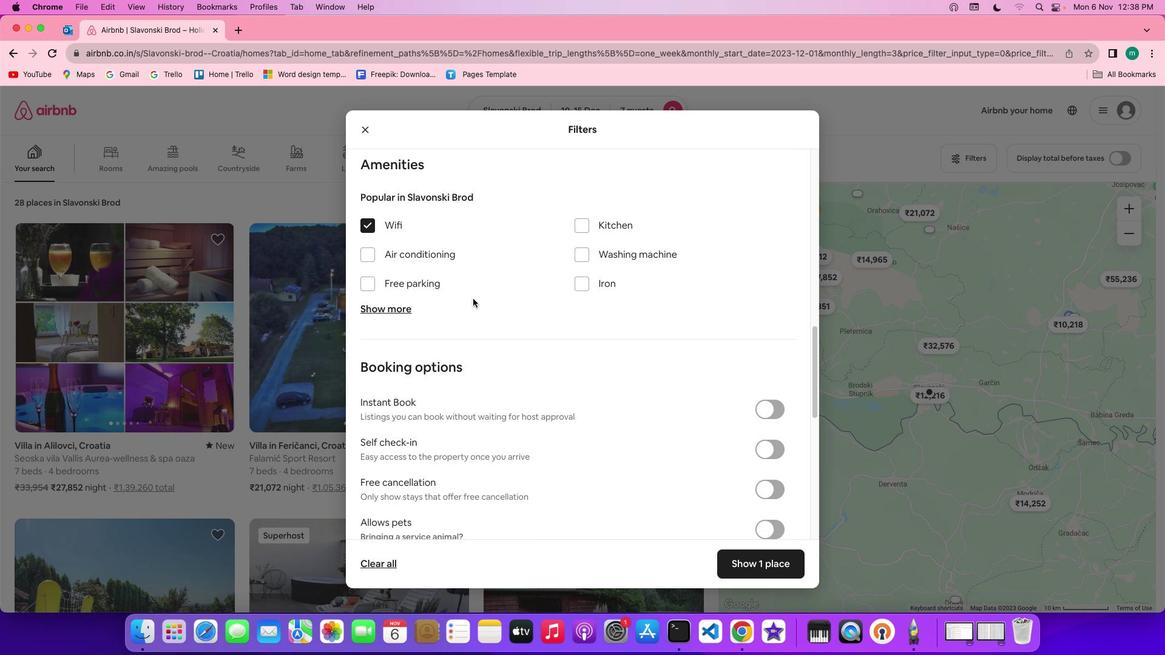 
Action: Mouse scrolled (506, 332) with delta (32, 32)
Screenshot: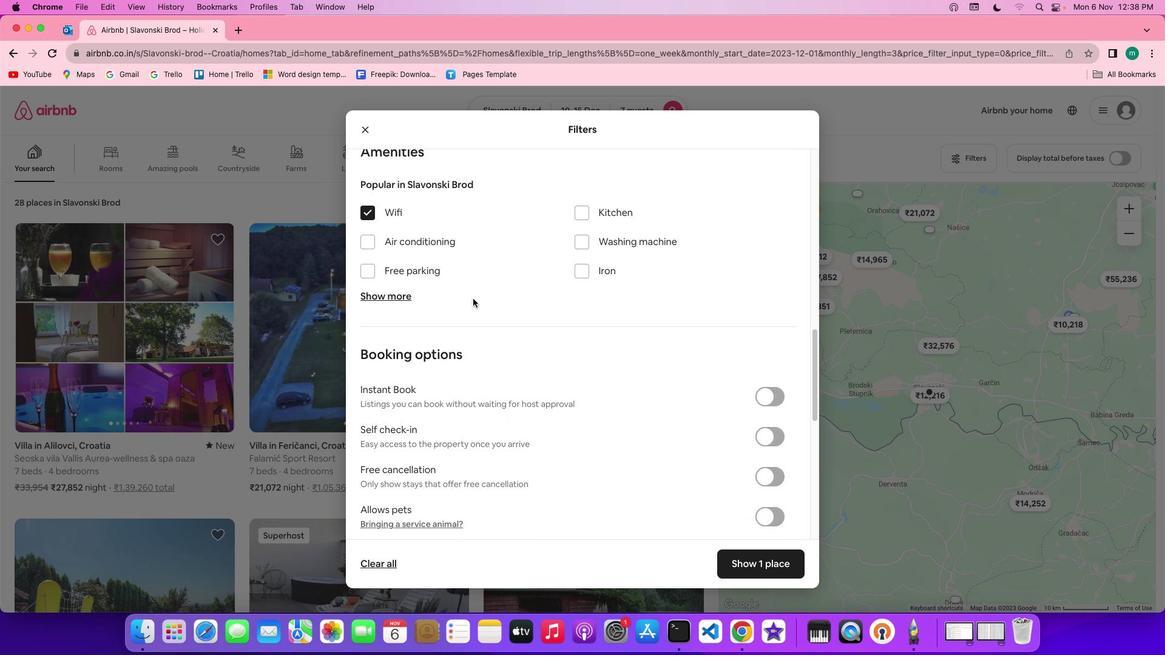 
Action: Mouse scrolled (506, 332) with delta (32, 32)
Screenshot: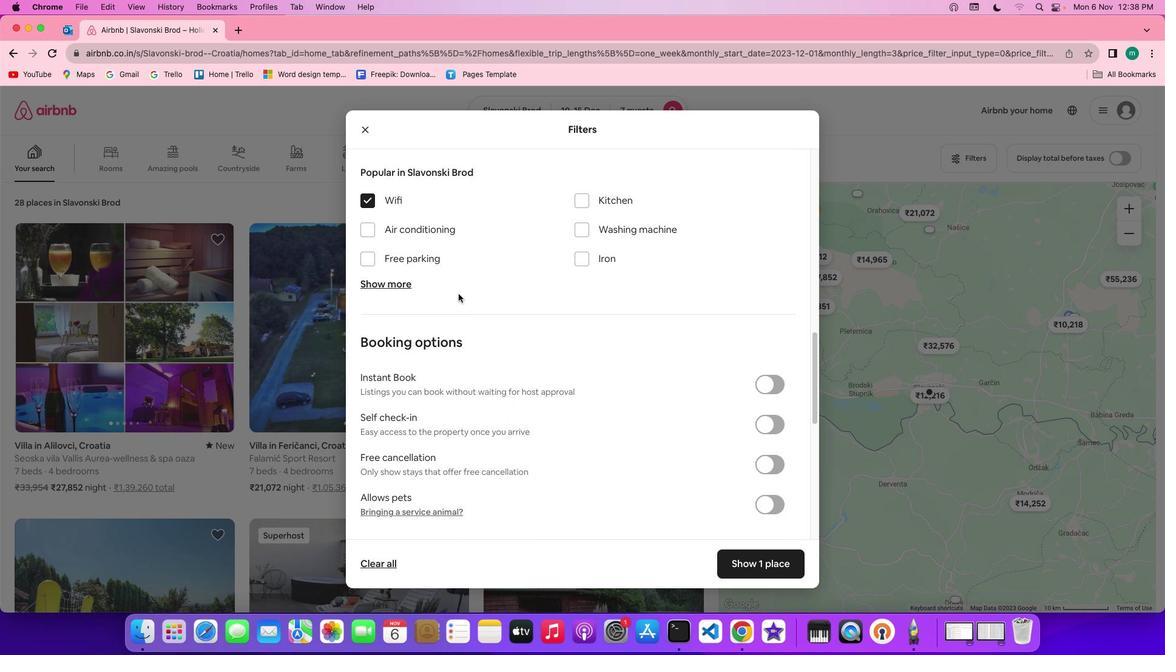 
Action: Mouse scrolled (506, 332) with delta (32, 32)
Screenshot: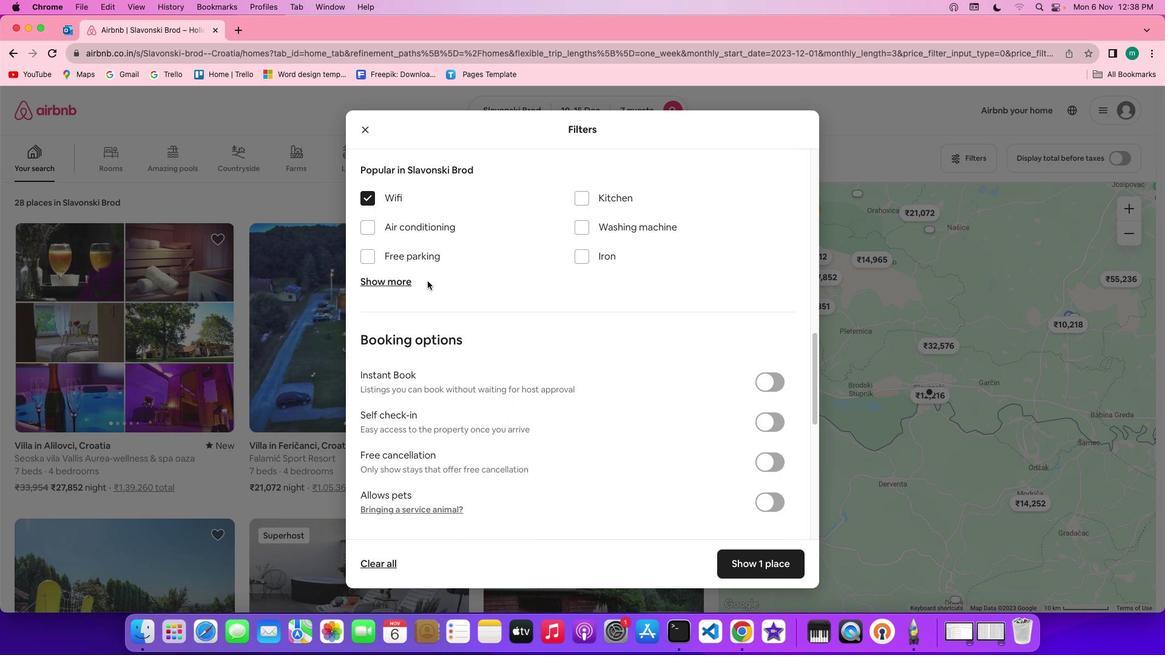 
Action: Mouse moved to (424, 318)
Screenshot: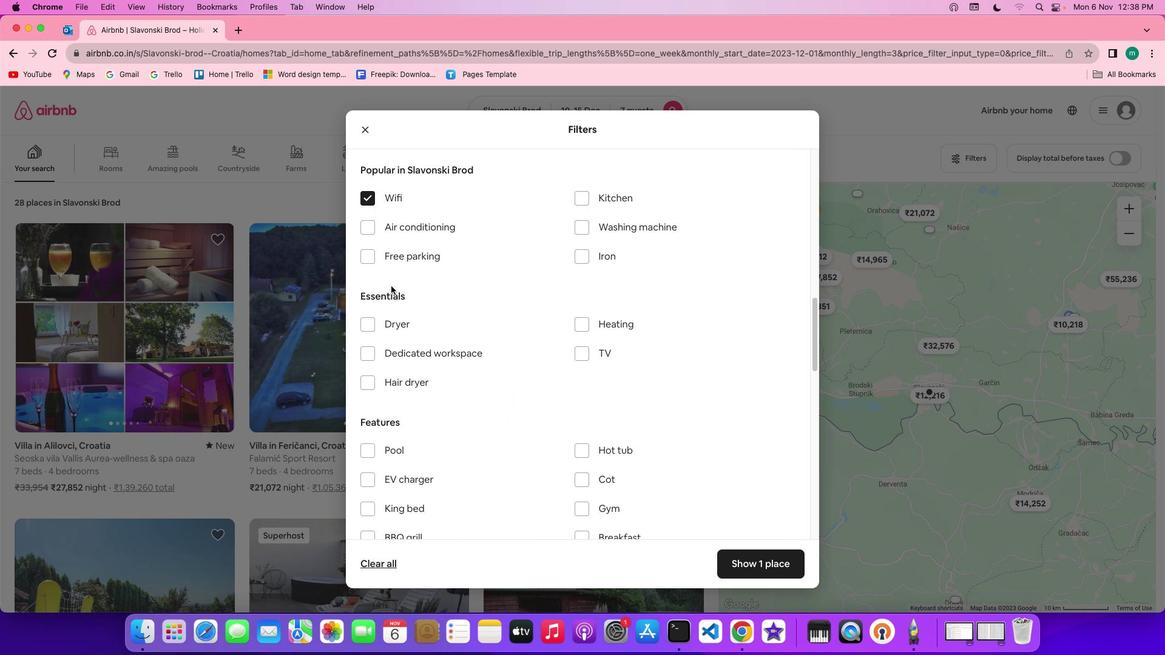 
Action: Mouse pressed left at (424, 318)
Screenshot: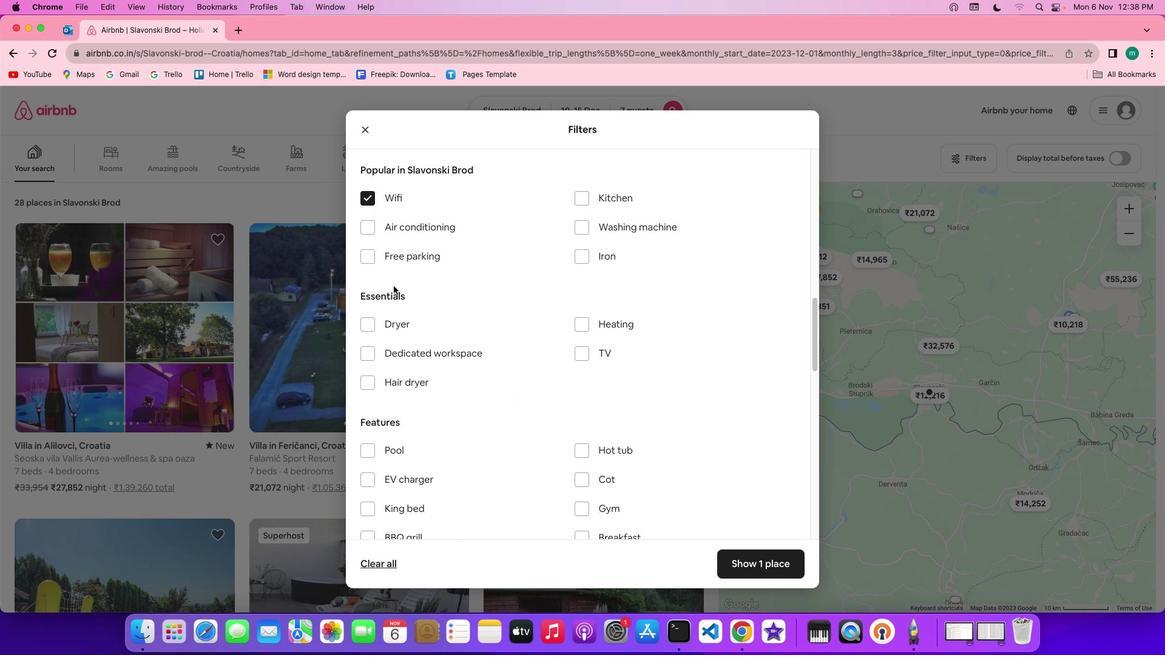 
Action: Mouse moved to (620, 386)
Screenshot: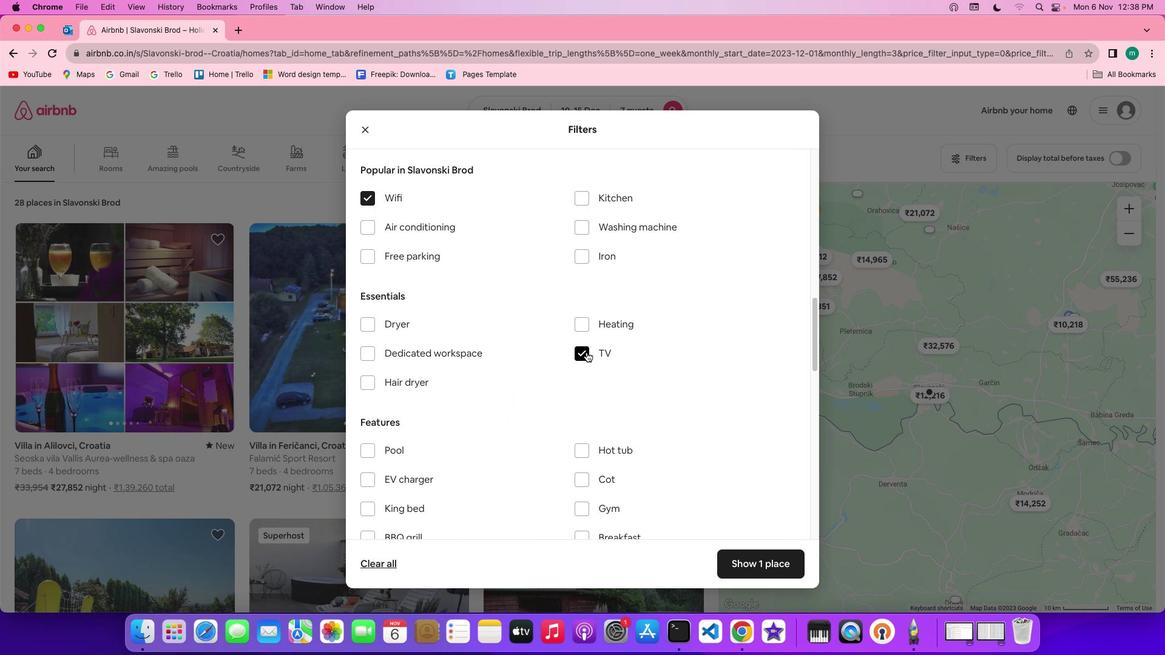 
Action: Mouse pressed left at (620, 386)
Screenshot: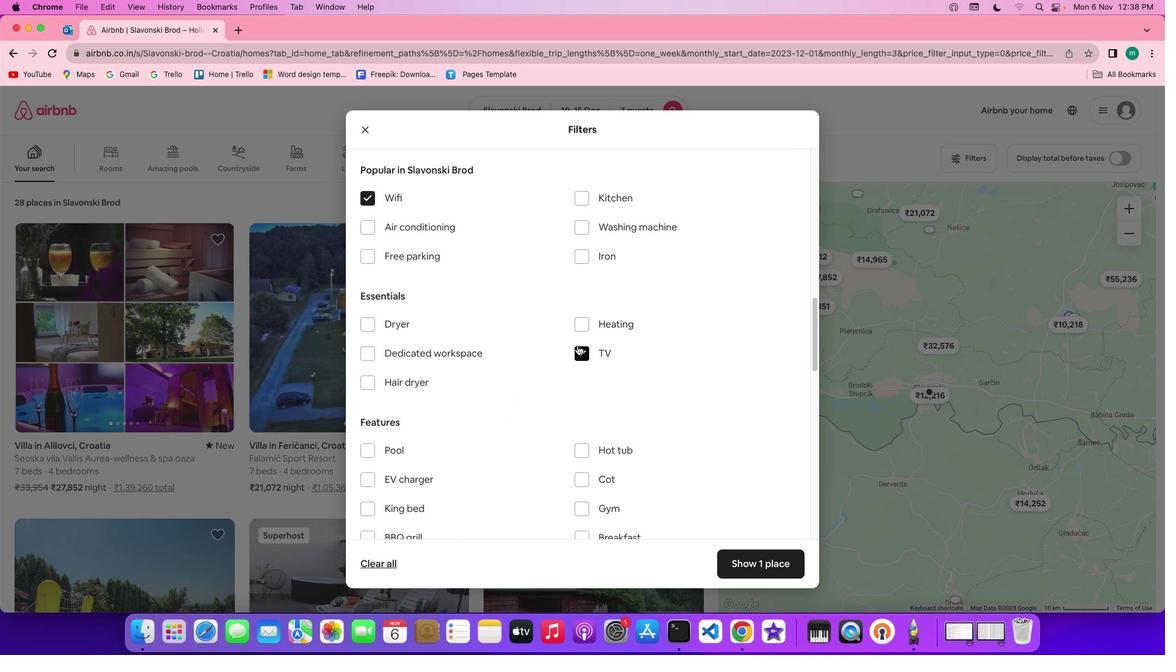 
Action: Mouse moved to (458, 287)
Screenshot: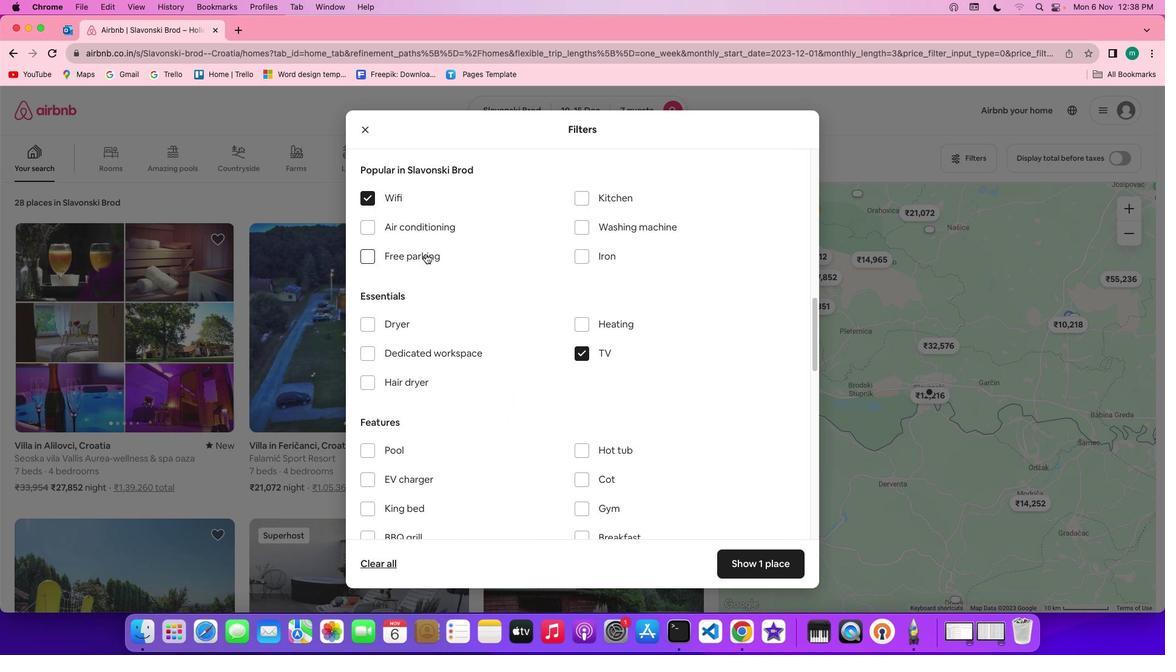 
Action: Mouse pressed left at (458, 287)
Screenshot: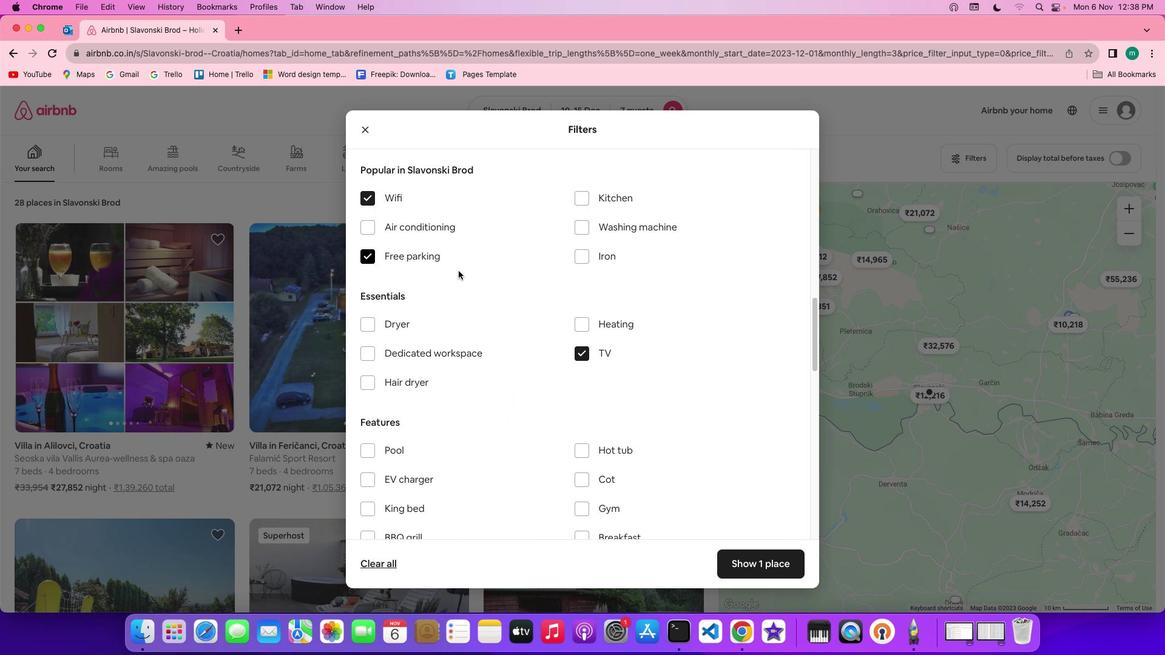 
Action: Mouse moved to (548, 362)
Screenshot: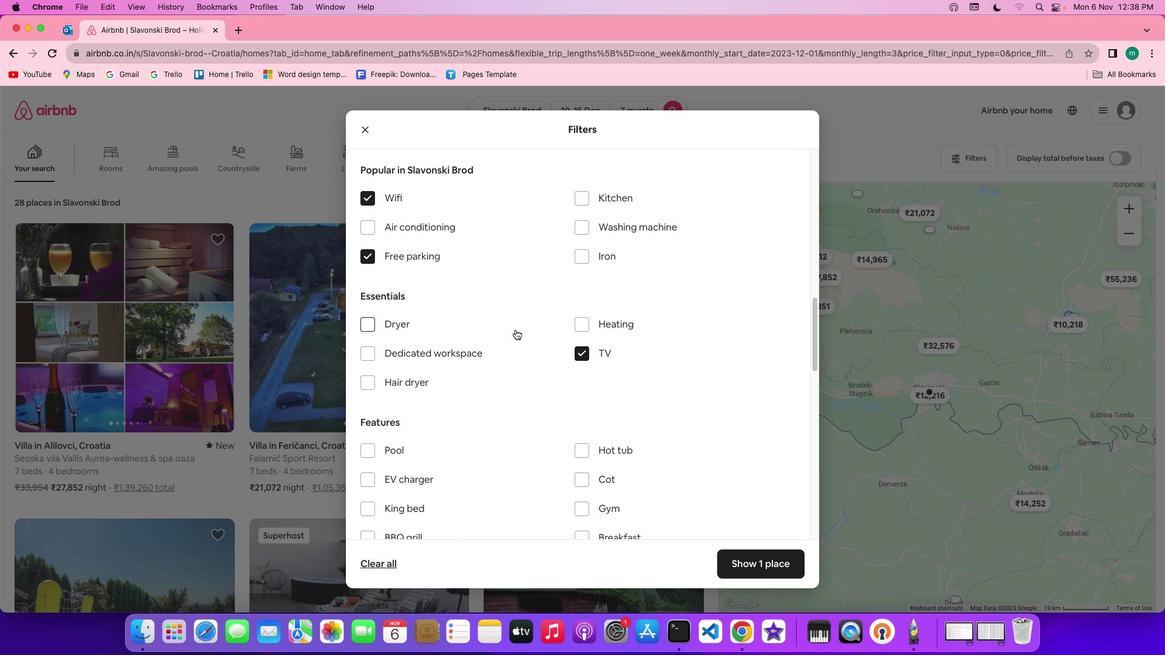 
Action: Mouse scrolled (548, 362) with delta (32, 32)
Screenshot: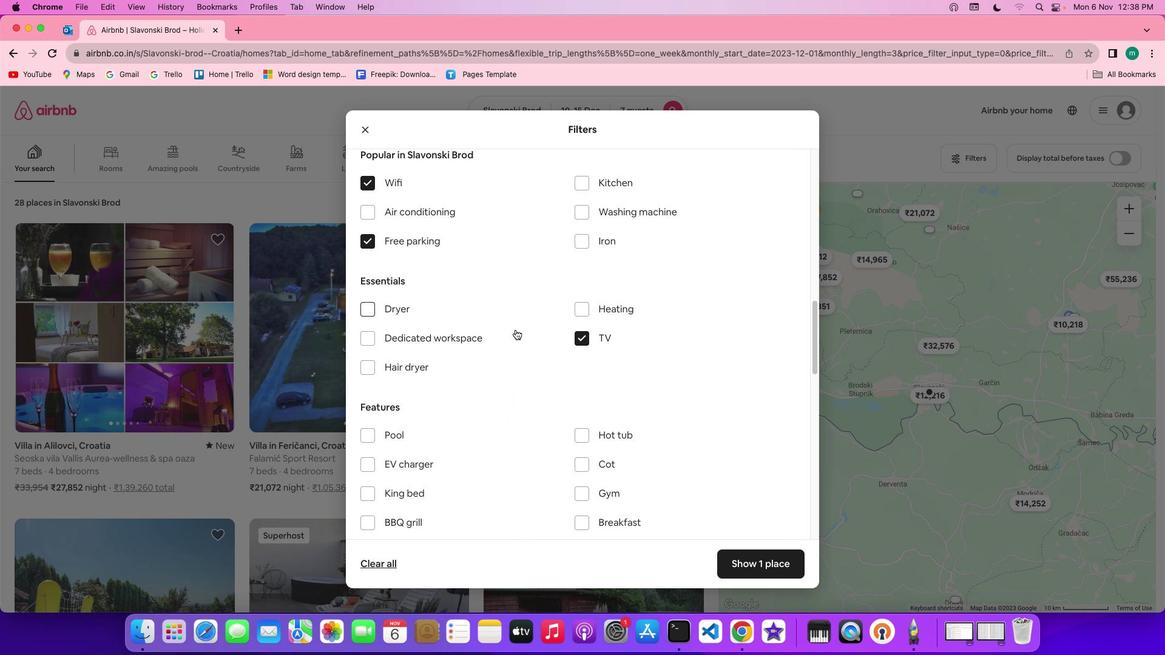 
Action: Mouse scrolled (548, 362) with delta (32, 32)
Screenshot: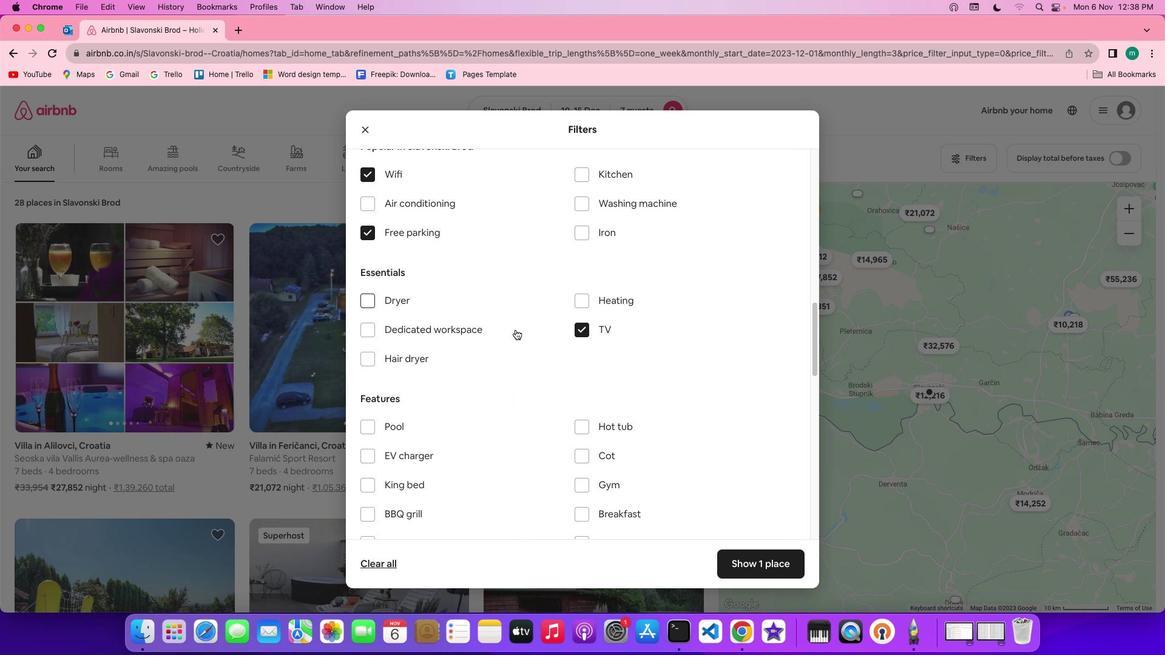 
Action: Mouse scrolled (548, 362) with delta (32, 32)
Screenshot: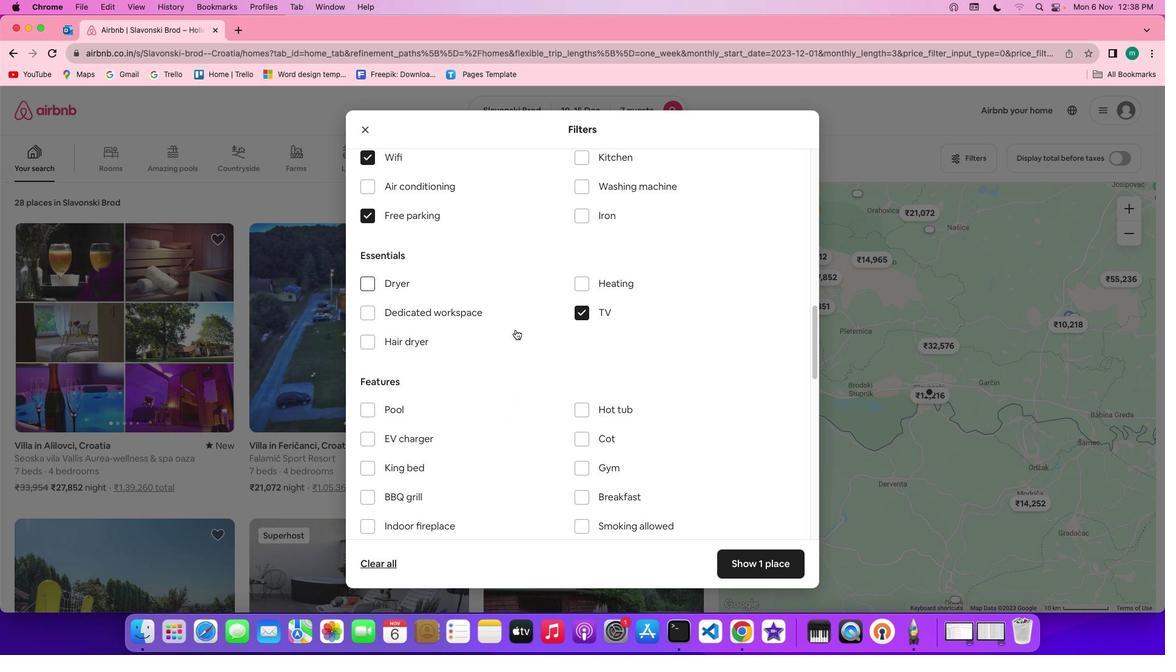 
Action: Mouse scrolled (548, 362) with delta (32, 32)
Screenshot: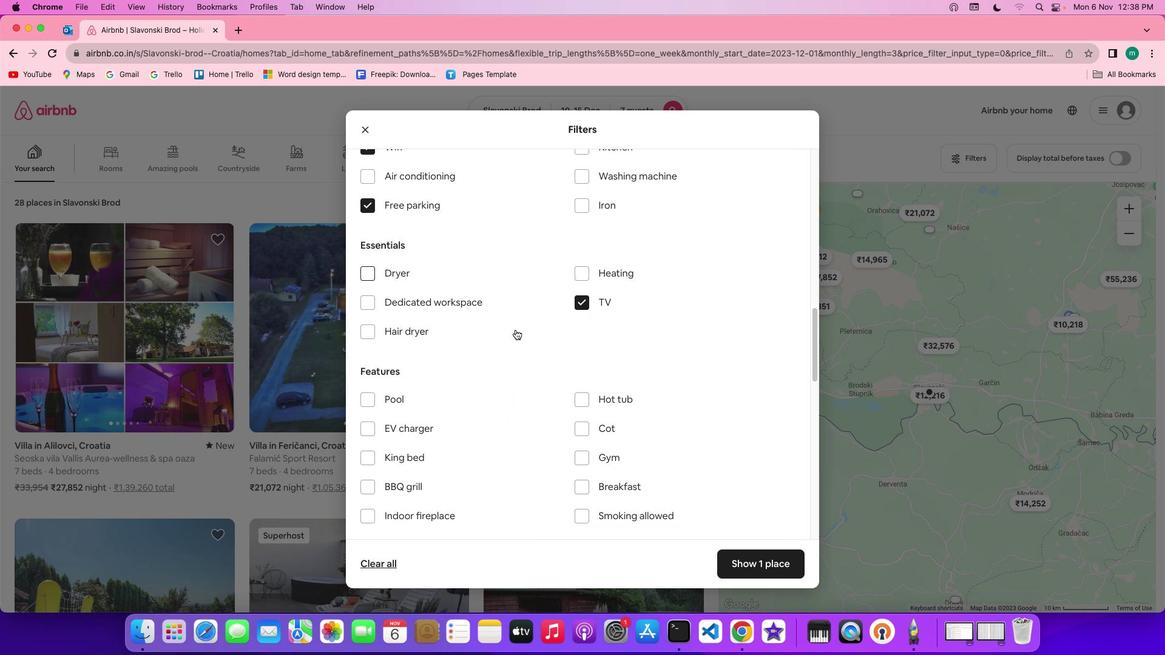 
Action: Mouse scrolled (548, 362) with delta (32, 32)
Screenshot: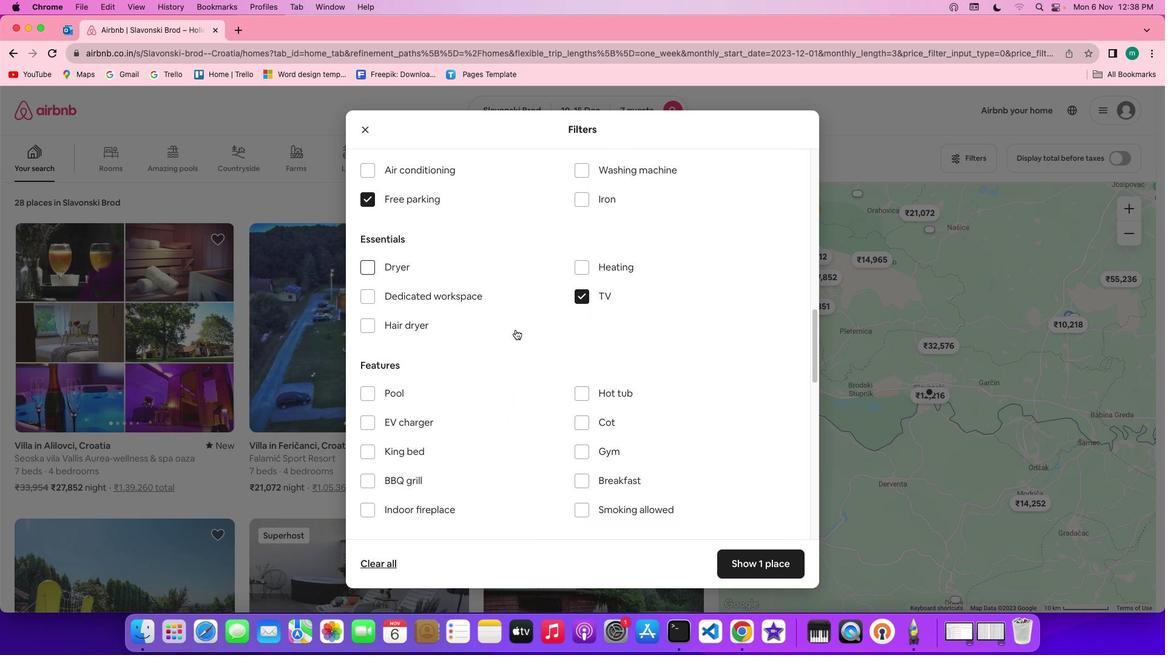 
Action: Mouse scrolled (548, 362) with delta (32, 32)
Screenshot: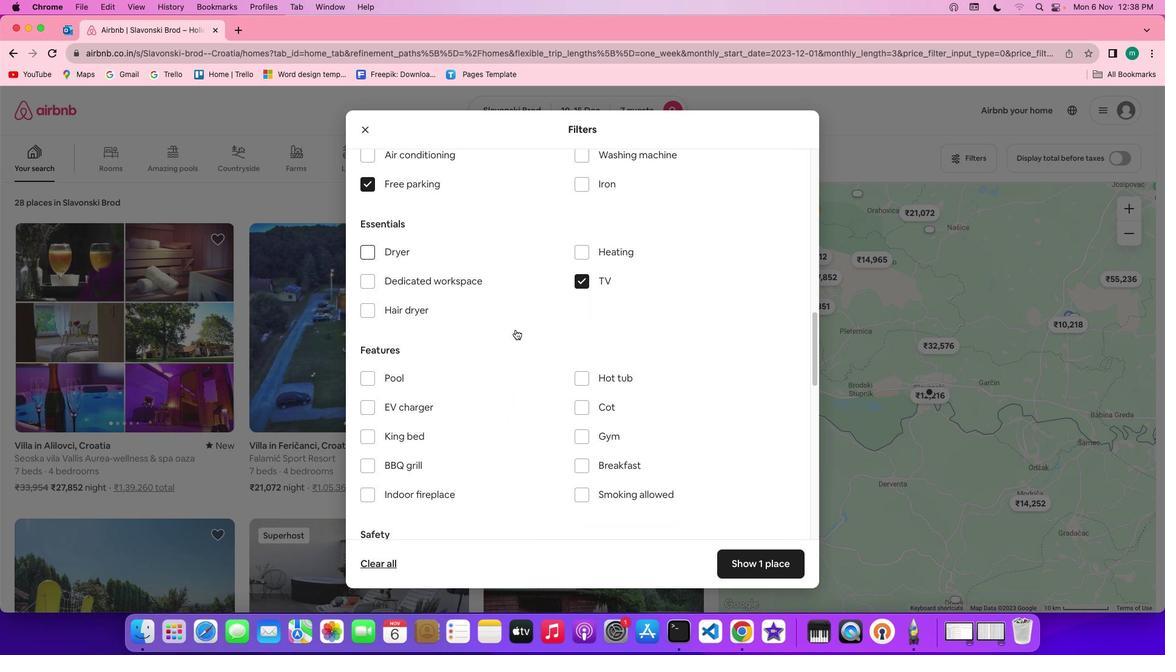 
Action: Mouse scrolled (548, 362) with delta (32, 32)
Screenshot: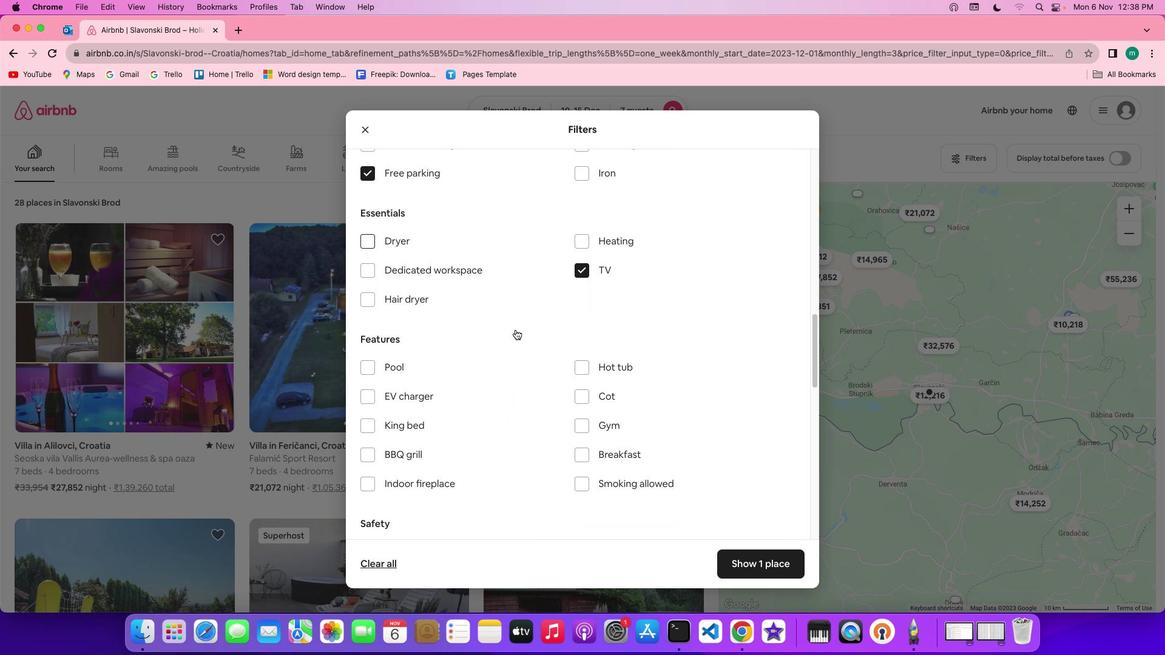 
Action: Mouse scrolled (548, 362) with delta (32, 32)
Screenshot: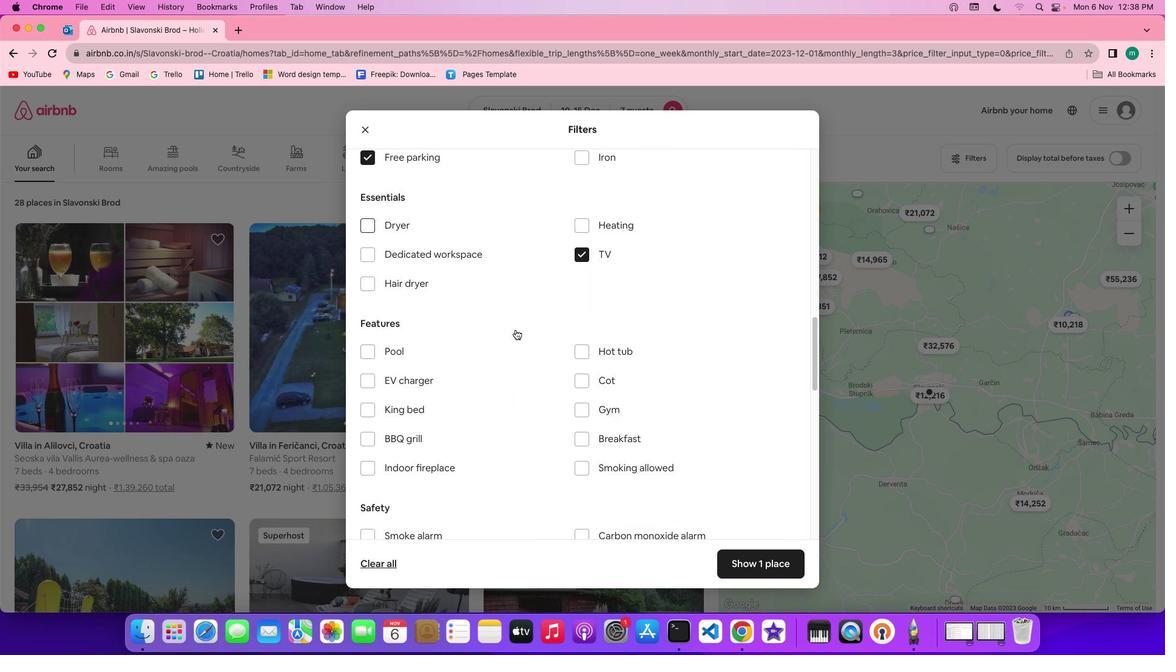 
Action: Mouse scrolled (548, 362) with delta (32, 32)
Screenshot: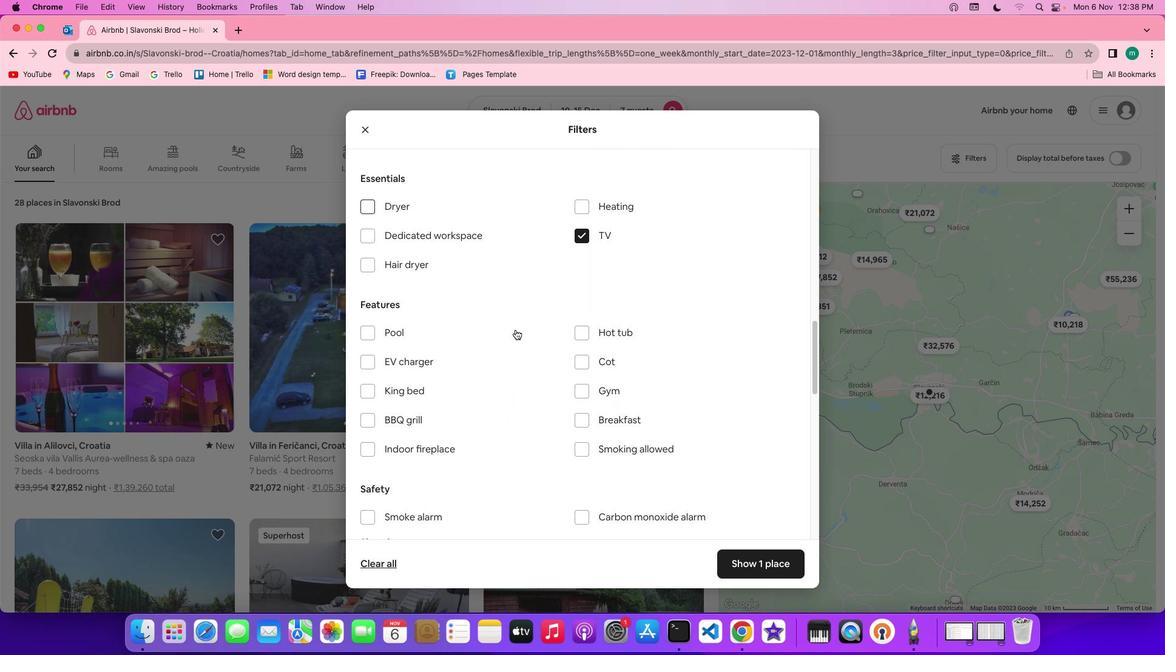 
Action: Mouse scrolled (548, 362) with delta (32, 32)
Screenshot: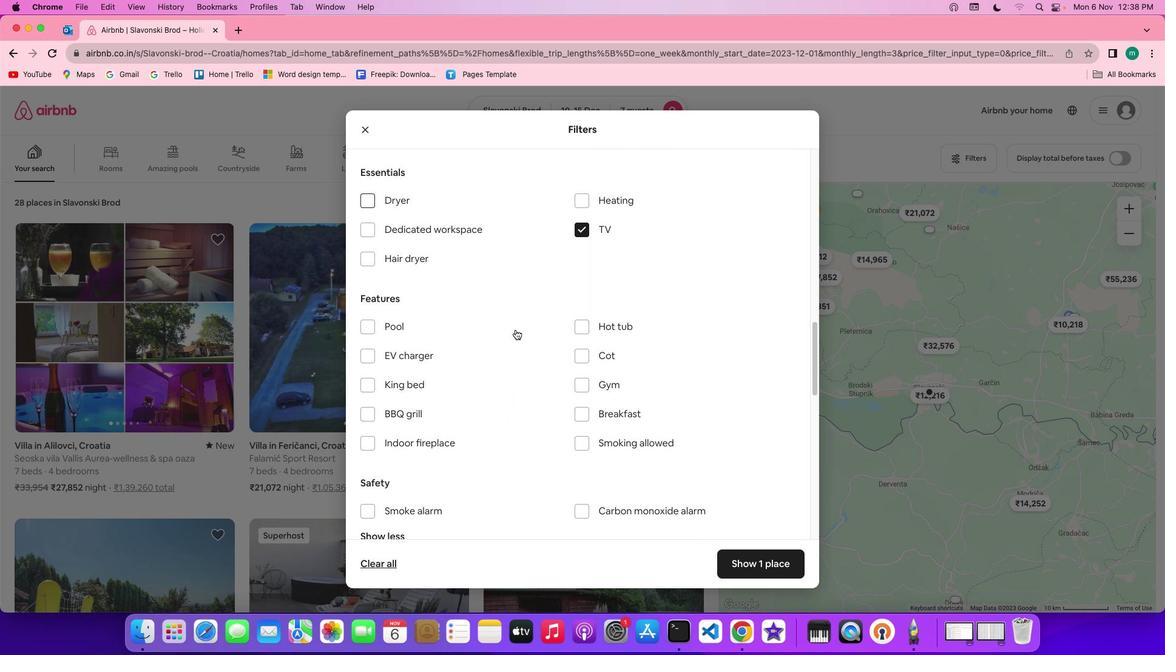 
Action: Mouse scrolled (548, 362) with delta (32, 32)
Screenshot: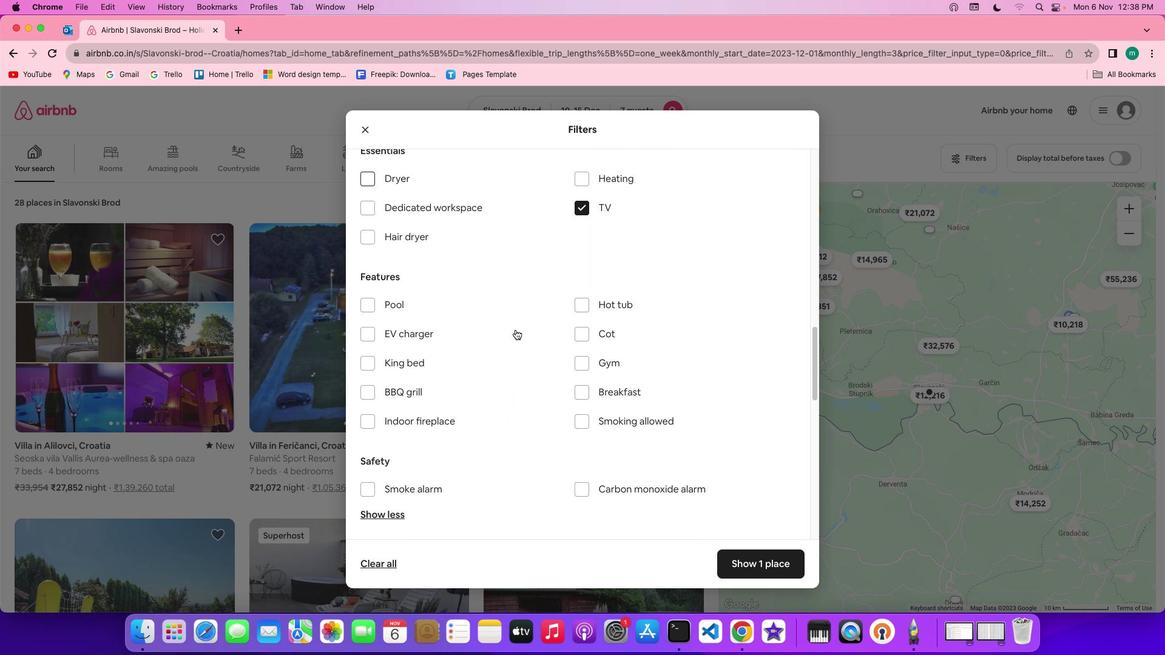 
Action: Mouse scrolled (548, 362) with delta (32, 32)
Screenshot: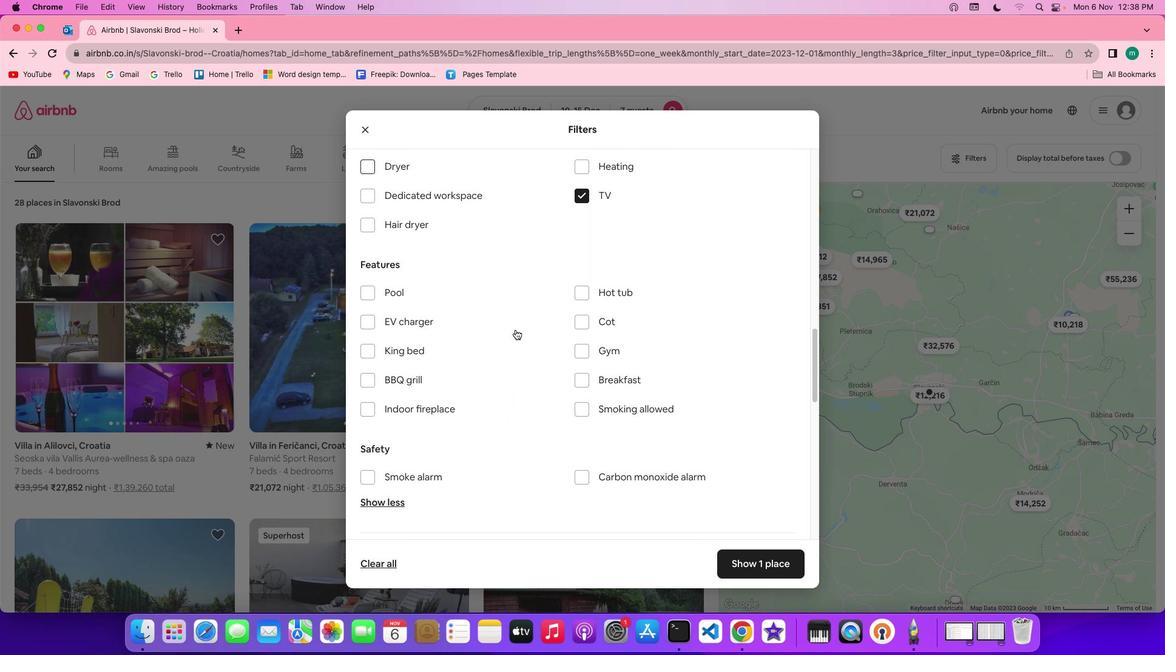 
Action: Mouse moved to (633, 376)
Screenshot: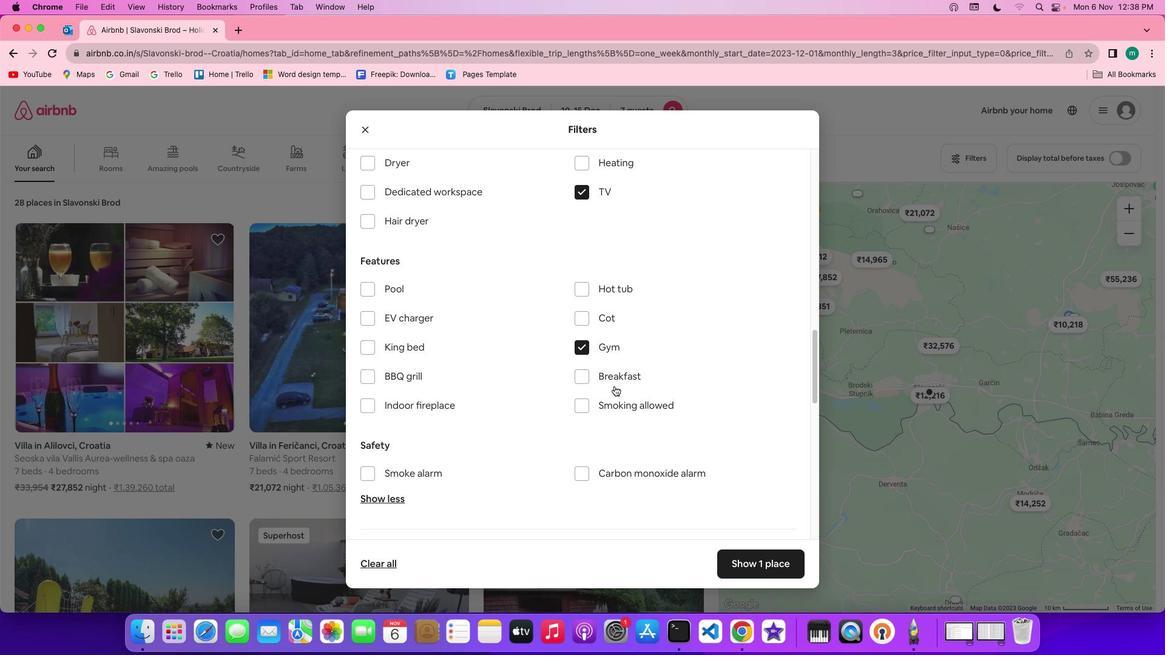 
Action: Mouse pressed left at (633, 376)
Screenshot: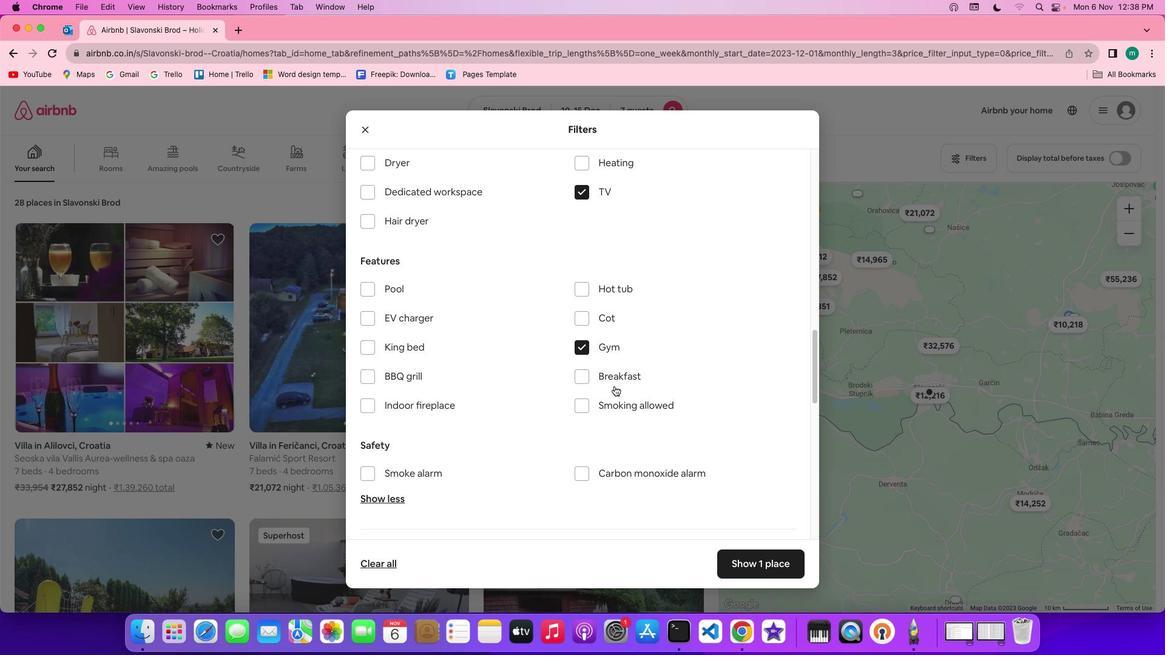 
Action: Mouse moved to (651, 410)
Screenshot: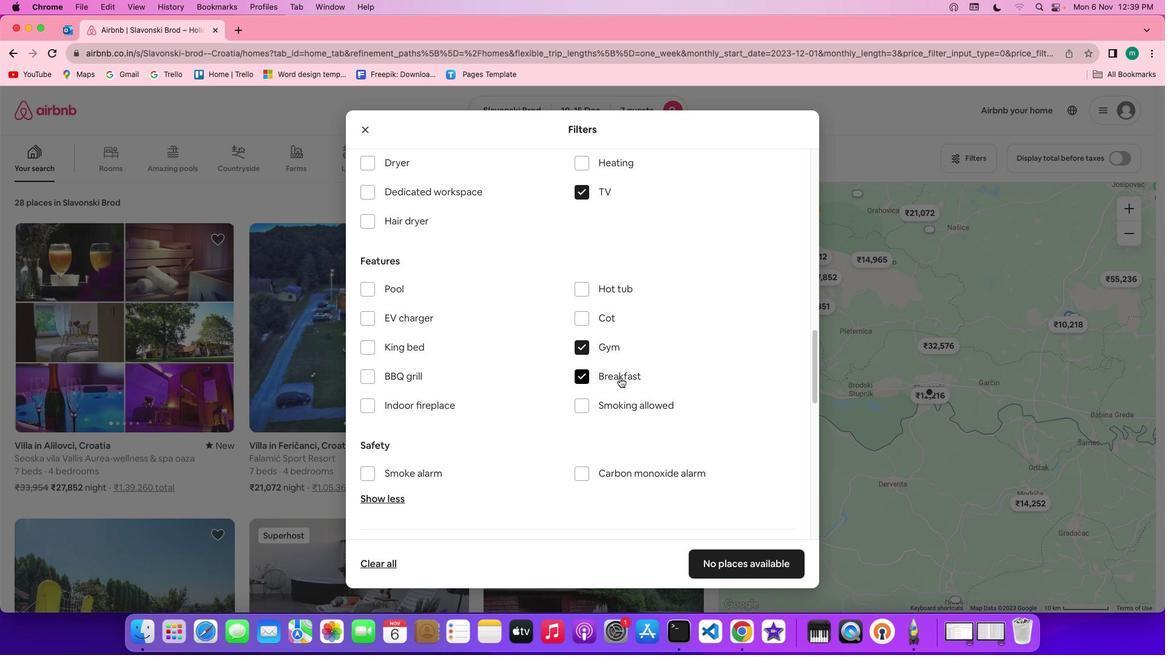 
Action: Mouse pressed left at (651, 410)
Screenshot: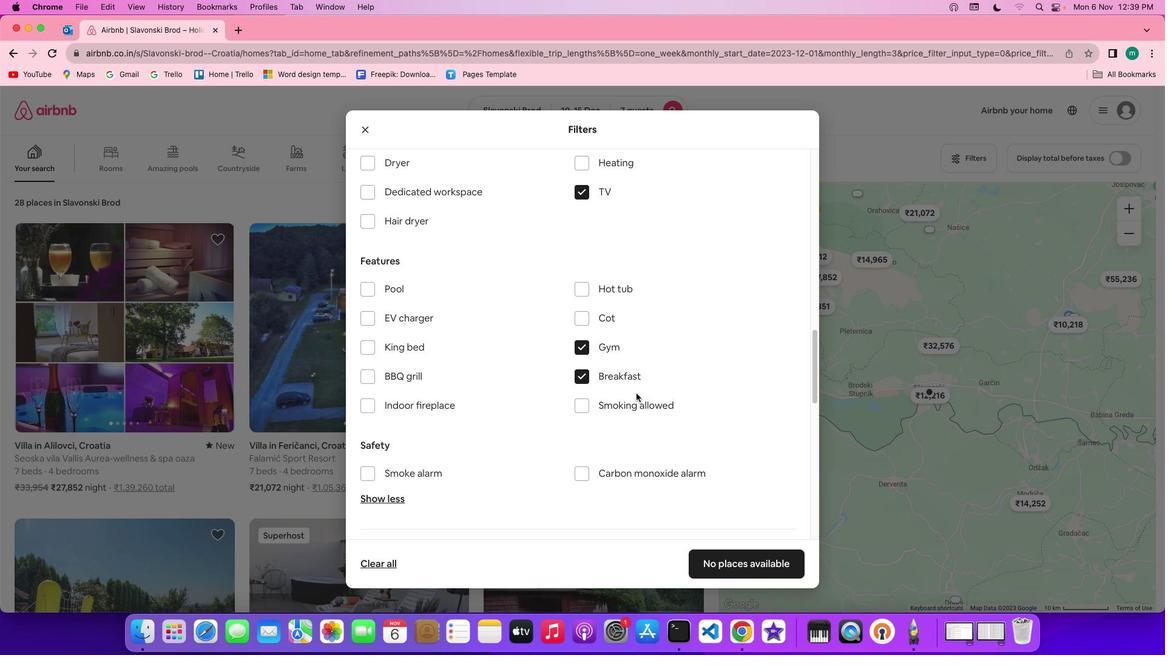
Action: Mouse moved to (704, 457)
Screenshot: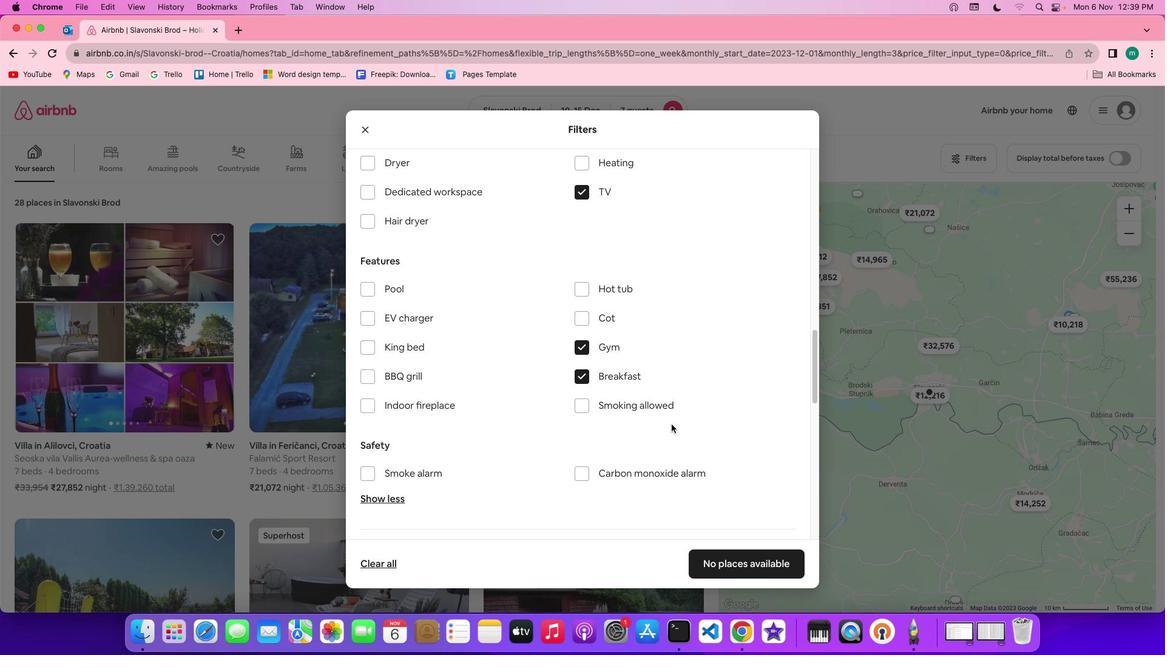 
Action: Mouse scrolled (704, 457) with delta (32, 32)
Screenshot: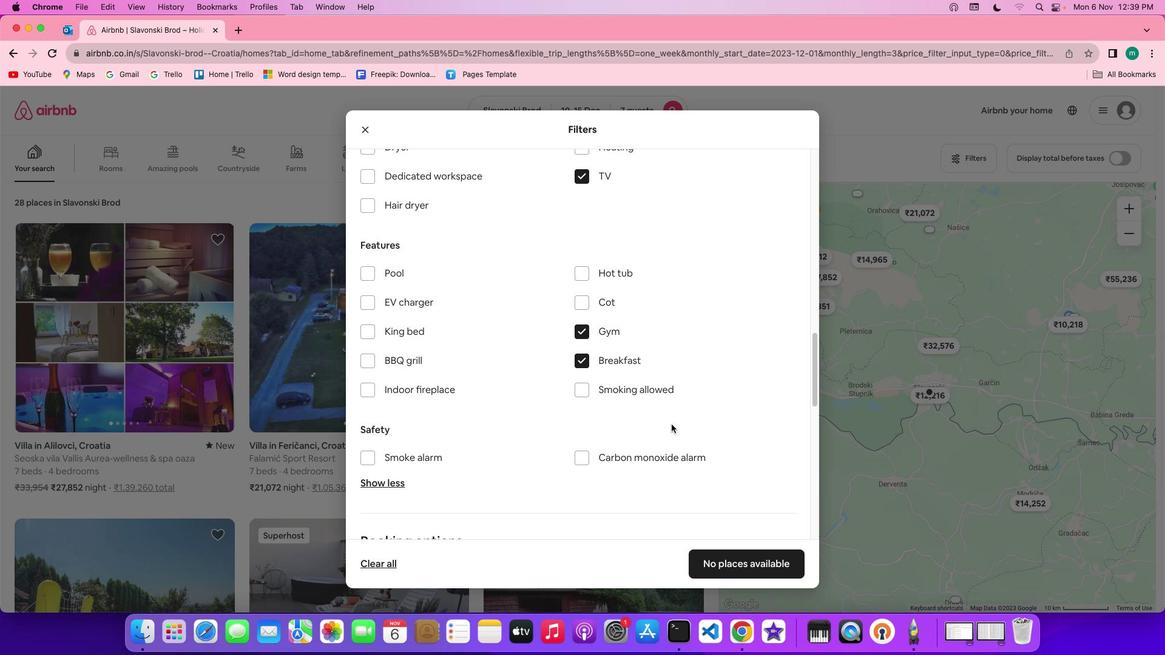 
Action: Mouse scrolled (704, 457) with delta (32, 32)
Screenshot: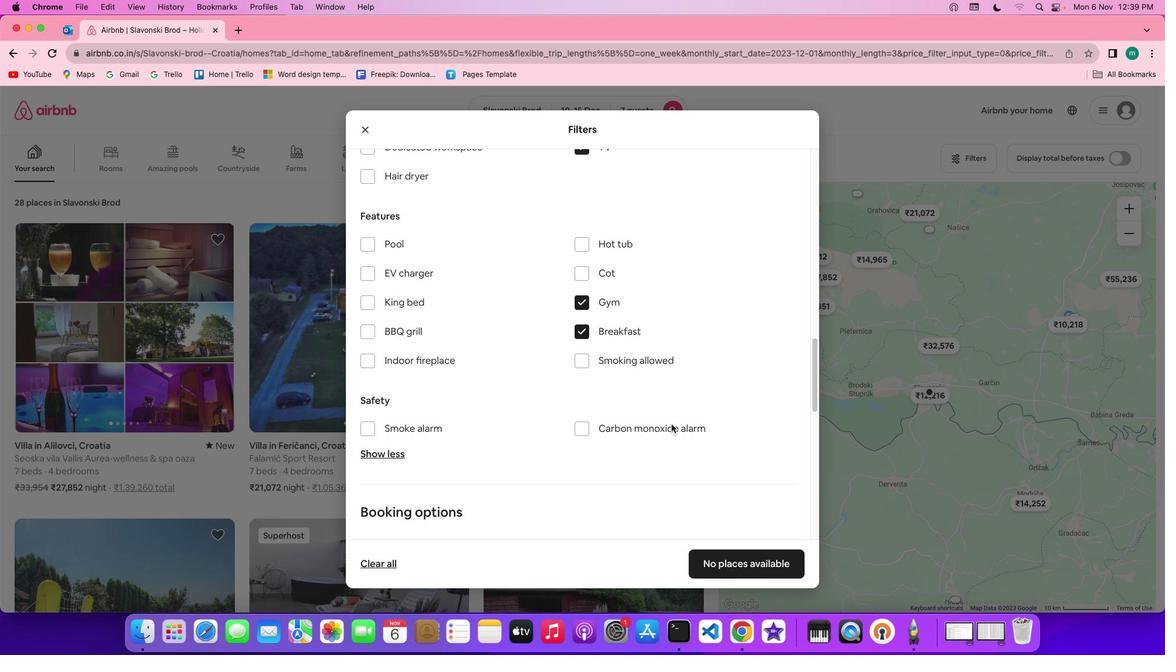 
Action: Mouse scrolled (704, 457) with delta (32, 32)
Screenshot: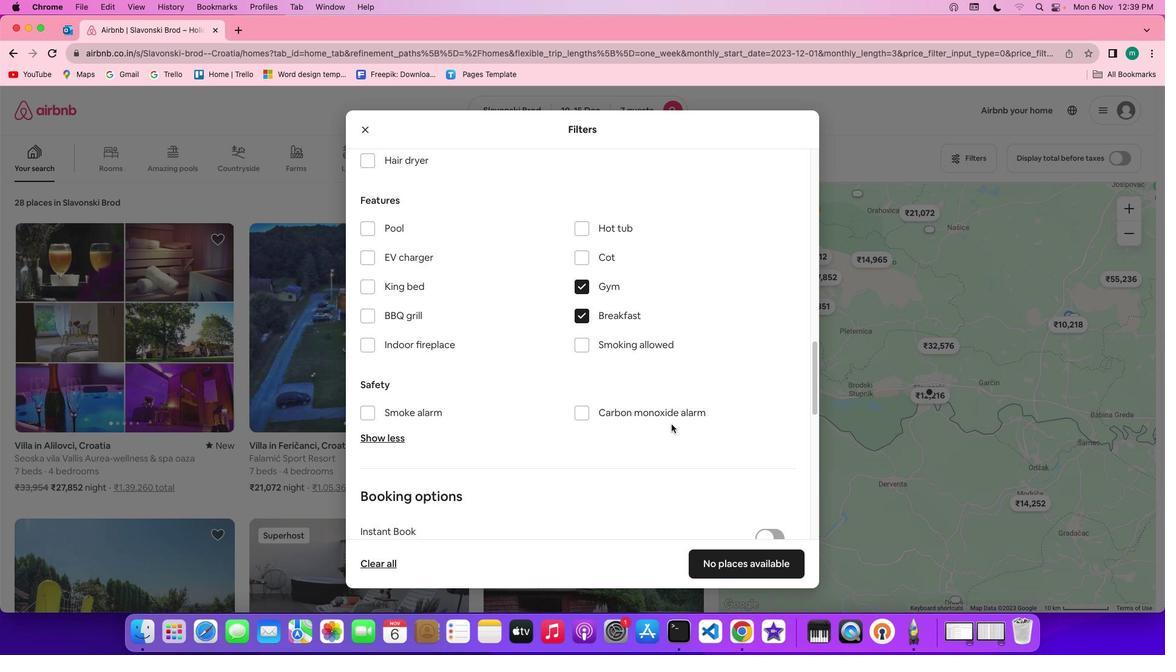 
Action: Mouse moved to (703, 457)
Screenshot: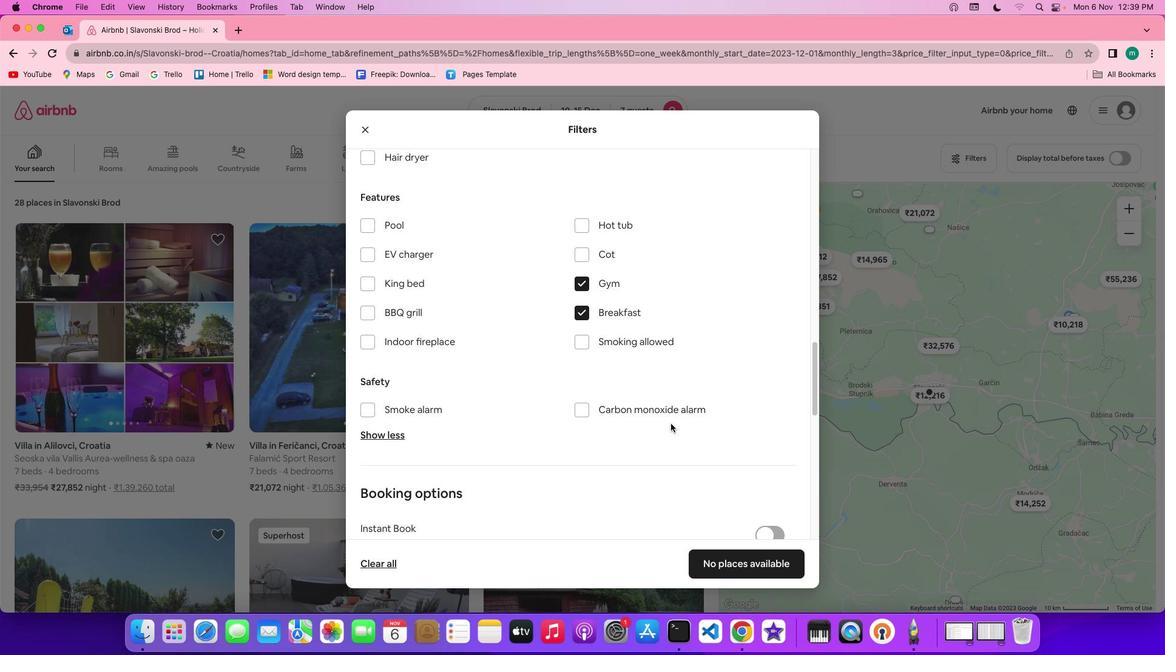 
Action: Mouse scrolled (703, 457) with delta (32, 32)
Screenshot: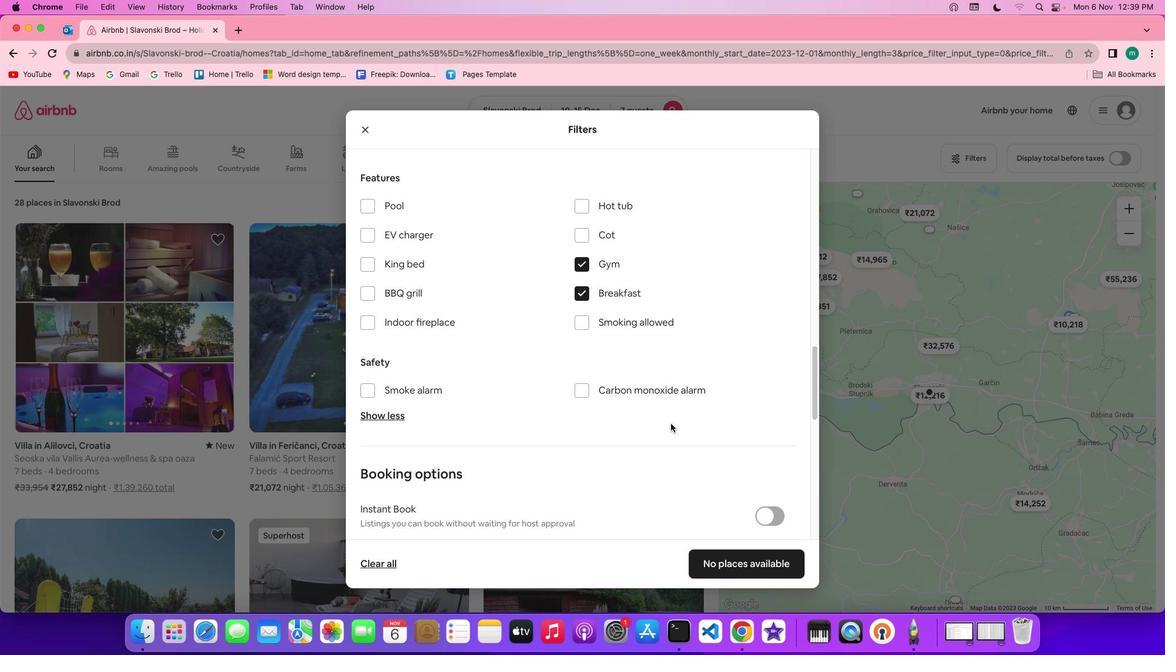 
Action: Mouse scrolled (703, 457) with delta (32, 32)
Screenshot: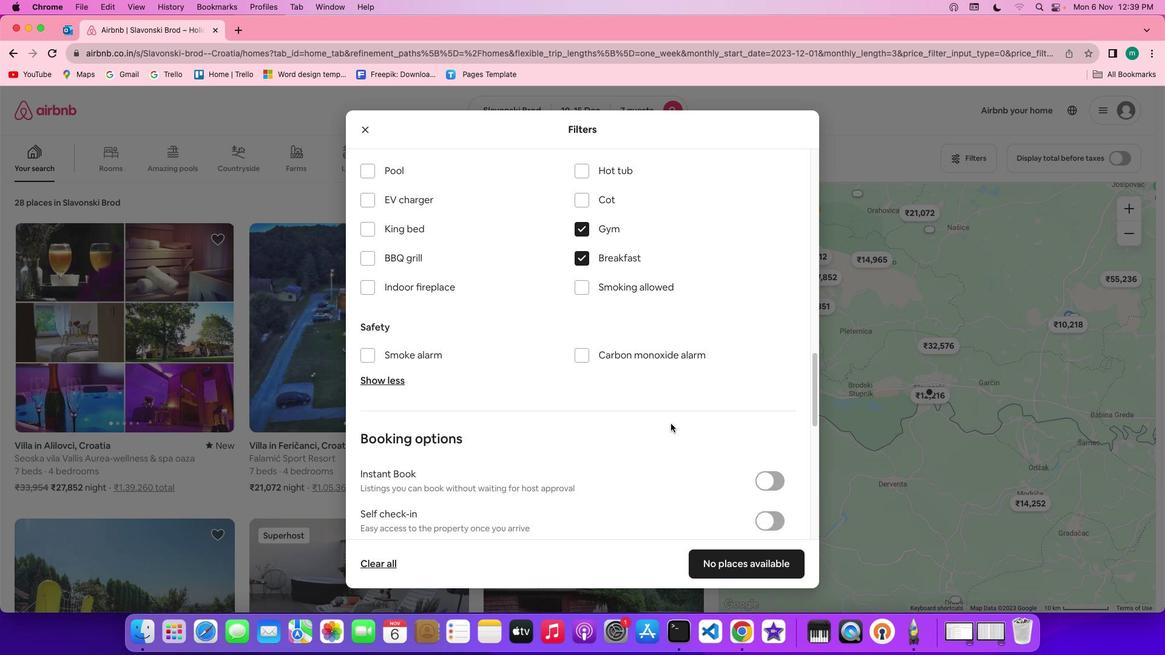 
Action: Mouse scrolled (703, 457) with delta (32, 31)
Screenshot: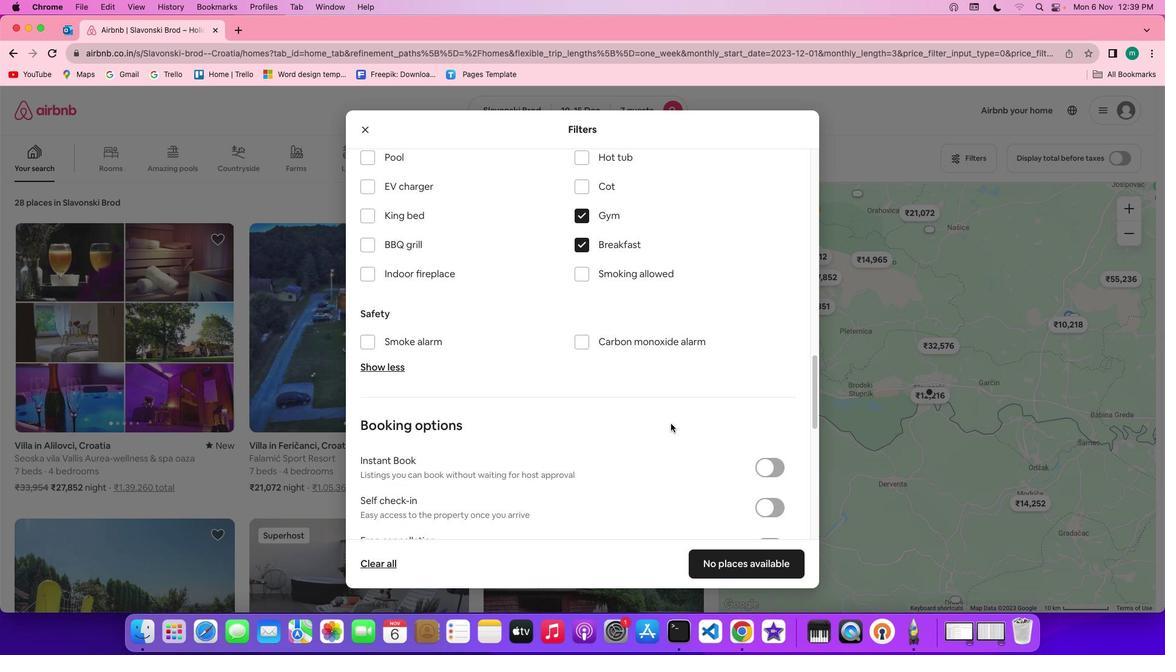 
Action: Mouse scrolled (703, 457) with delta (32, 32)
Screenshot: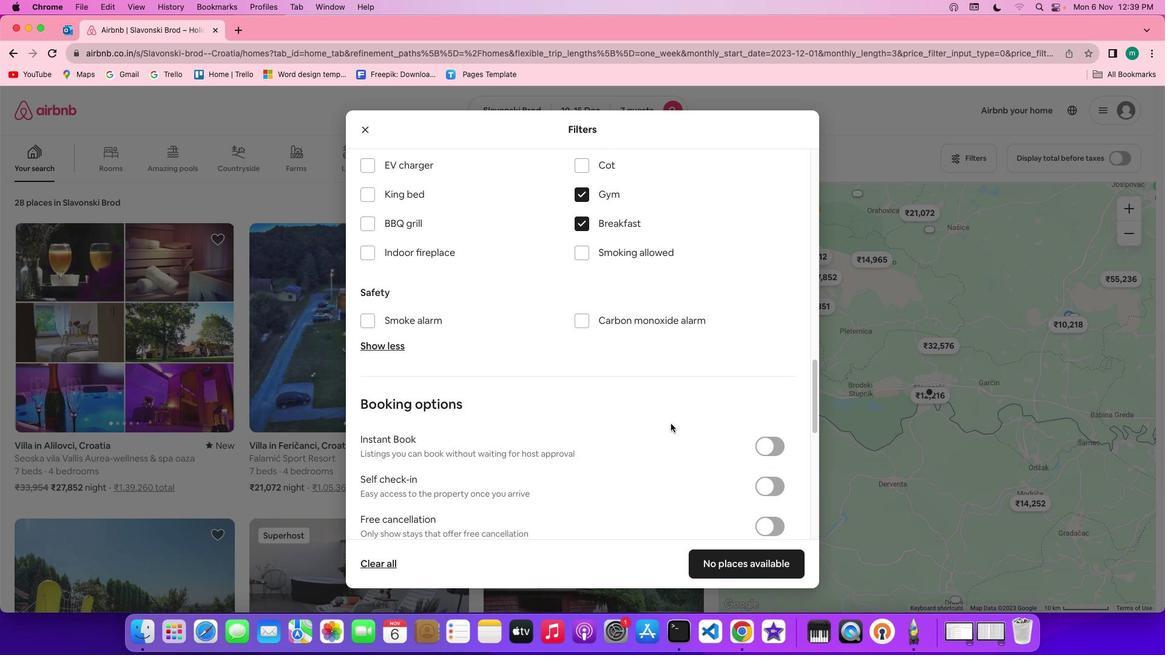 
Action: Mouse scrolled (703, 457) with delta (32, 32)
Screenshot: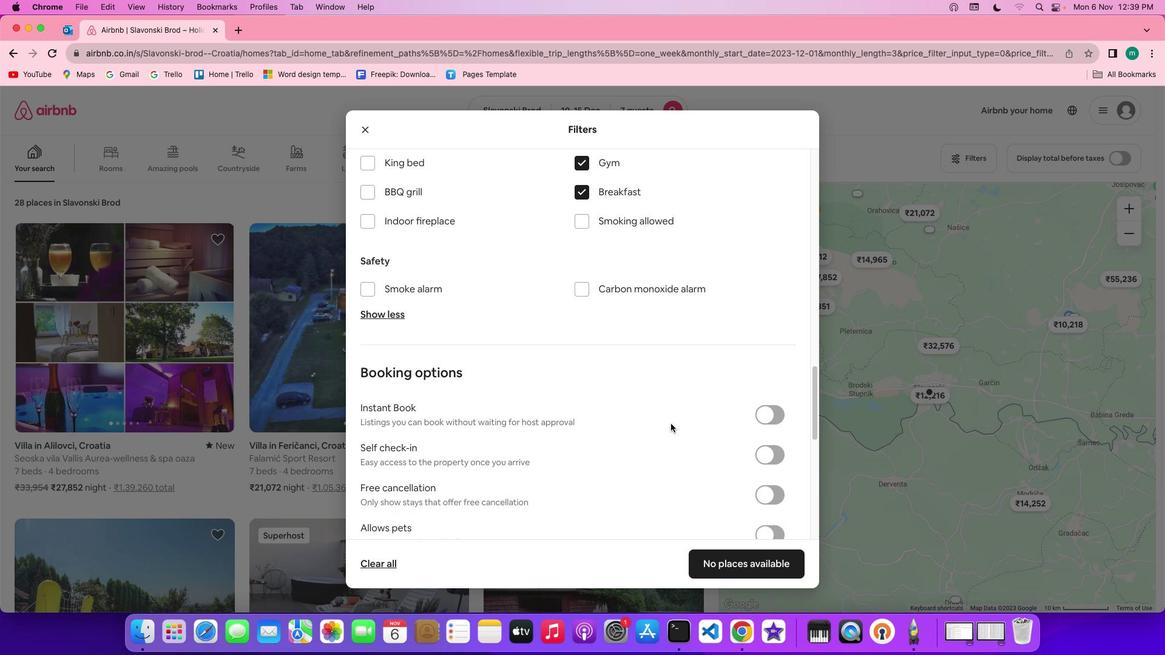 
Action: Mouse scrolled (703, 457) with delta (32, 31)
Screenshot: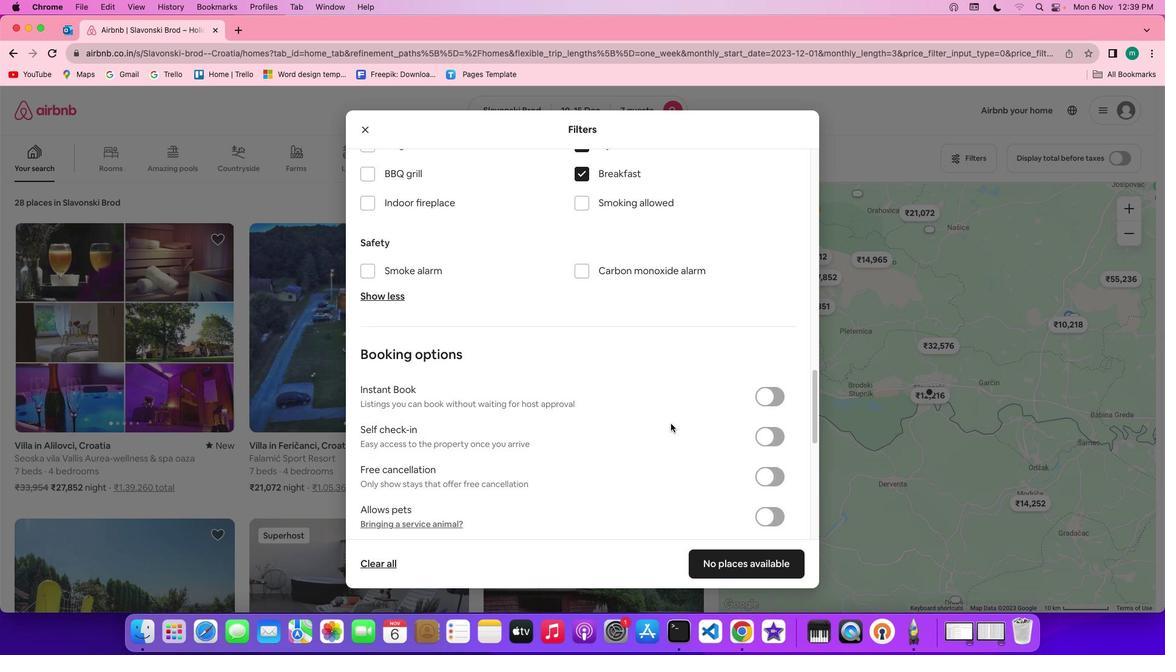 
Action: Mouse scrolled (703, 457) with delta (32, 32)
Screenshot: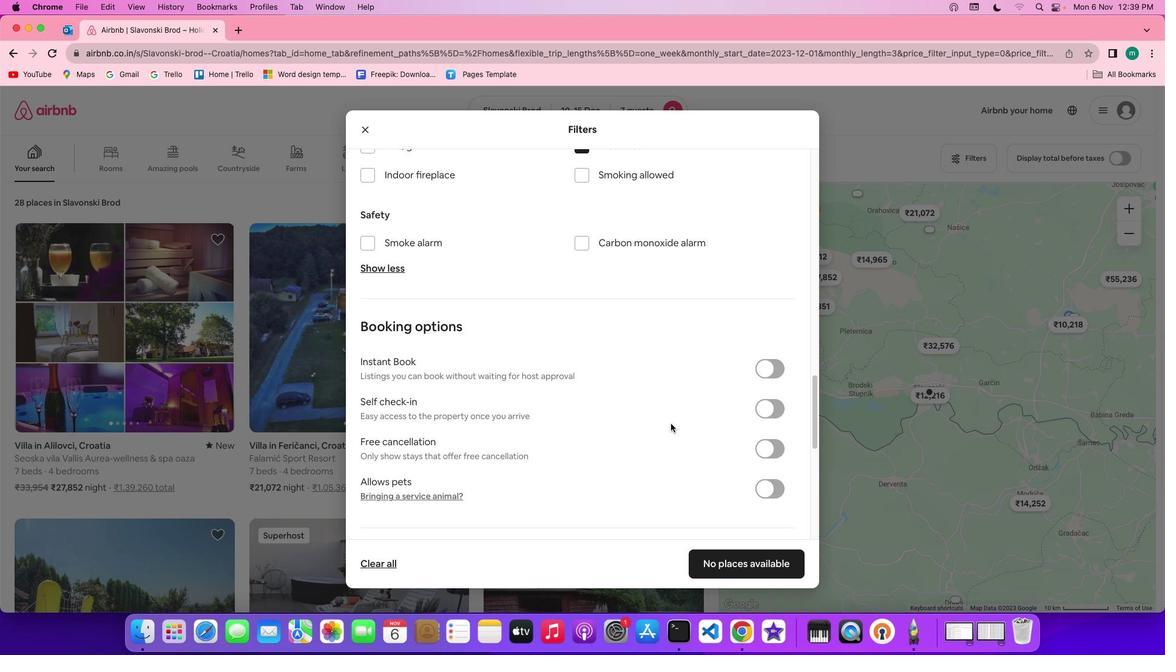
Action: Mouse scrolled (703, 457) with delta (32, 32)
Screenshot: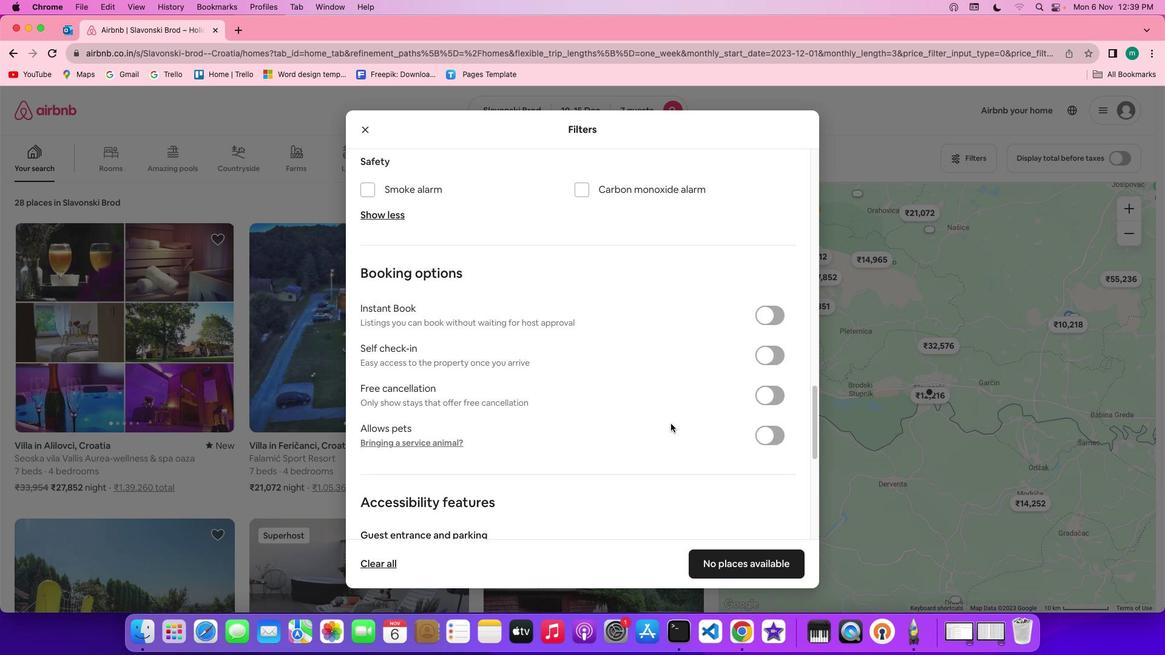 
Action: Mouse scrolled (703, 457) with delta (32, 31)
Screenshot: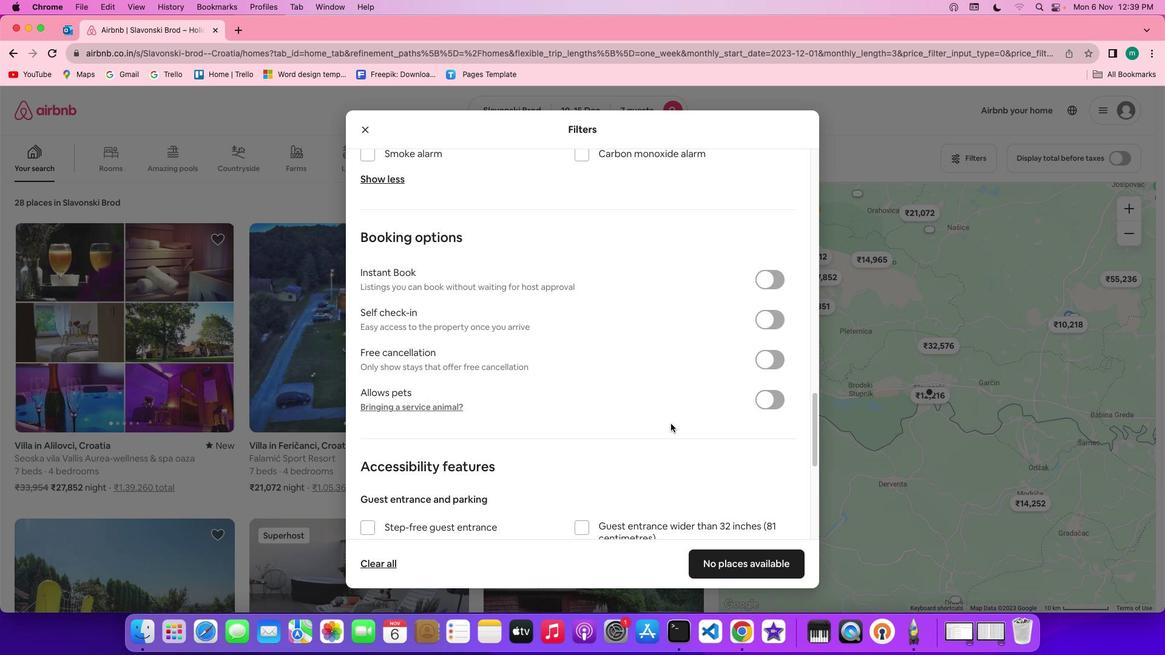 
Action: Mouse scrolled (703, 457) with delta (32, 30)
Screenshot: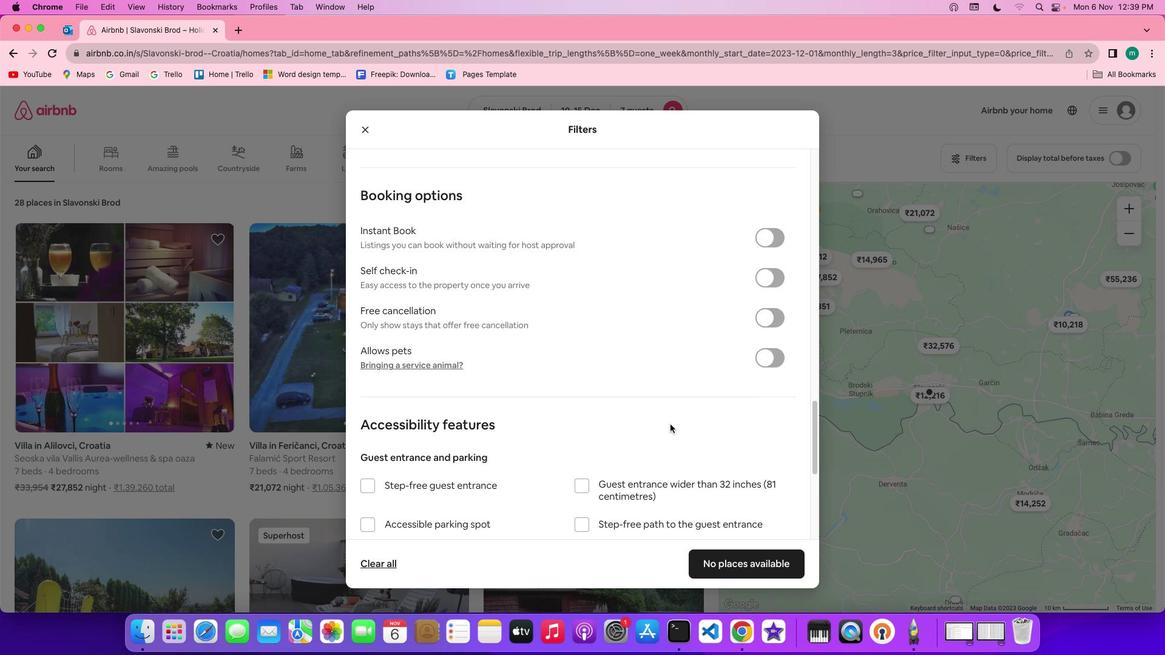 
Action: Mouse moved to (704, 460)
Screenshot: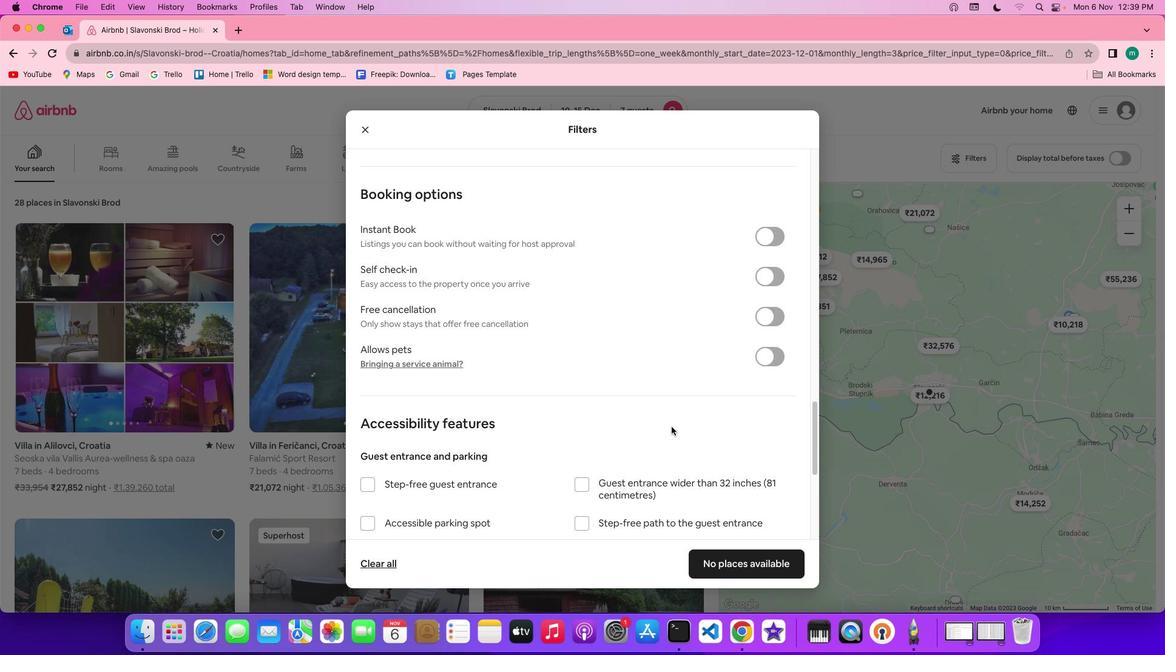 
Action: Mouse scrolled (704, 460) with delta (32, 32)
Screenshot: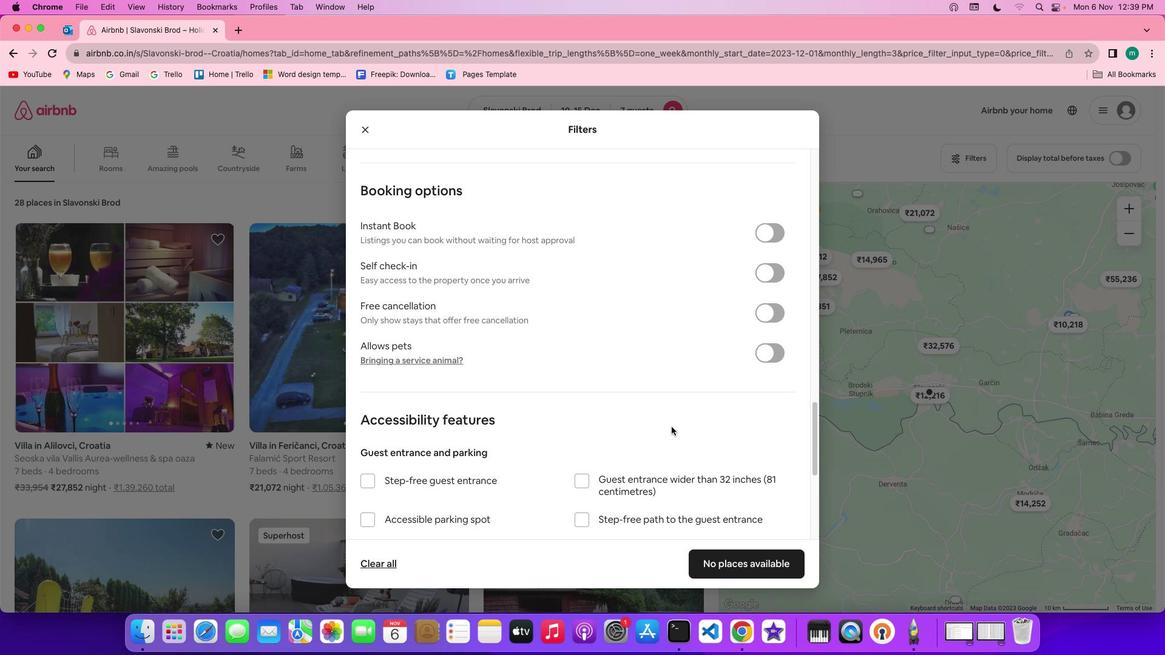 
Action: Mouse scrolled (704, 460) with delta (32, 32)
Screenshot: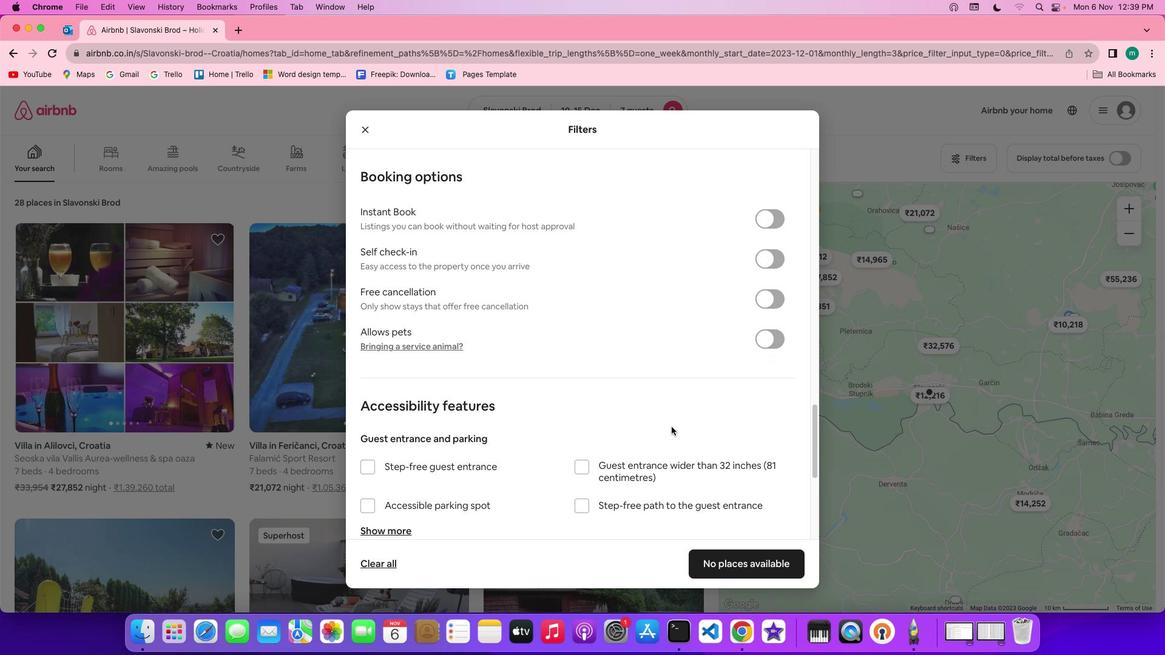 
Action: Mouse scrolled (704, 460) with delta (32, 32)
Screenshot: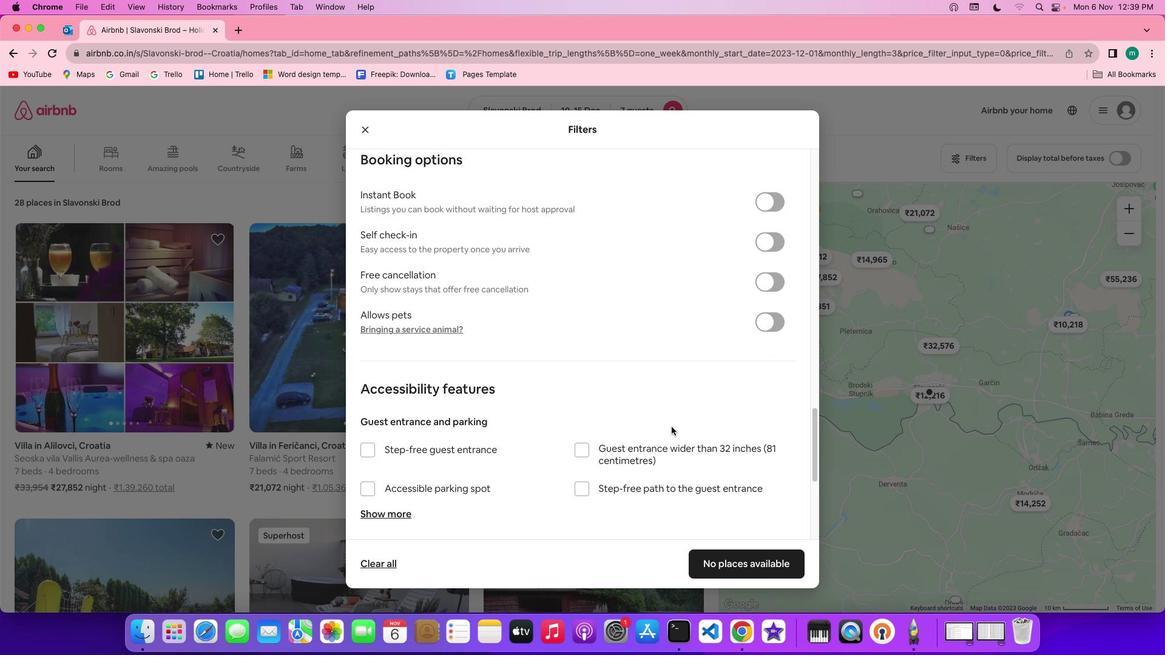 
Action: Mouse scrolled (704, 460) with delta (32, 32)
Screenshot: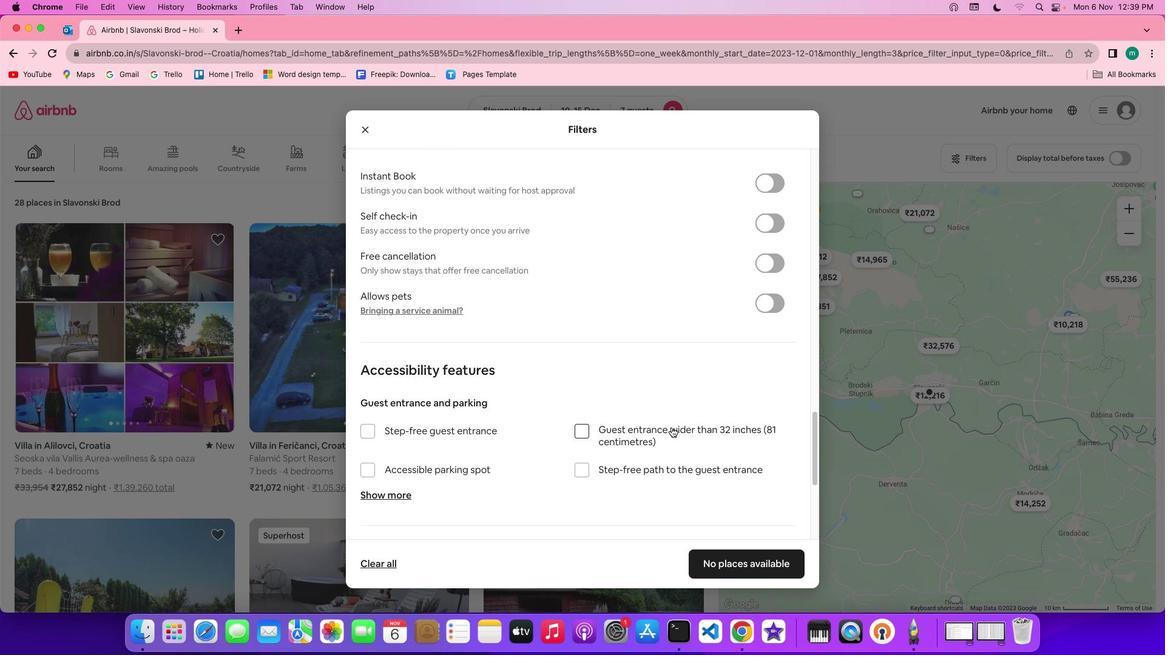 
Action: Mouse moved to (704, 461)
Screenshot: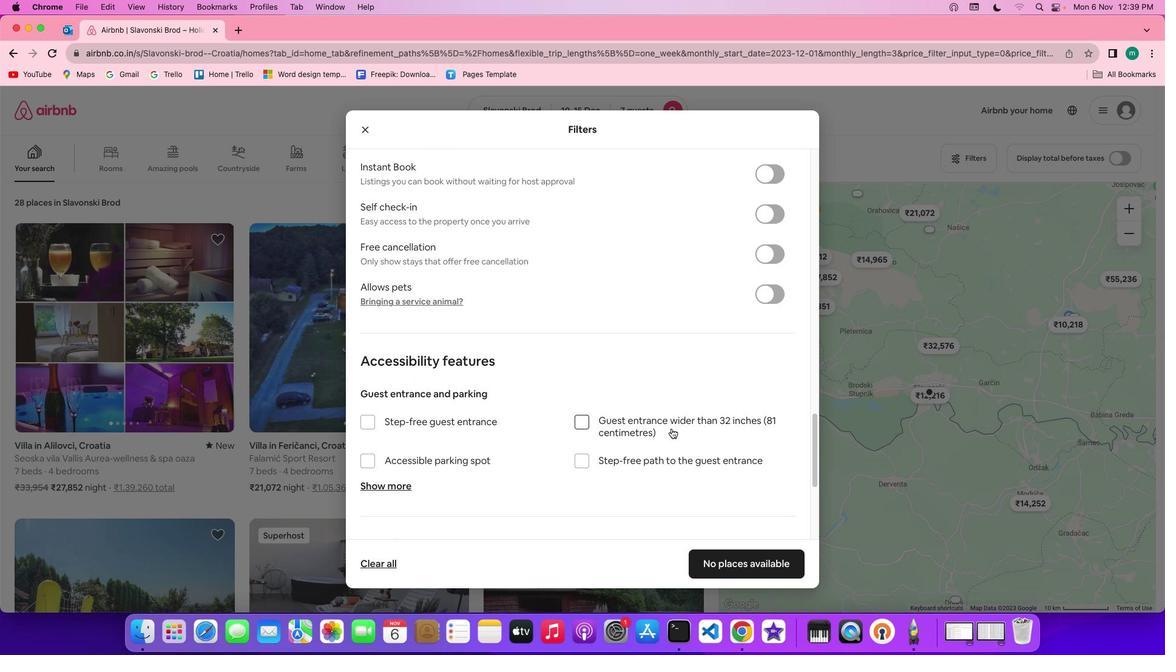 
Action: Mouse scrolled (704, 461) with delta (32, 32)
Screenshot: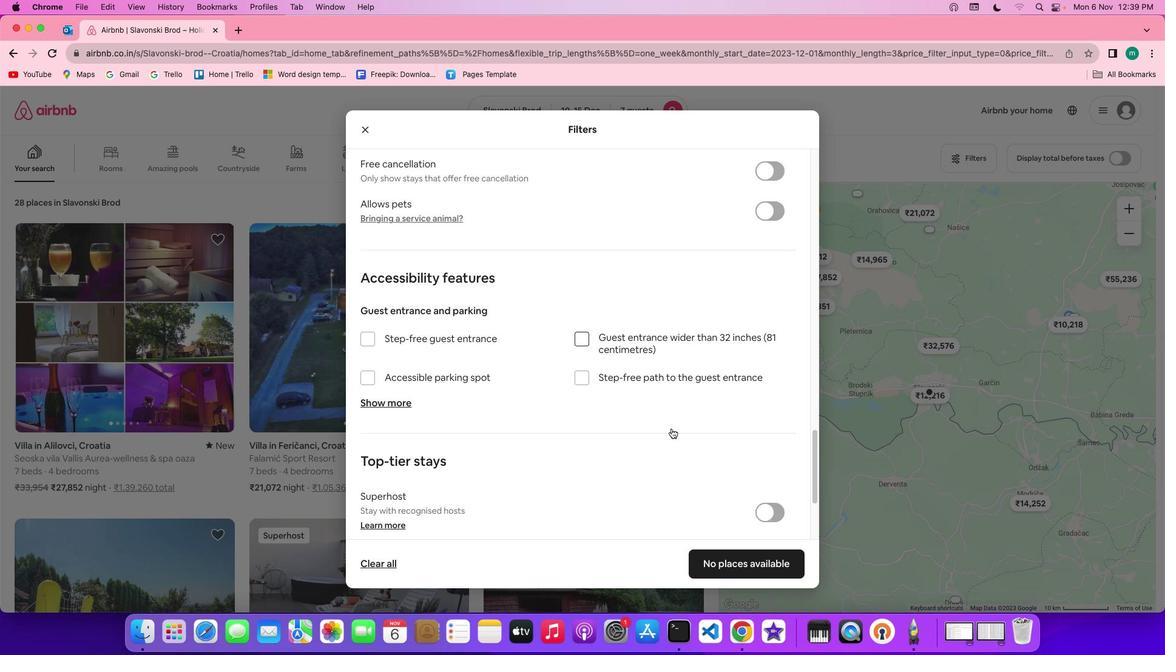 
Action: Mouse scrolled (704, 461) with delta (32, 32)
Screenshot: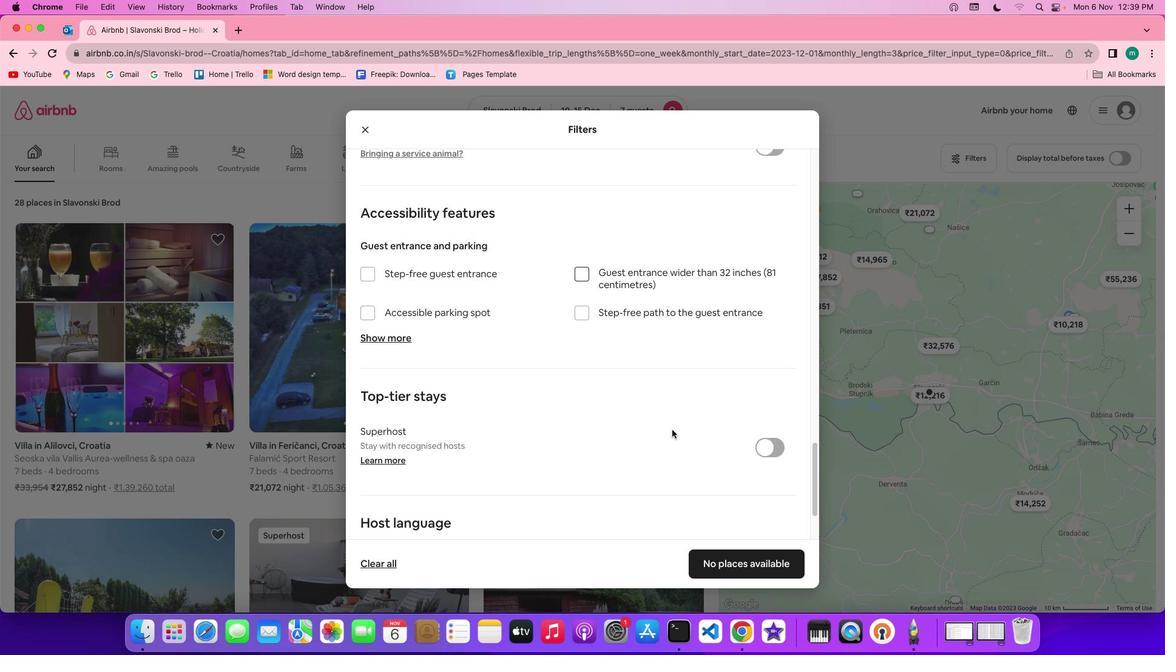 
Action: Mouse moved to (704, 461)
Screenshot: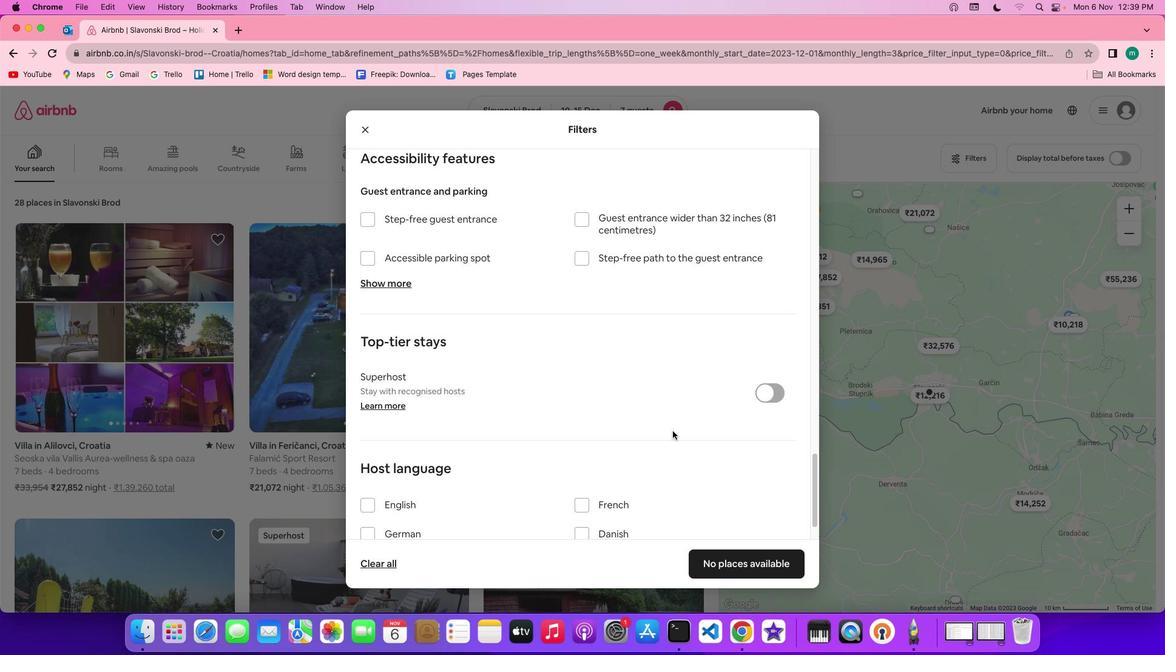 
Action: Mouse scrolled (704, 461) with delta (32, 31)
Screenshot: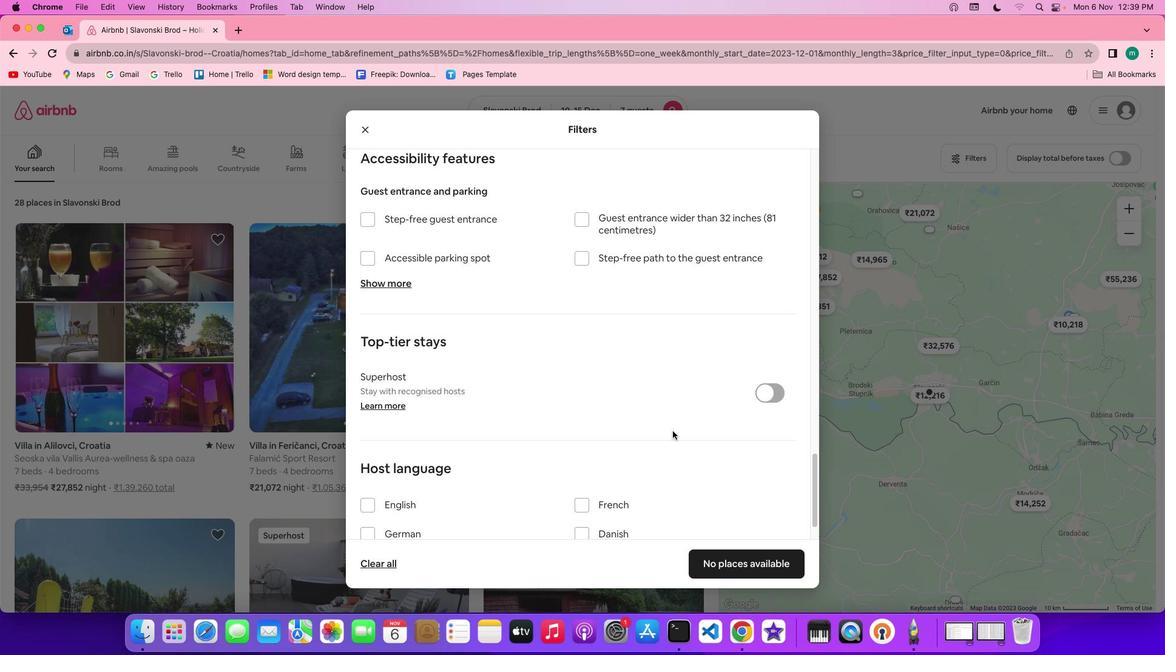 
Action: Mouse scrolled (704, 461) with delta (32, 30)
Screenshot: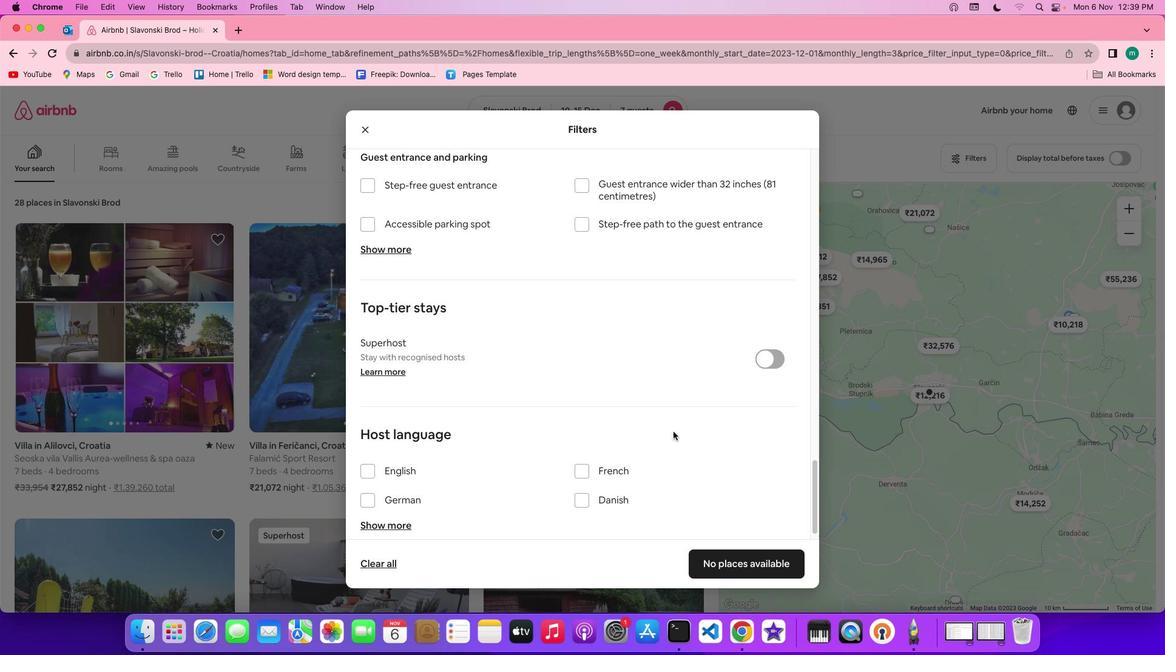 
Action: Mouse scrolled (704, 461) with delta (32, 30)
Screenshot: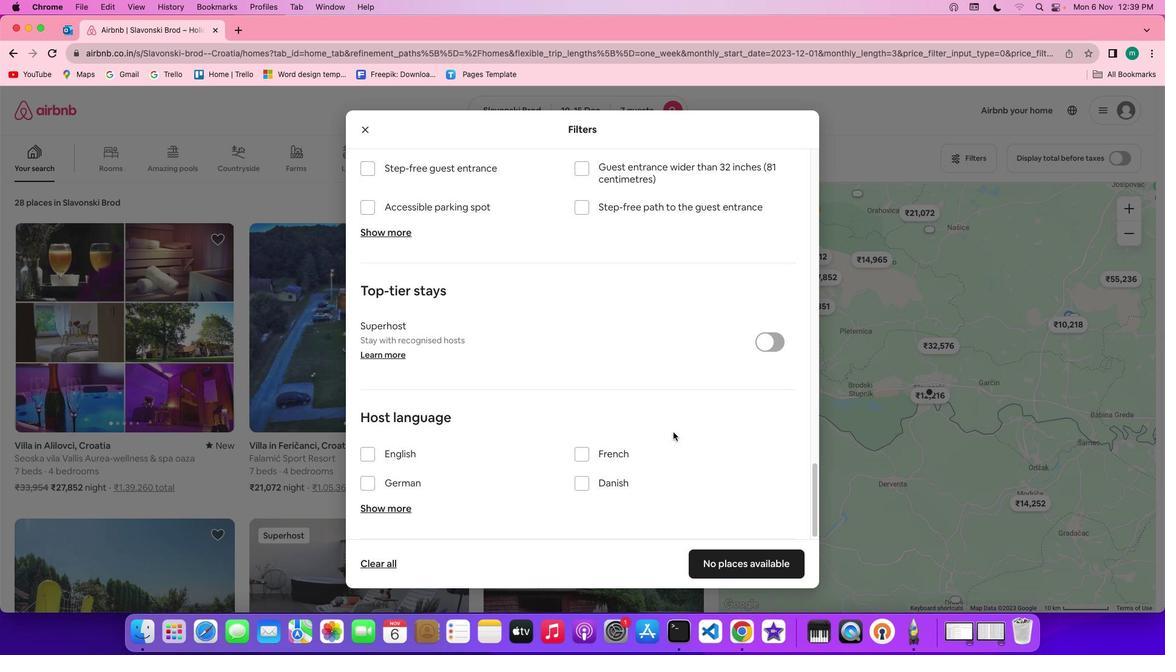 
Action: Mouse moved to (705, 464)
Screenshot: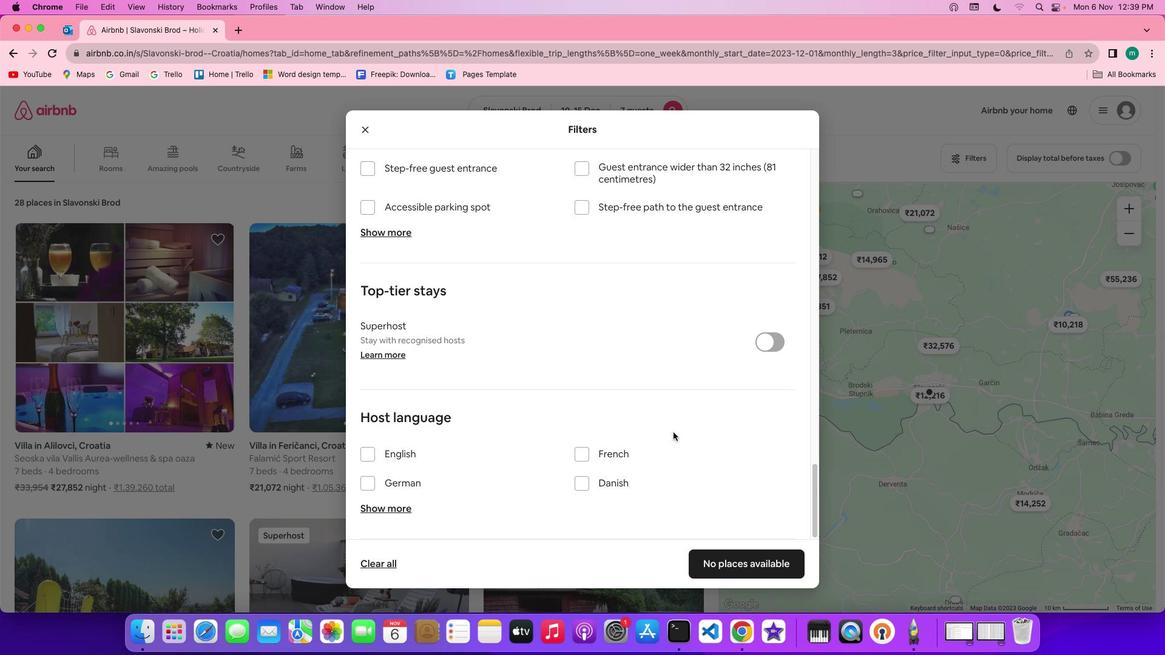 
Action: Mouse scrolled (705, 464) with delta (32, 32)
Screenshot: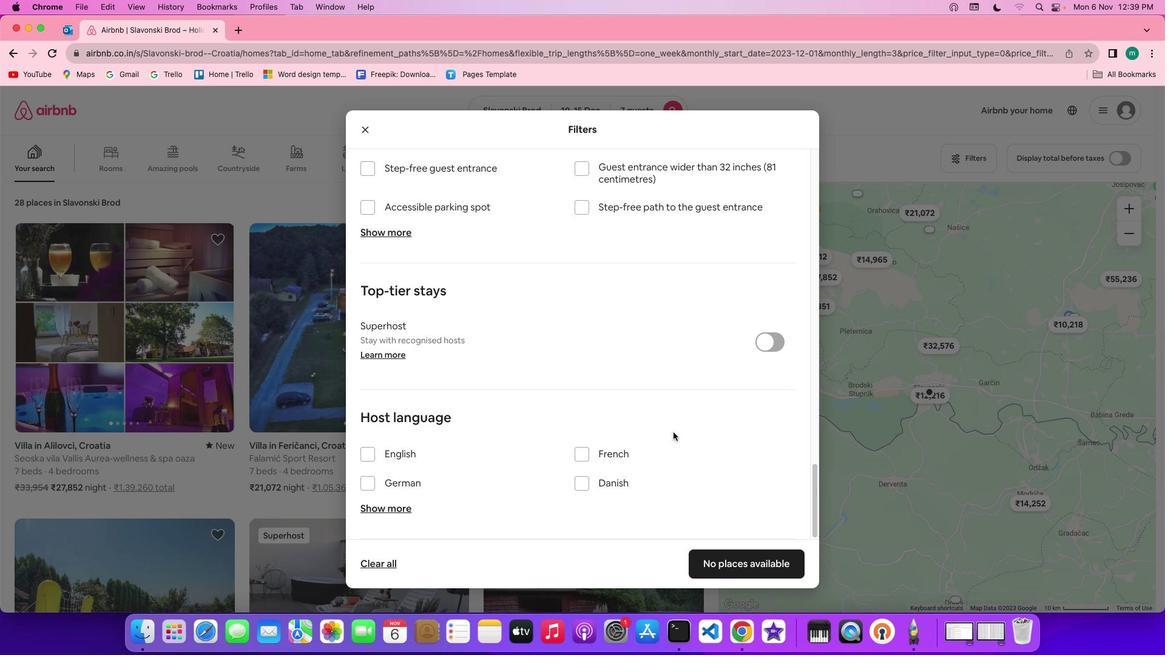 
Action: Mouse scrolled (705, 464) with delta (32, 32)
Screenshot: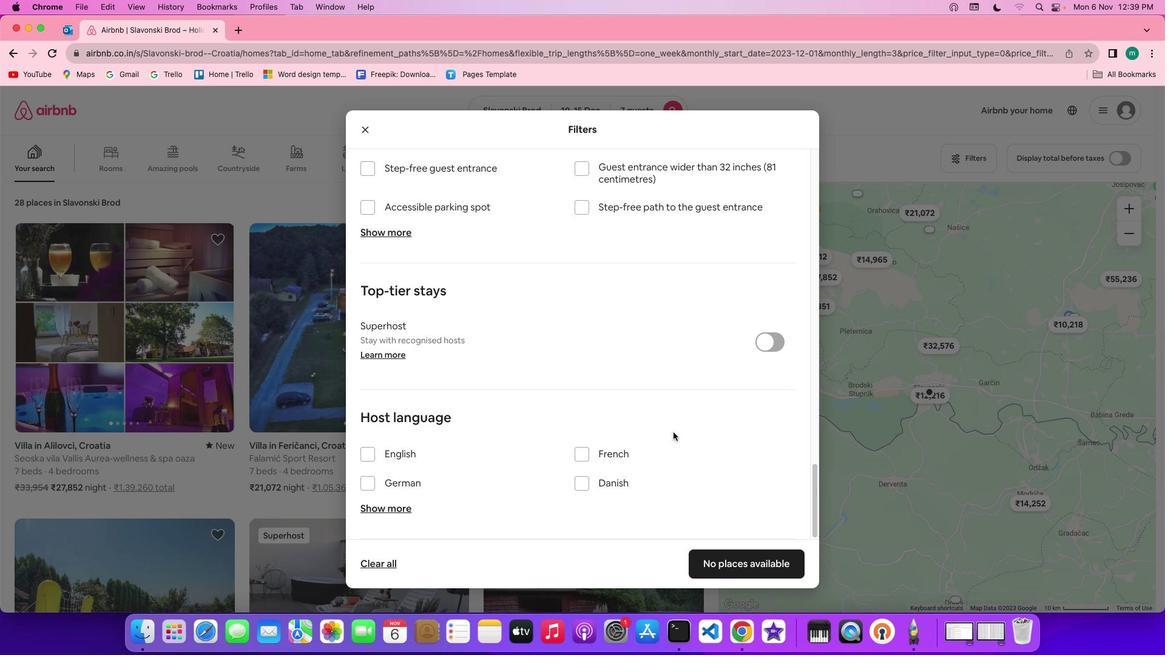 
Action: Mouse scrolled (705, 464) with delta (32, 30)
Screenshot: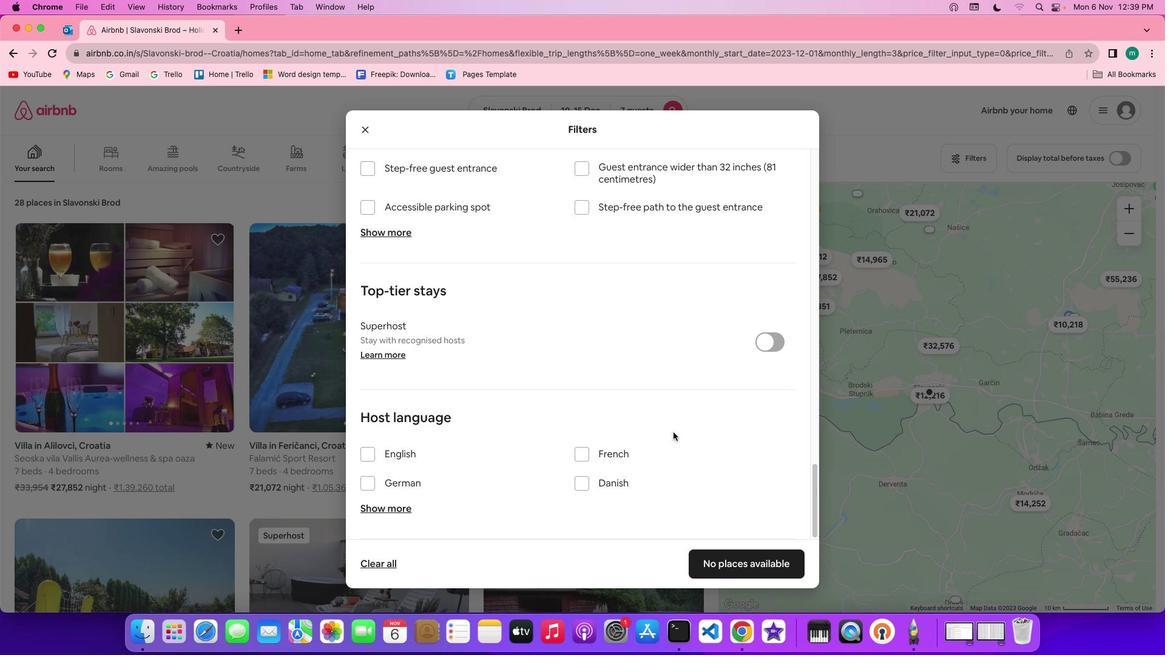 
Action: Mouse scrolled (705, 464) with delta (32, 29)
Screenshot: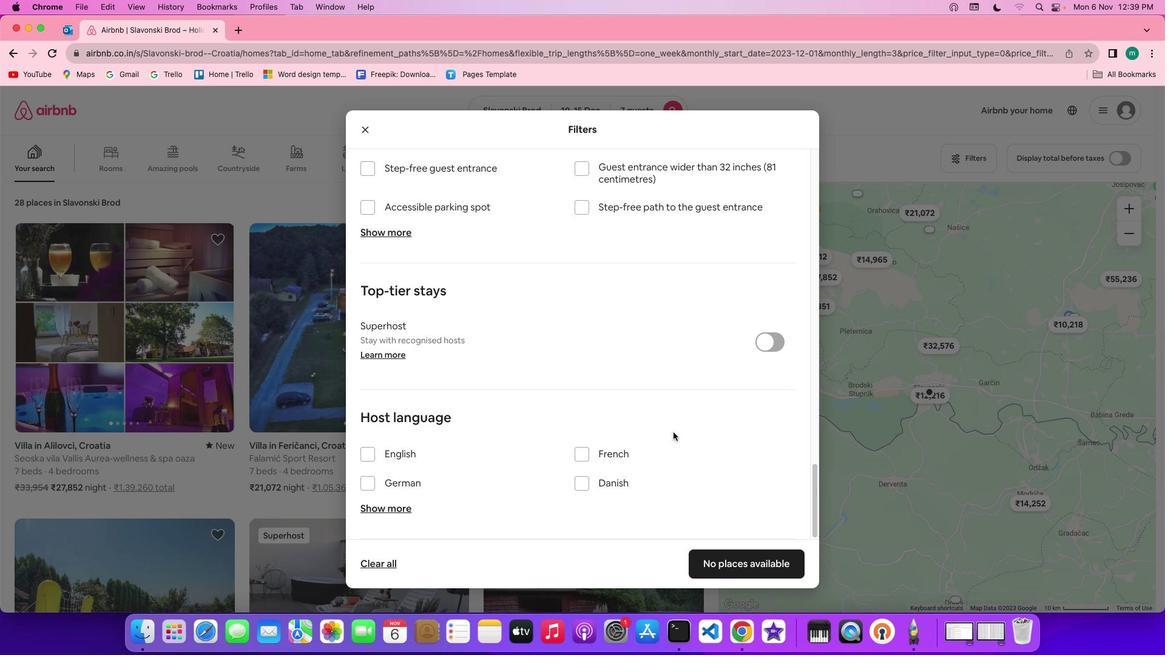 
Action: Mouse scrolled (705, 464) with delta (32, 29)
Screenshot: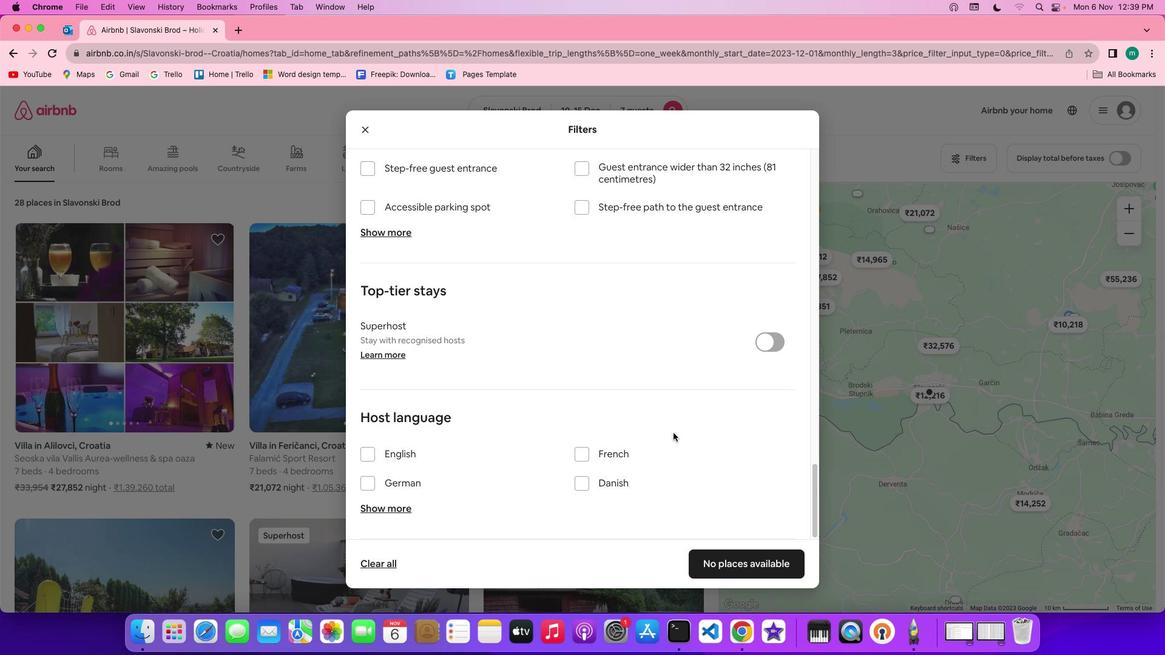 
Action: Mouse moved to (705, 465)
Screenshot: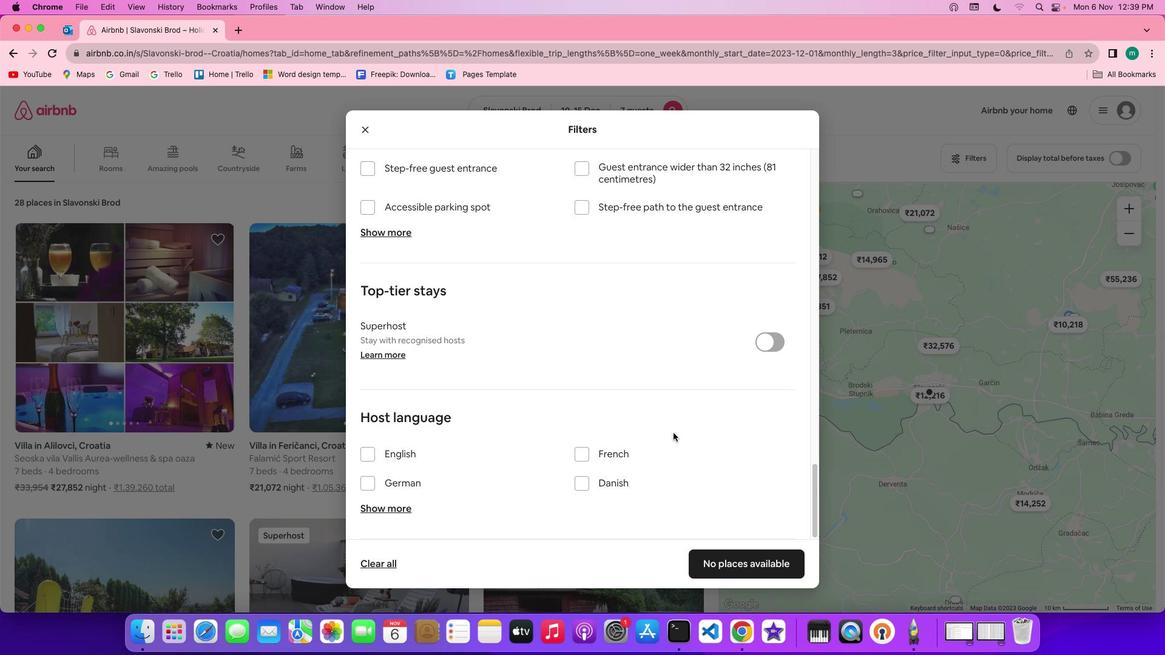 
Action: Mouse scrolled (705, 465) with delta (32, 32)
Screenshot: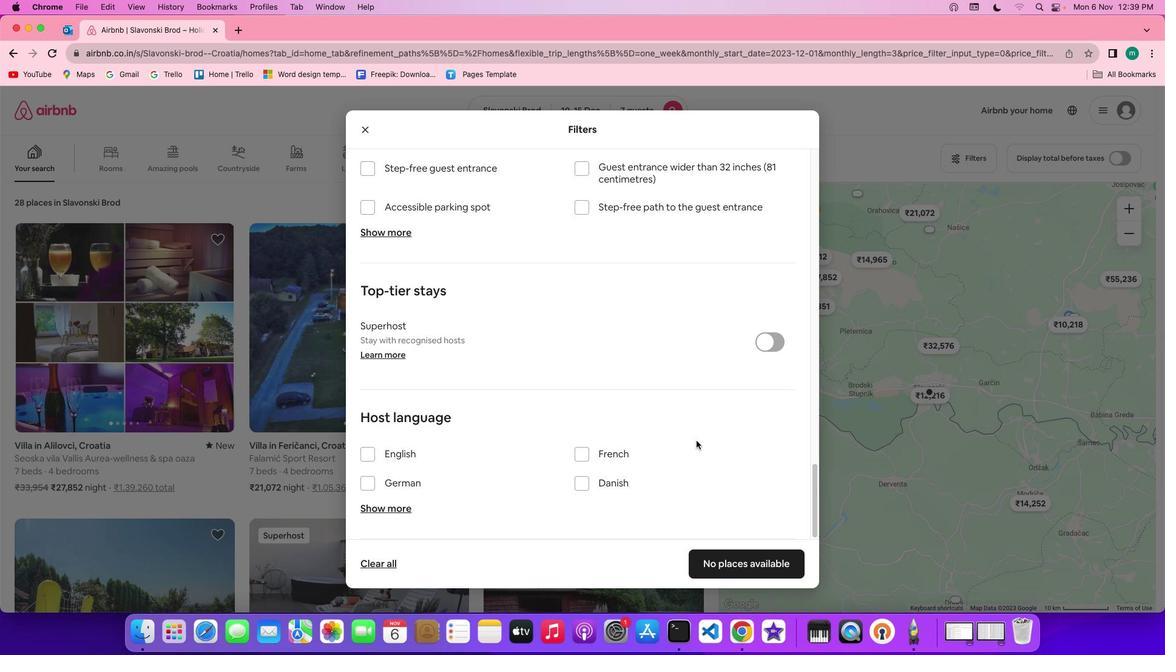 
Action: Mouse scrolled (705, 465) with delta (32, 32)
Screenshot: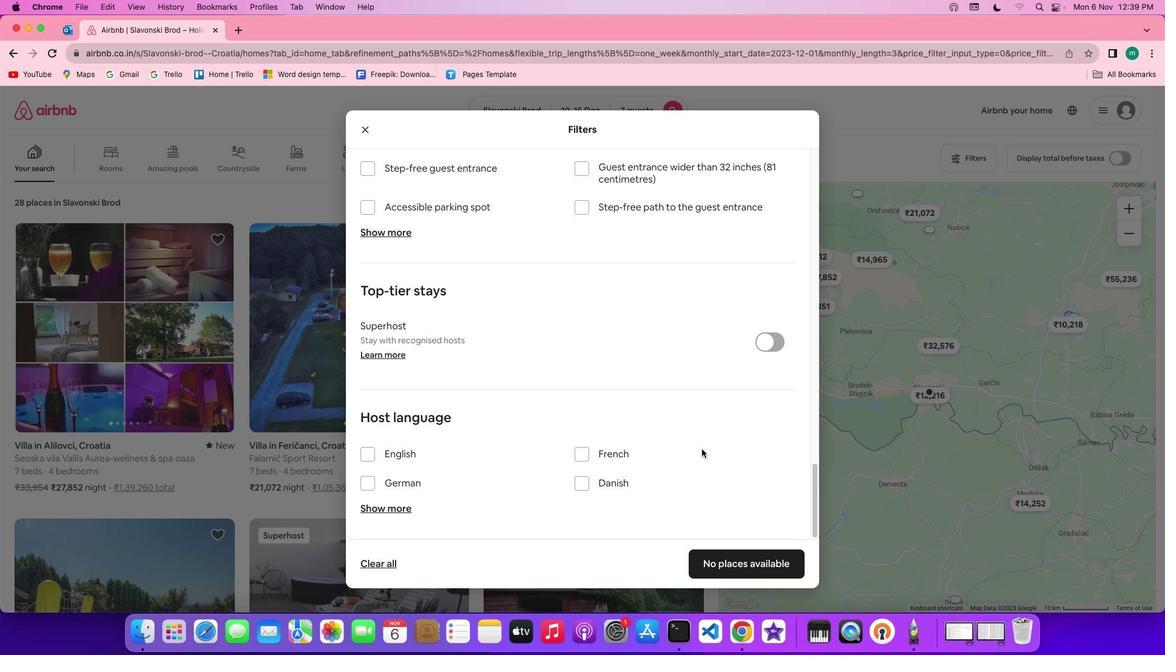 
Action: Mouse scrolled (705, 465) with delta (32, 30)
Screenshot: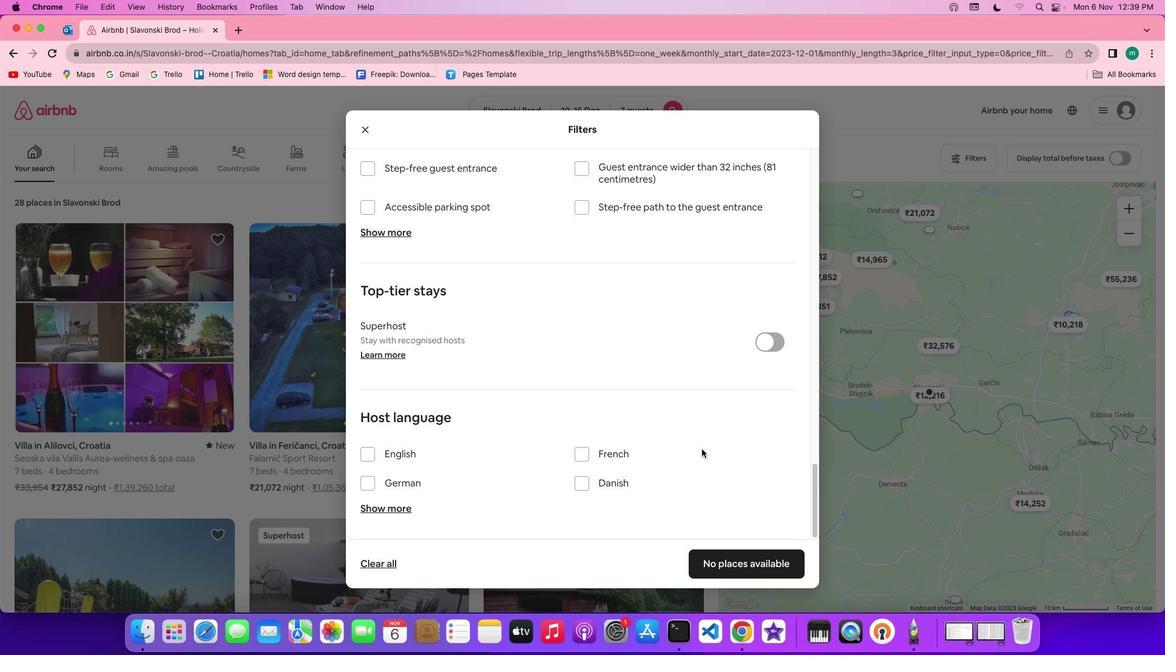 
Action: Mouse scrolled (705, 465) with delta (32, 29)
Screenshot: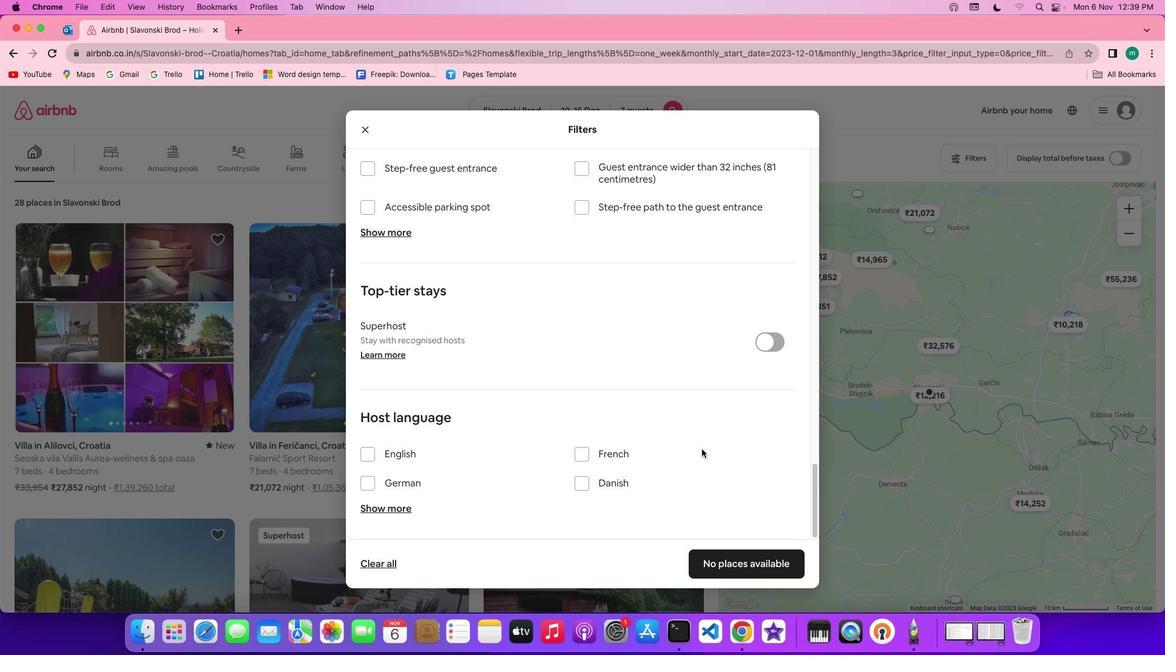 
Action: Mouse moved to (793, 598)
Screenshot: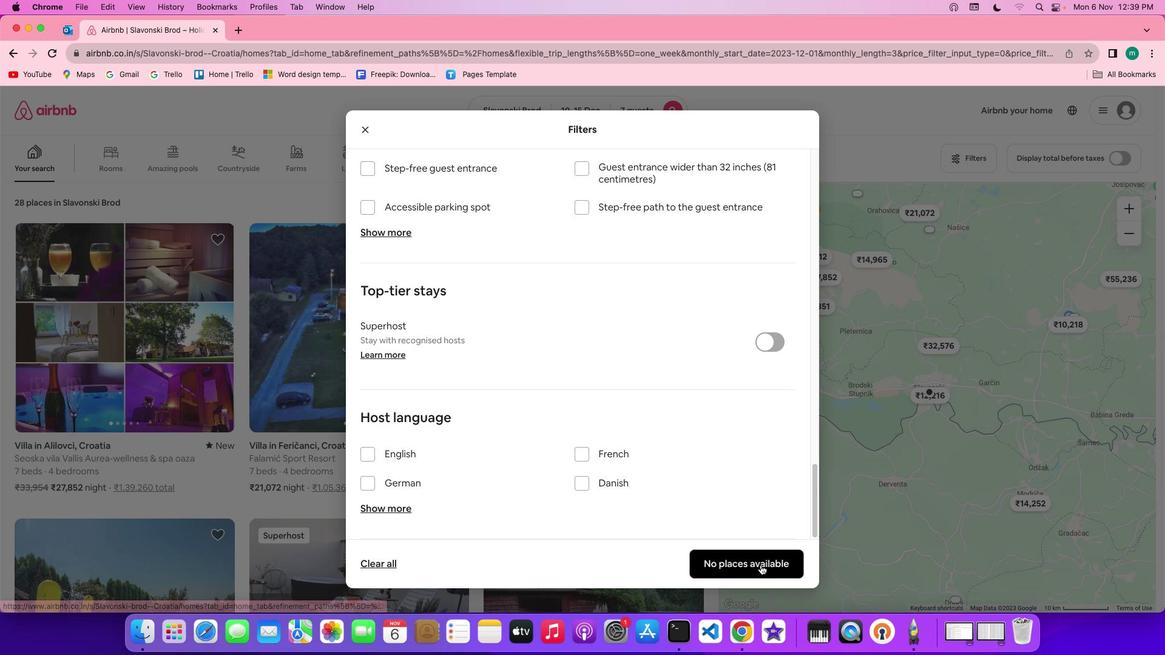 
Action: Mouse pressed left at (793, 598)
Screenshot: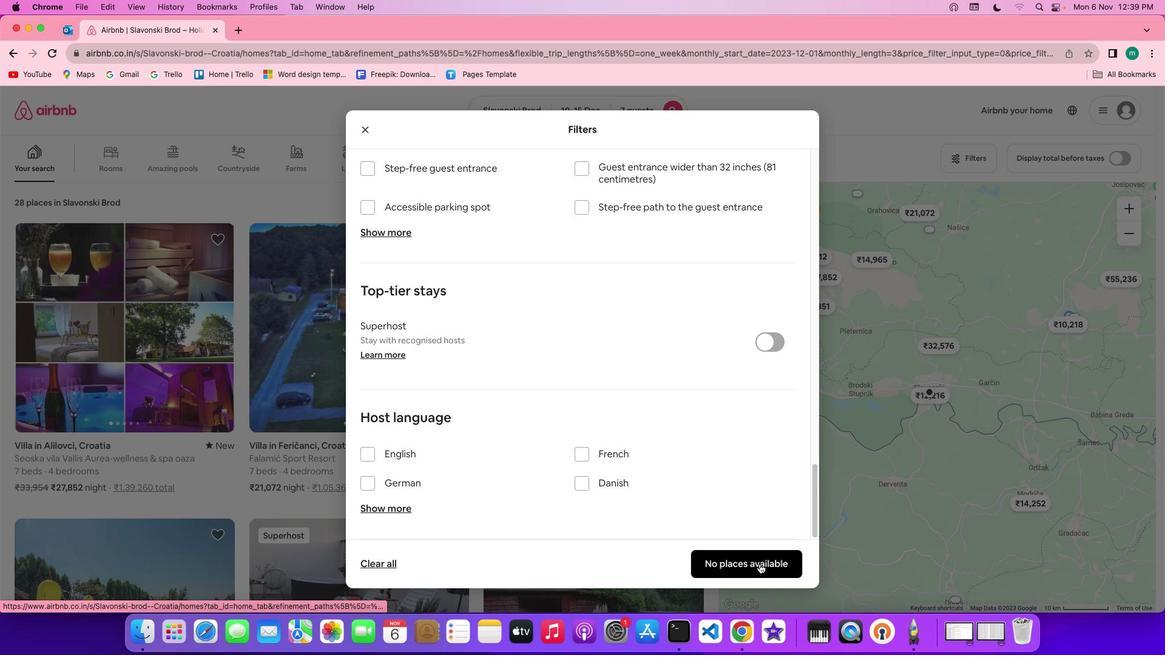 
Action: Mouse moved to (220, 418)
Screenshot: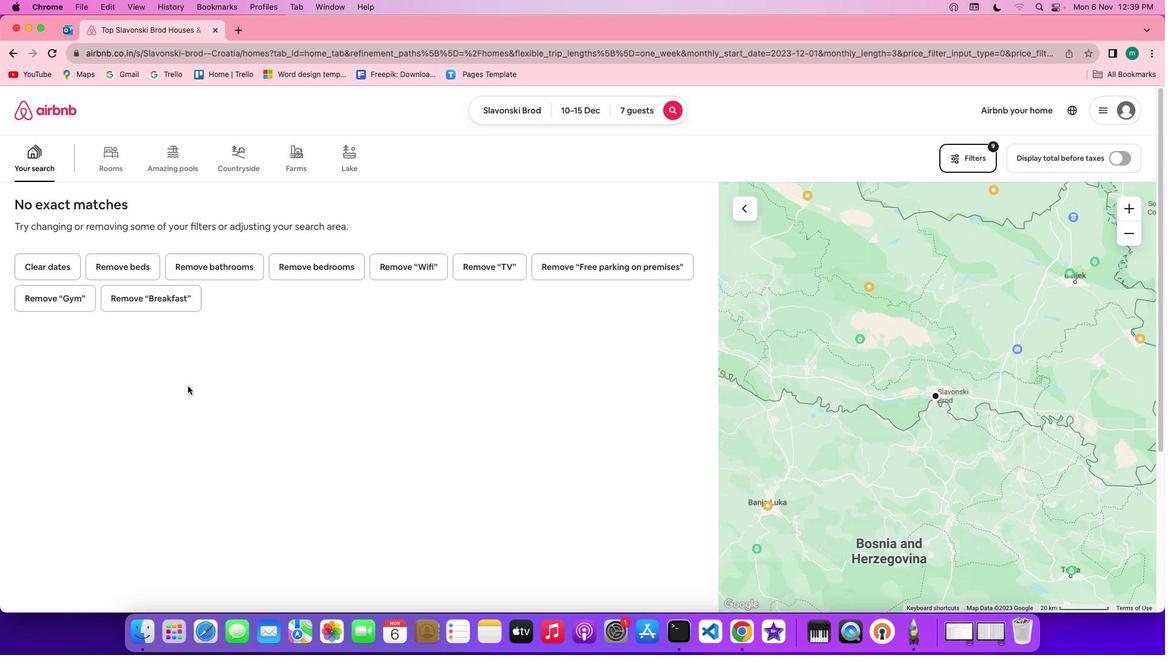 
